 Task: Reply to email with the signature Cody Rivera with the subject Thank you for a testimonial from softage.10@softage.net with the message Could you please share your availability for a meeting next week to discuss the project timelines? with BCC to softage.3@softage.net with an attached document Training_materials.docx
Action: Mouse moved to (780, 290)
Screenshot: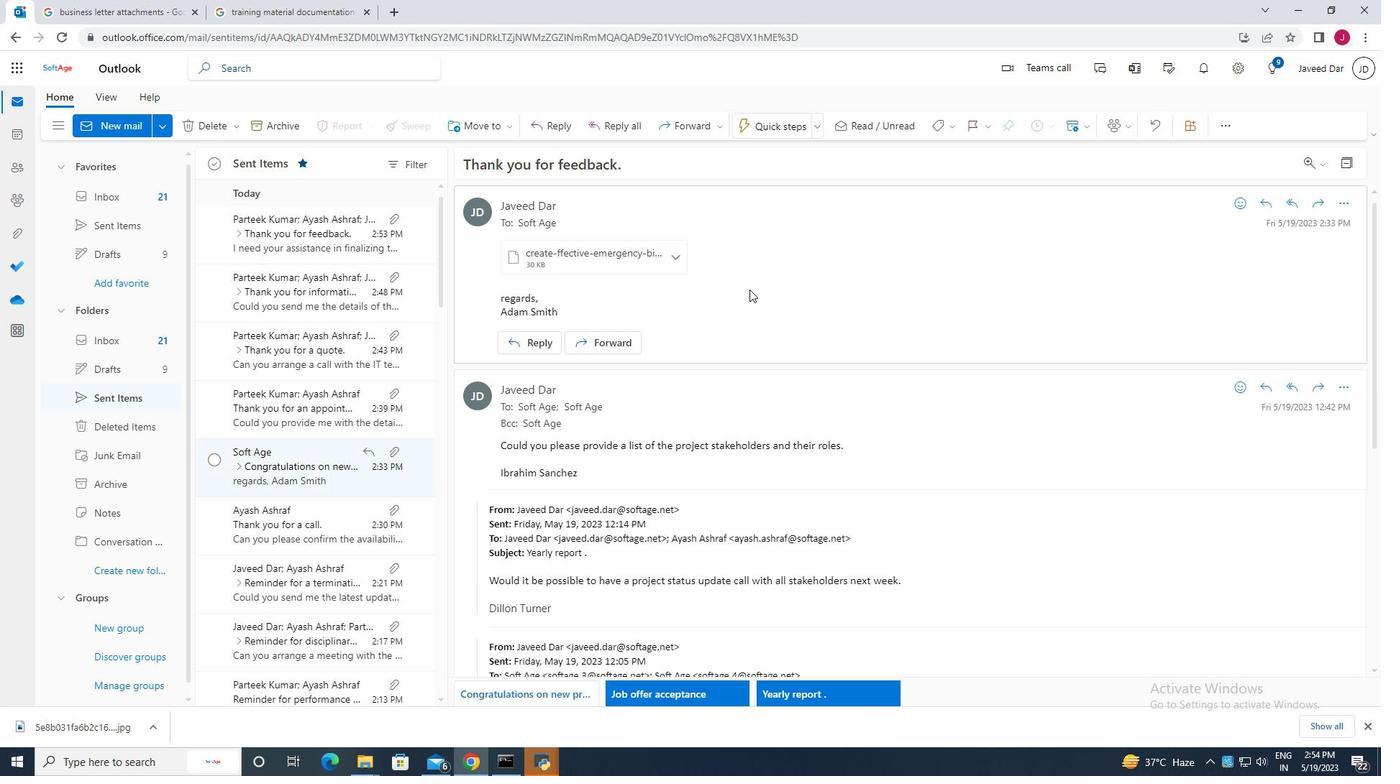 
Action: Mouse scrolled (780, 291) with delta (0, 0)
Screenshot: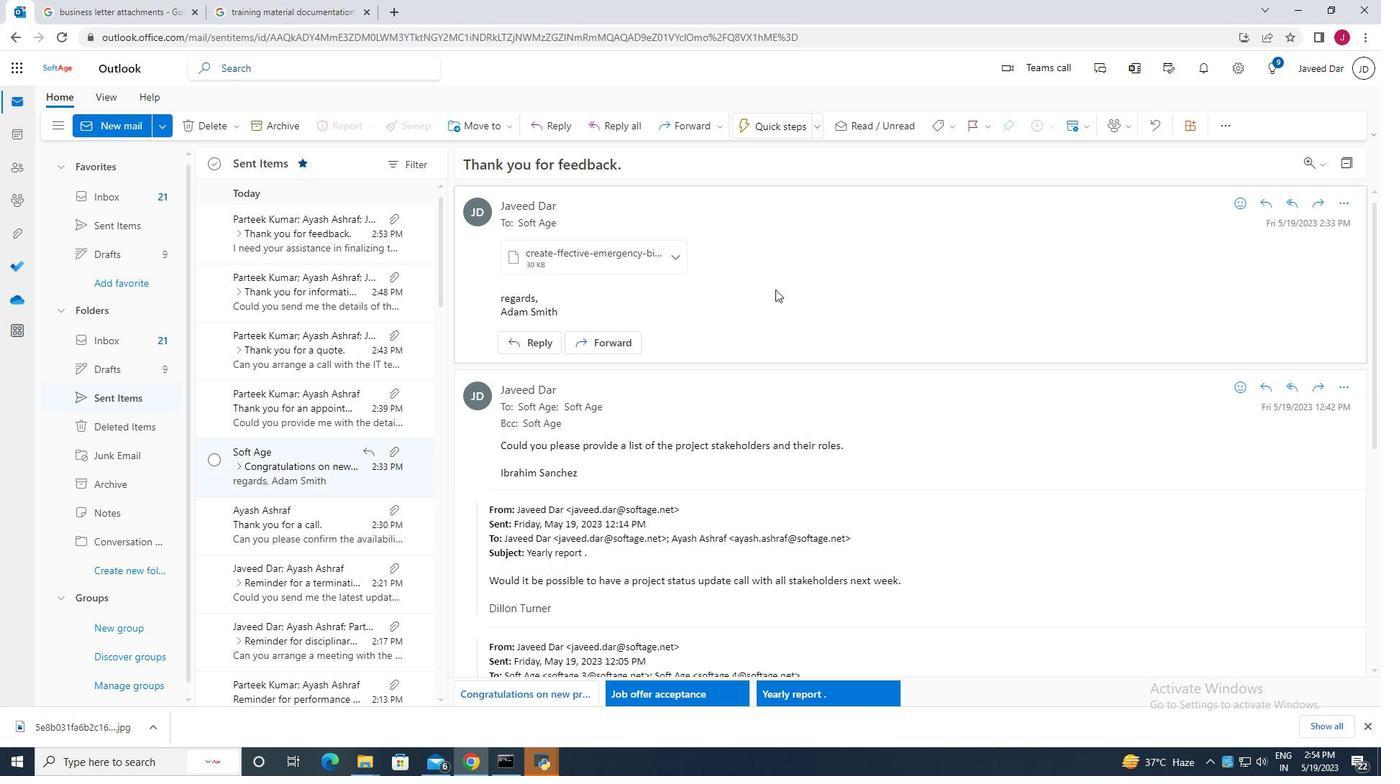 
Action: Mouse moved to (780, 291)
Screenshot: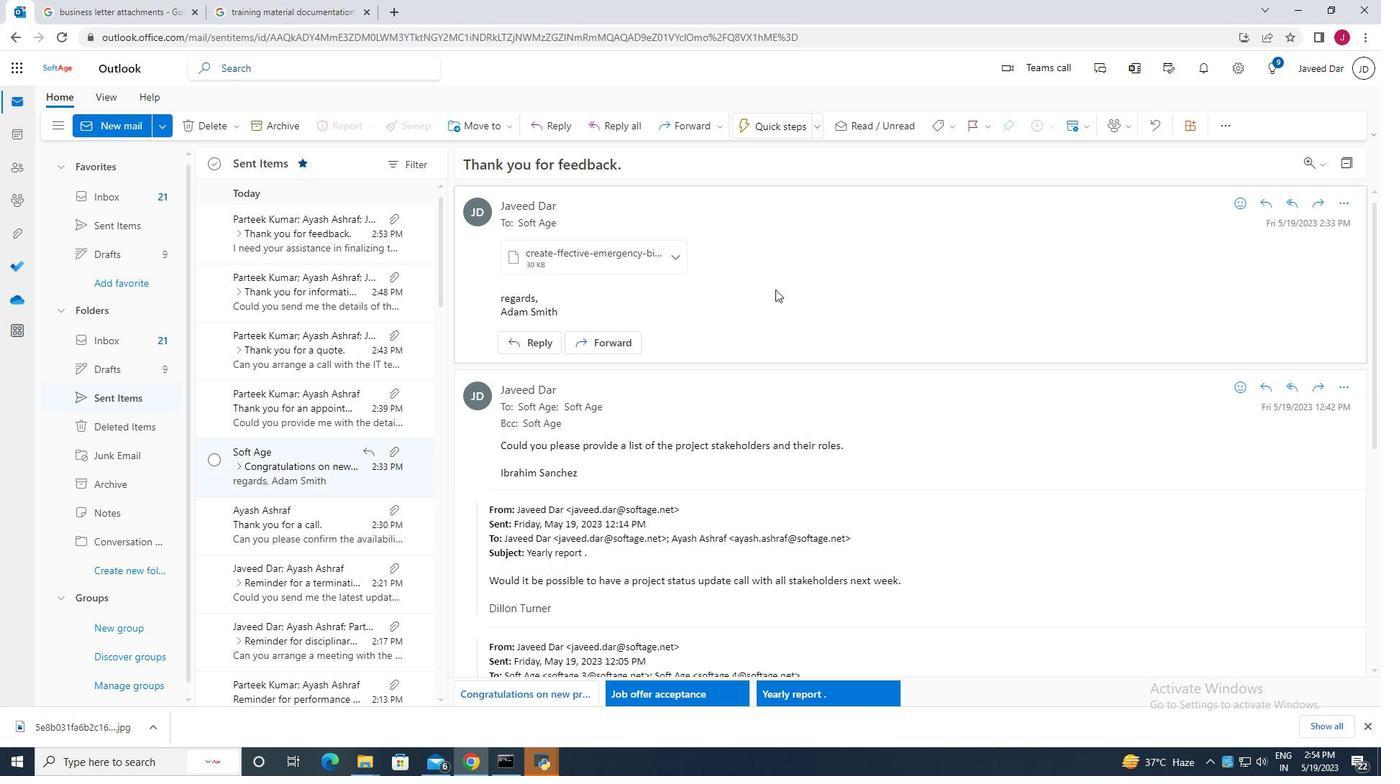 
Action: Mouse scrolled (780, 292) with delta (0, 0)
Screenshot: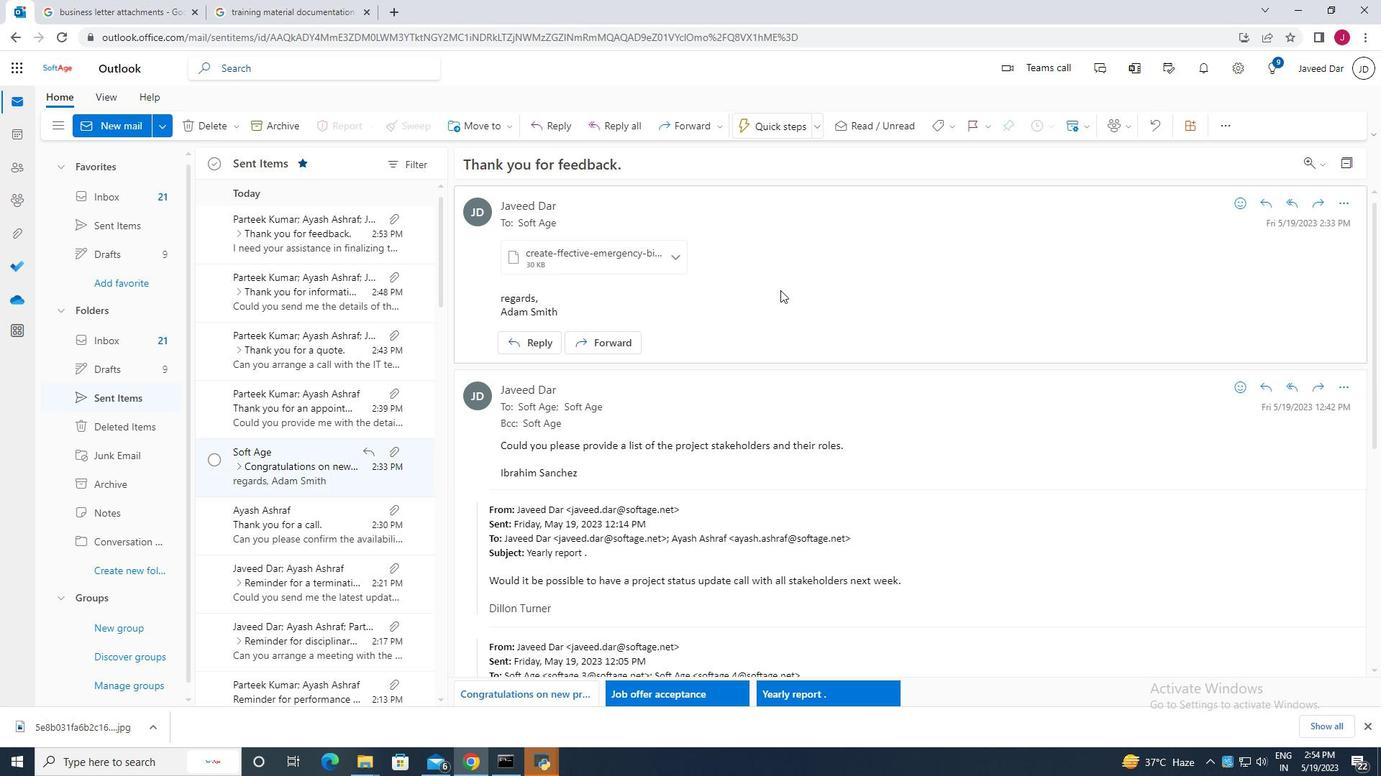 
Action: Mouse scrolled (780, 292) with delta (0, 0)
Screenshot: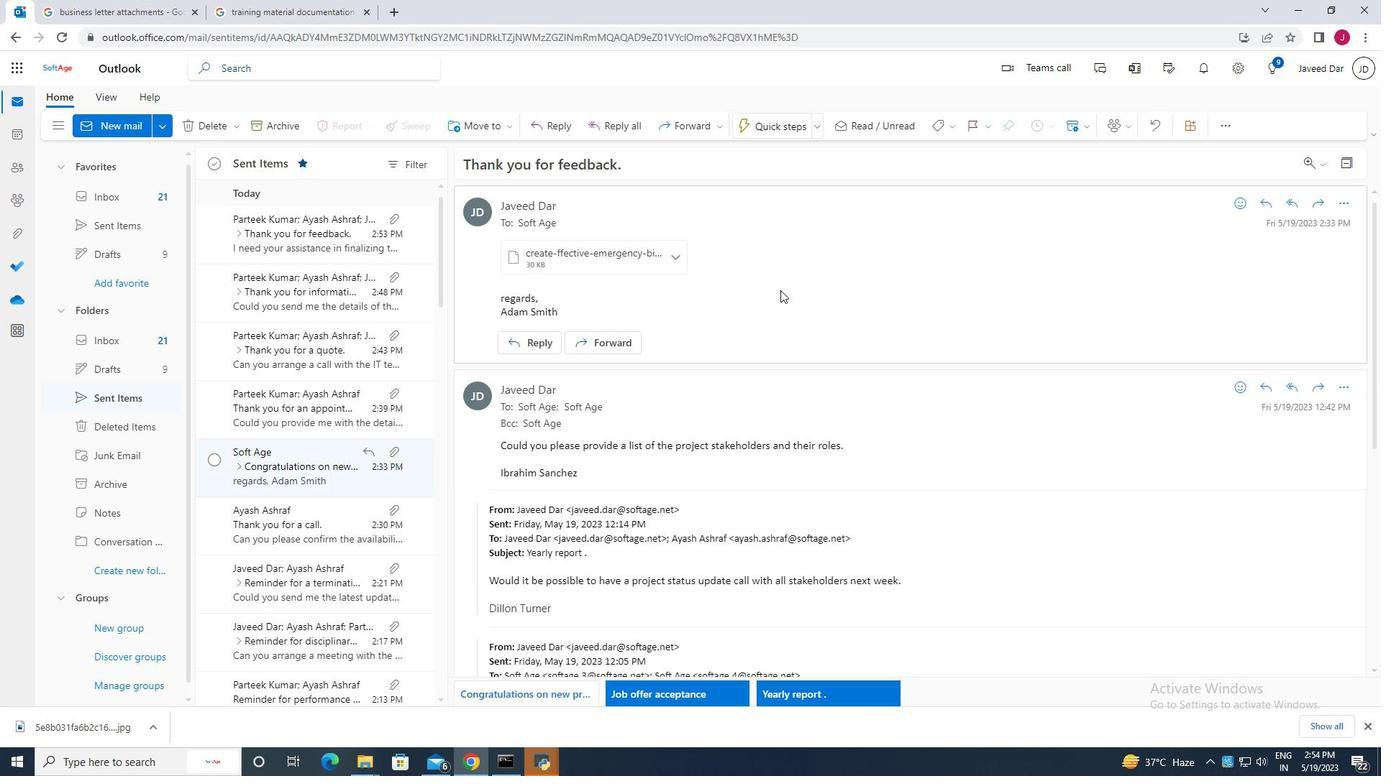 
Action: Mouse moved to (1272, 207)
Screenshot: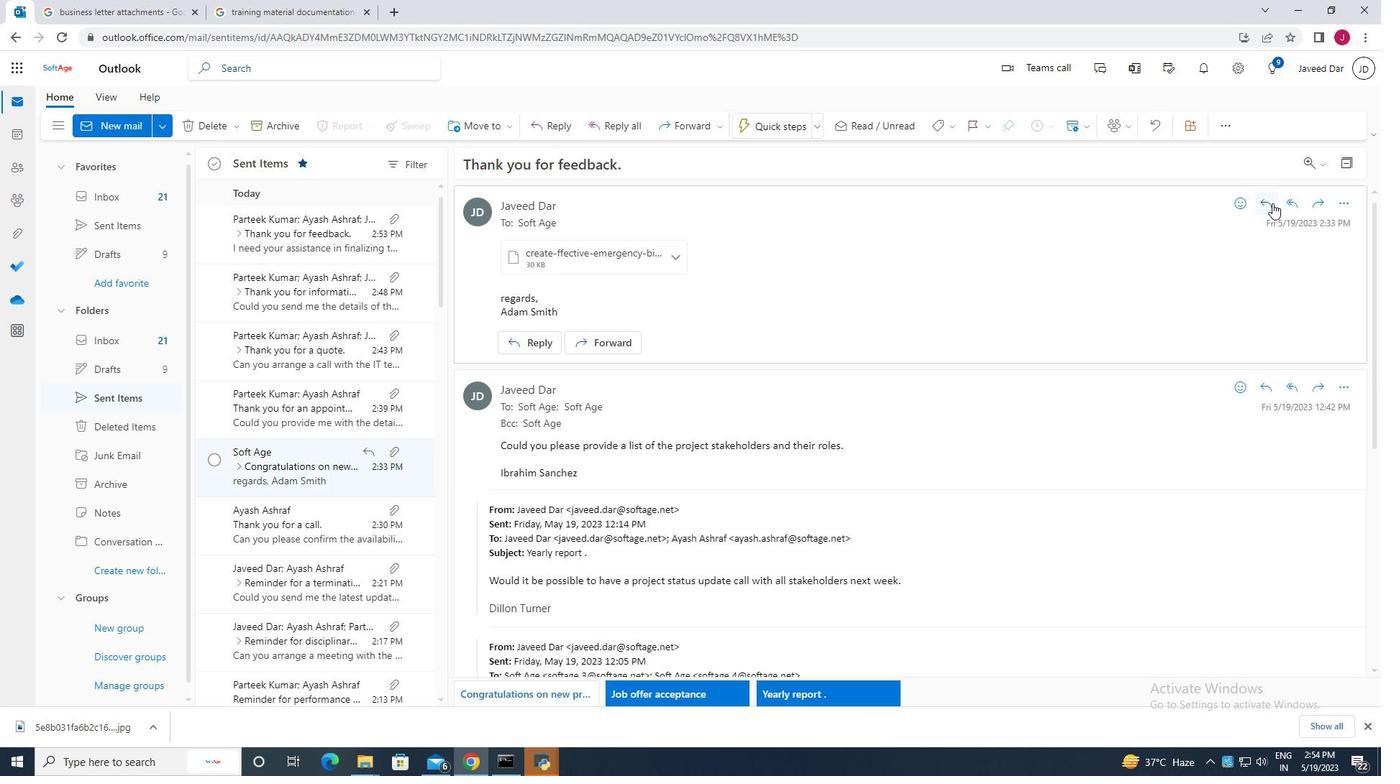 
Action: Mouse pressed left at (1272, 207)
Screenshot: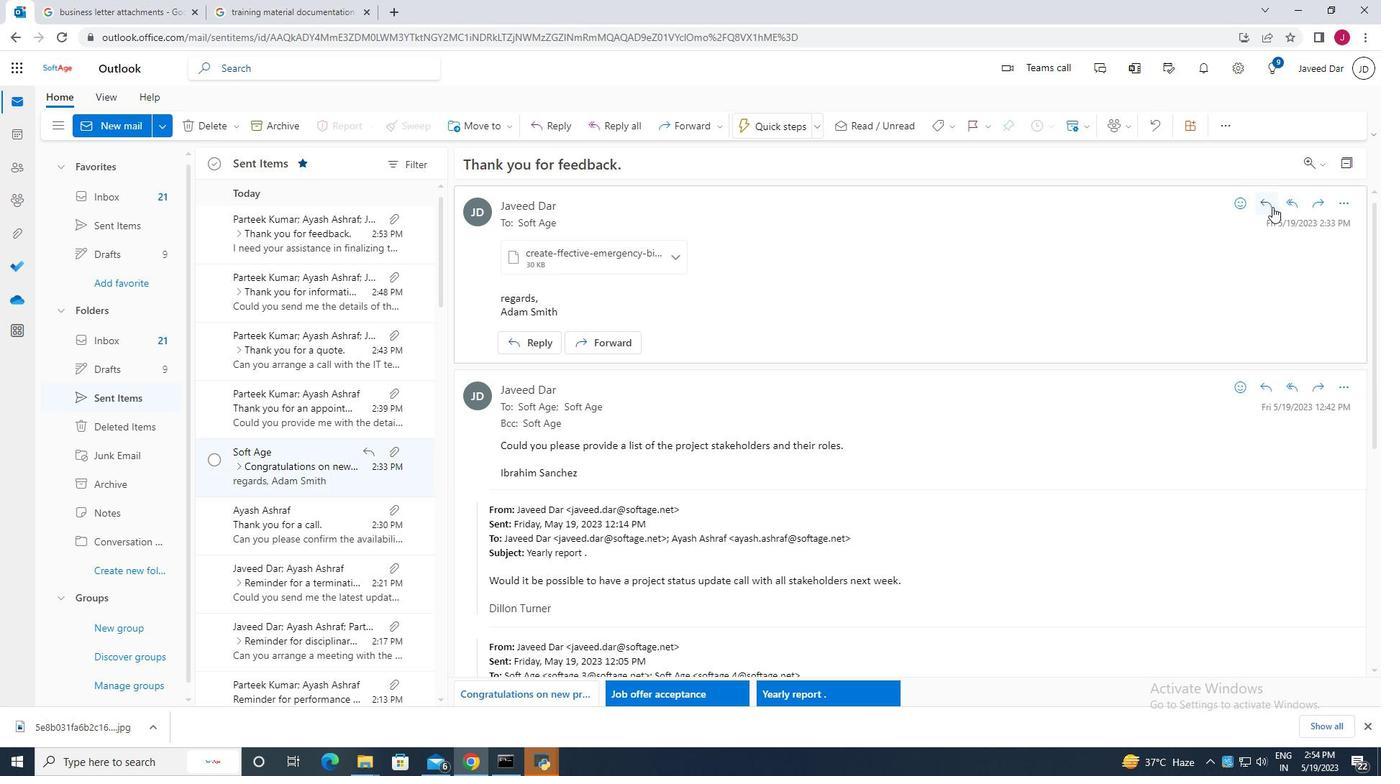 
Action: Mouse moved to (643, 207)
Screenshot: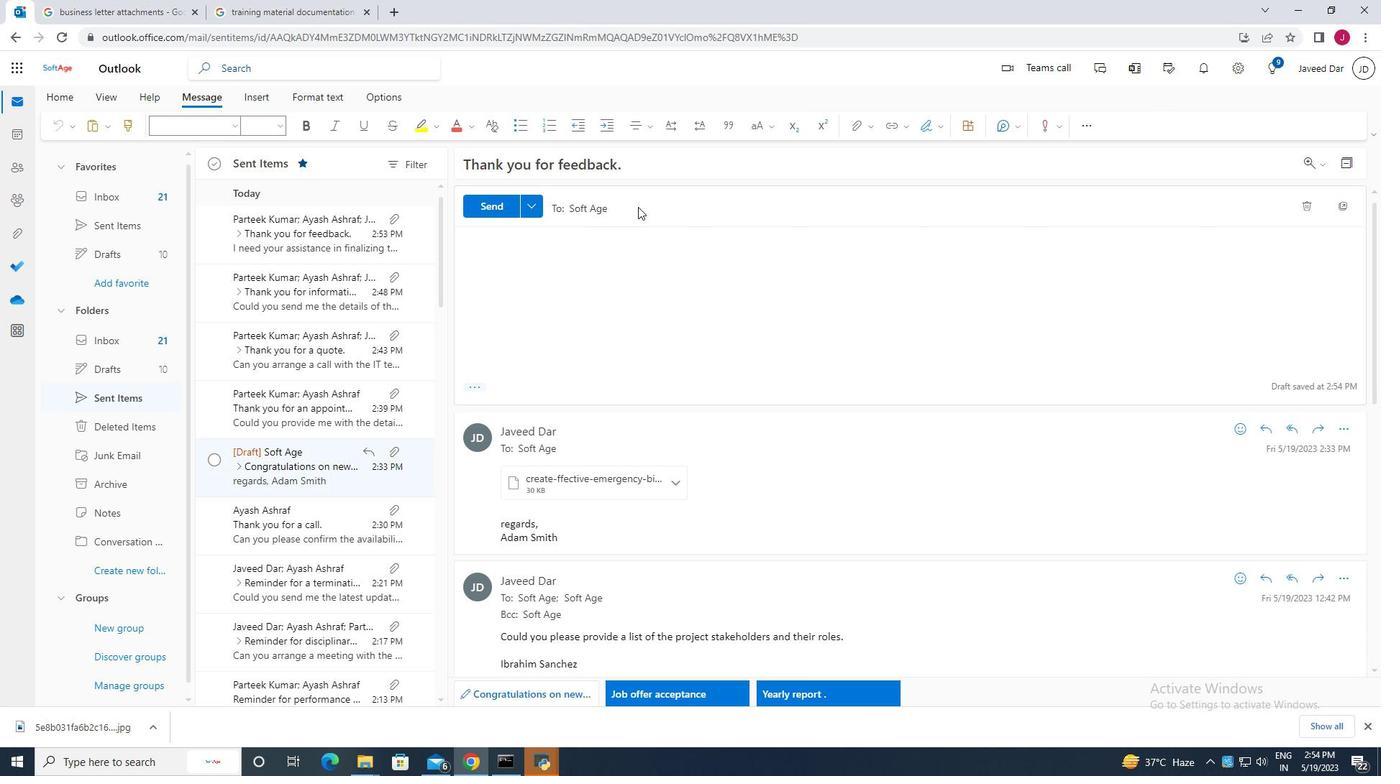 
Action: Mouse pressed left at (643, 207)
Screenshot: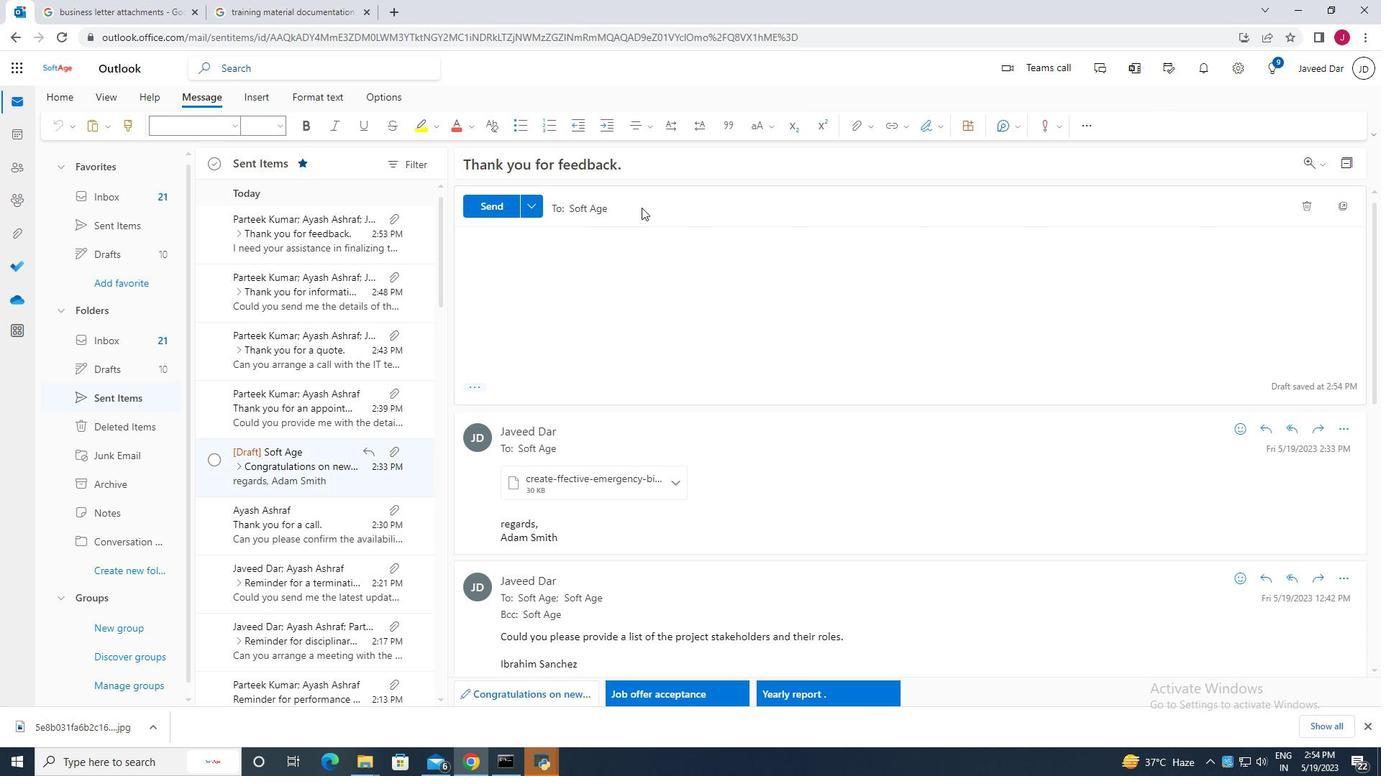 
Action: Mouse moved to (564, 243)
Screenshot: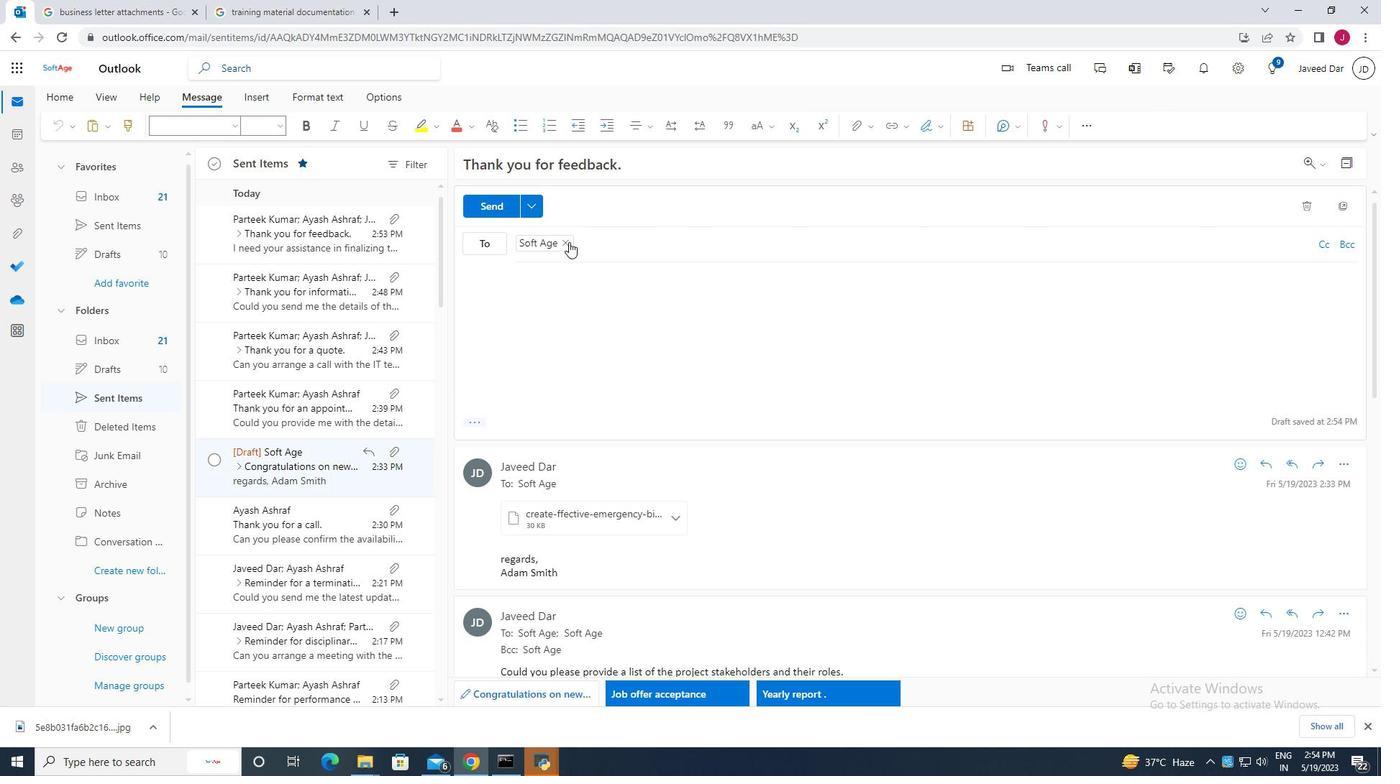 
Action: Mouse pressed left at (564, 243)
Screenshot: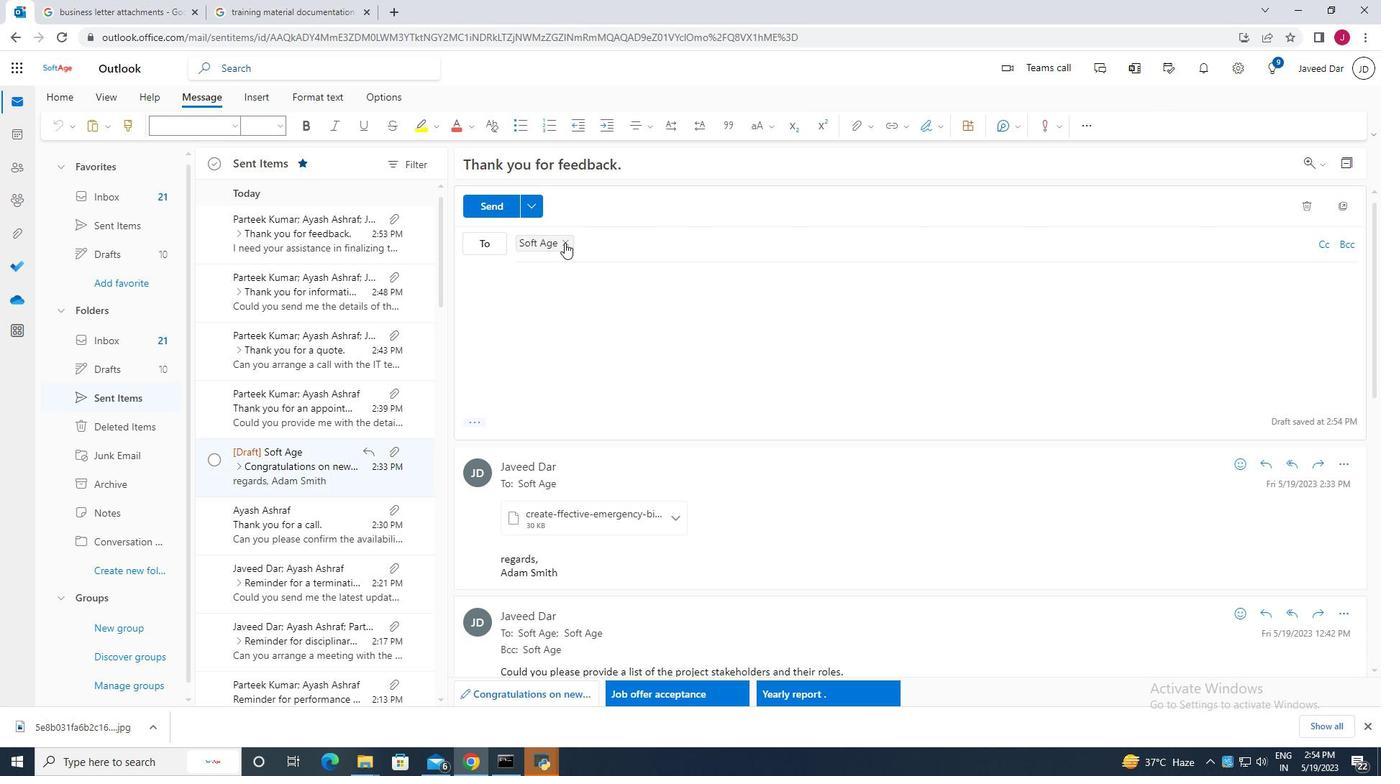 
Action: Mouse moved to (1342, 248)
Screenshot: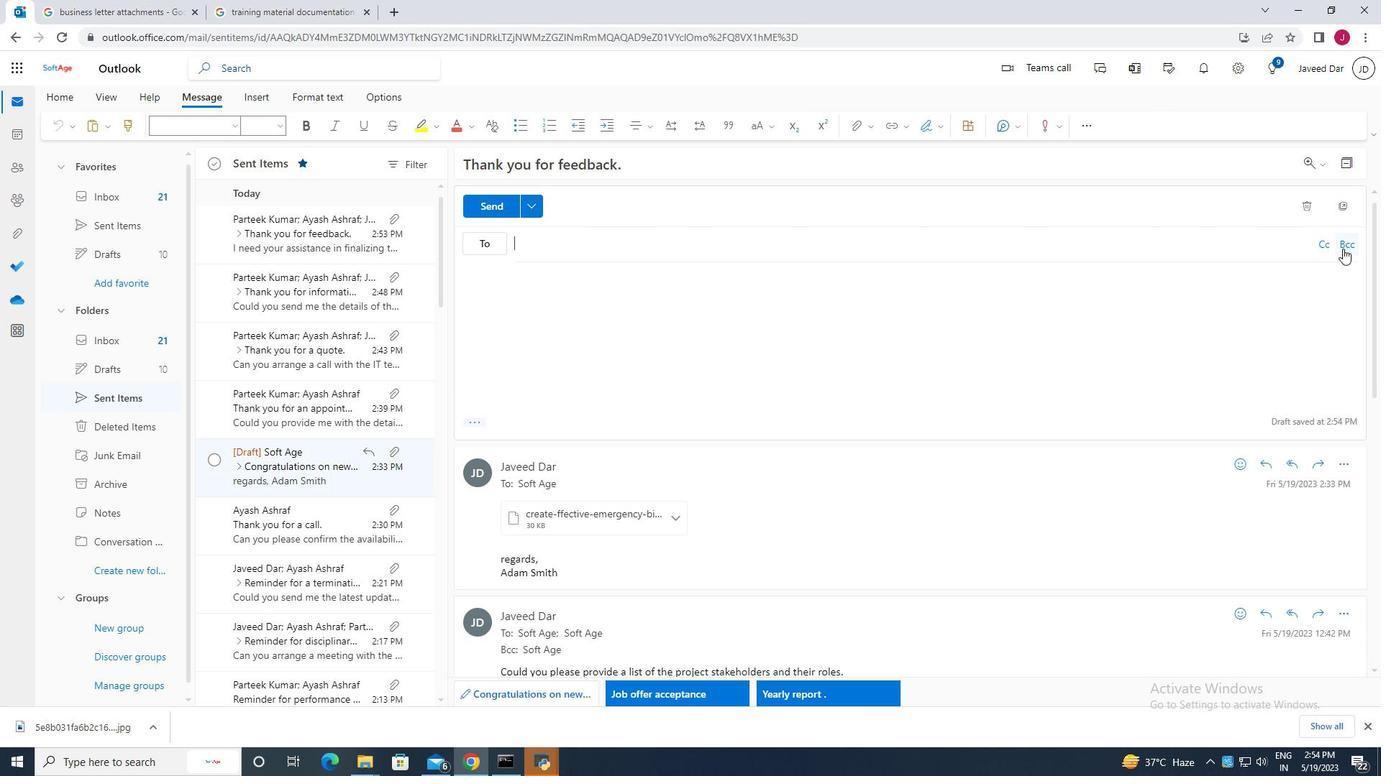 
Action: Mouse pressed left at (1342, 248)
Screenshot: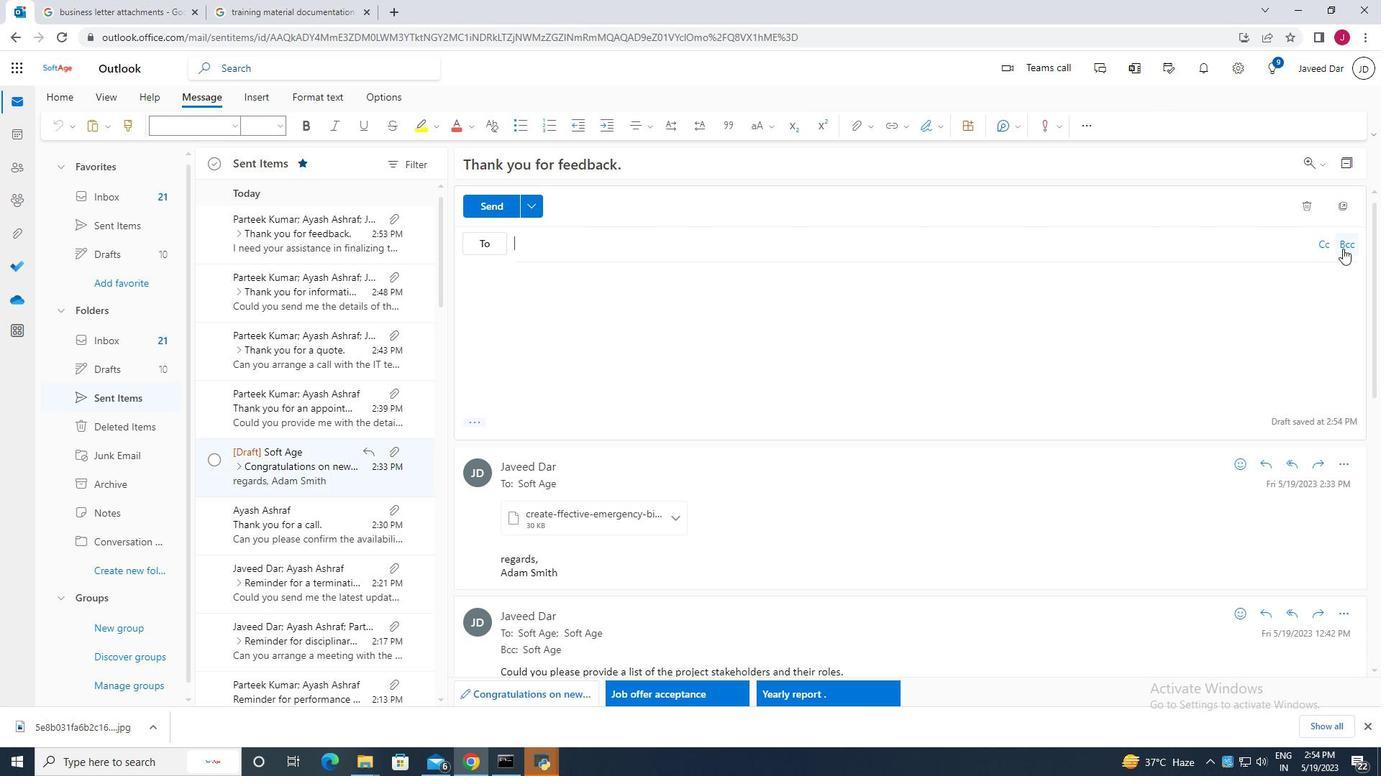 
Action: Mouse moved to (471, 423)
Screenshot: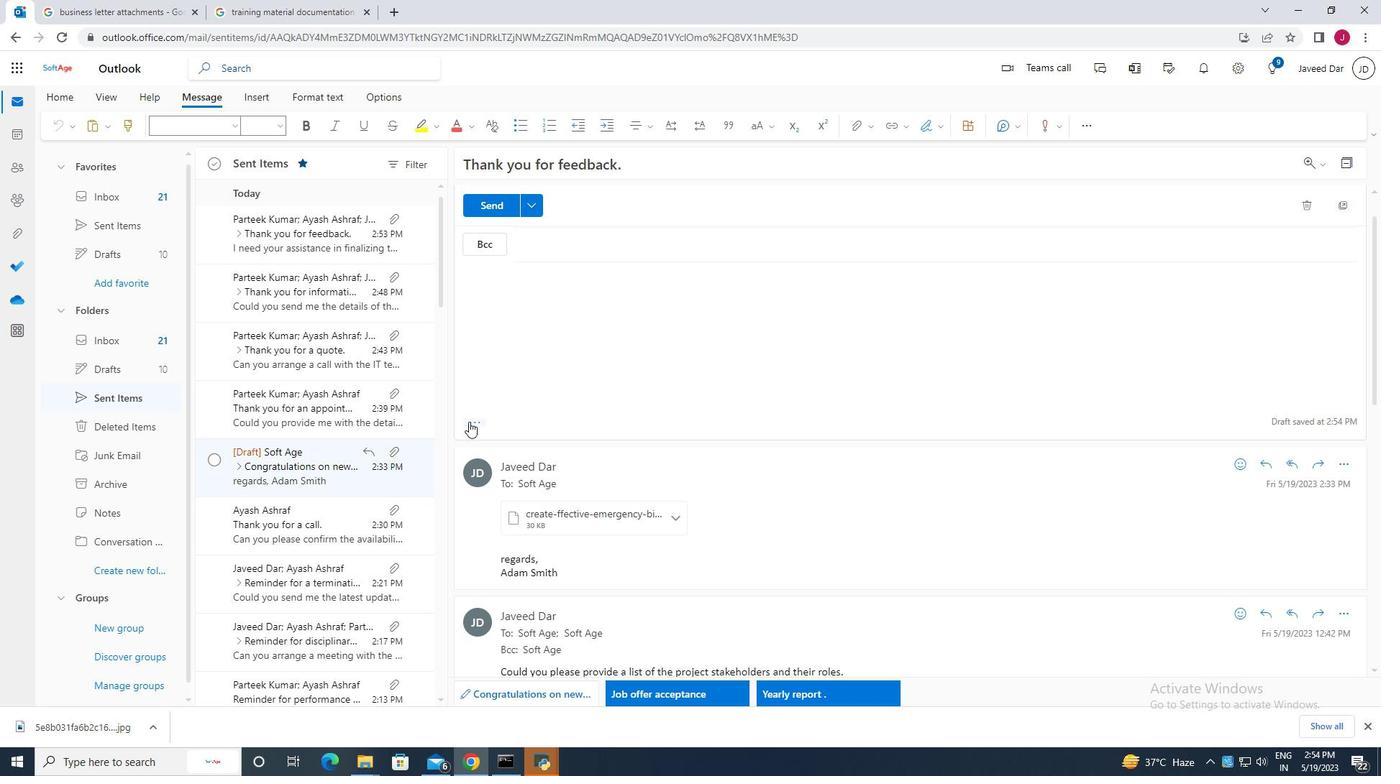 
Action: Mouse pressed left at (471, 423)
Screenshot: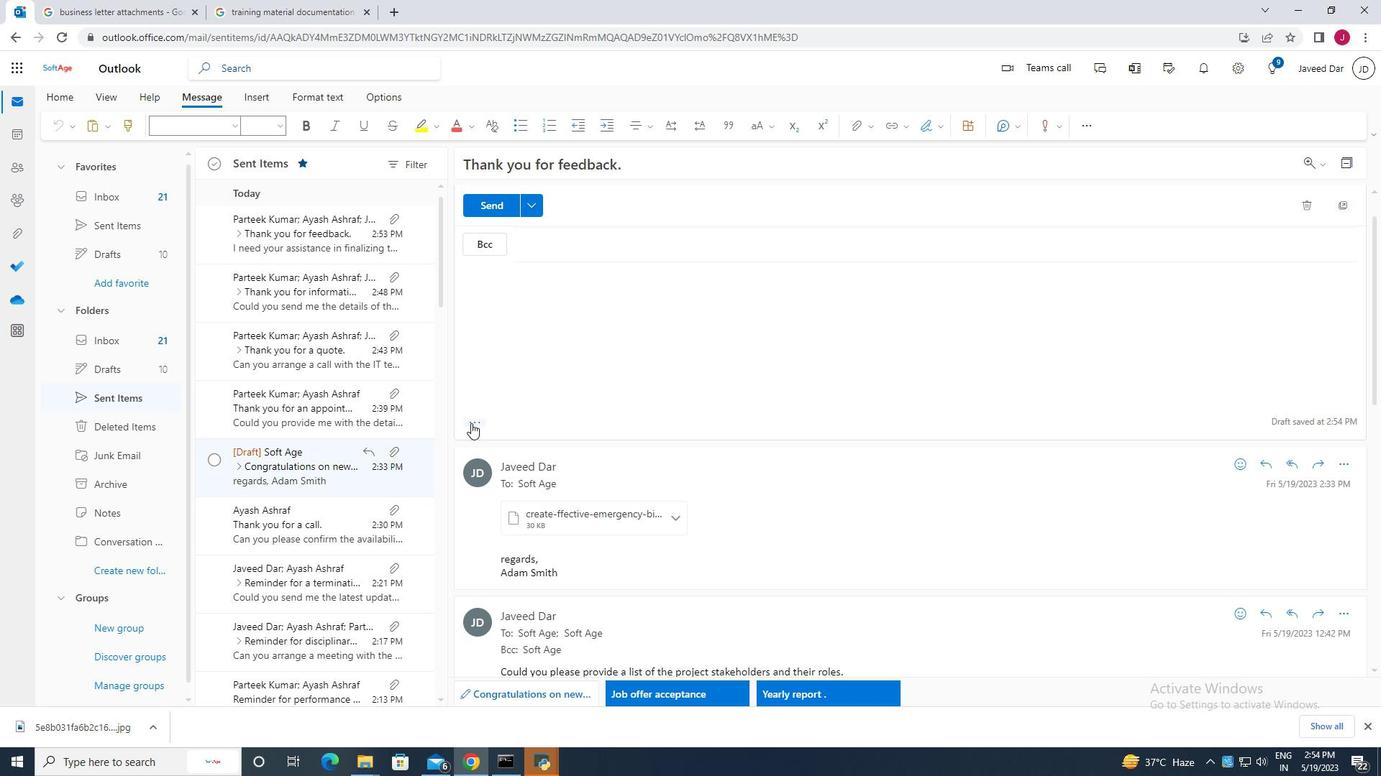 
Action: Mouse moved to (676, 316)
Screenshot: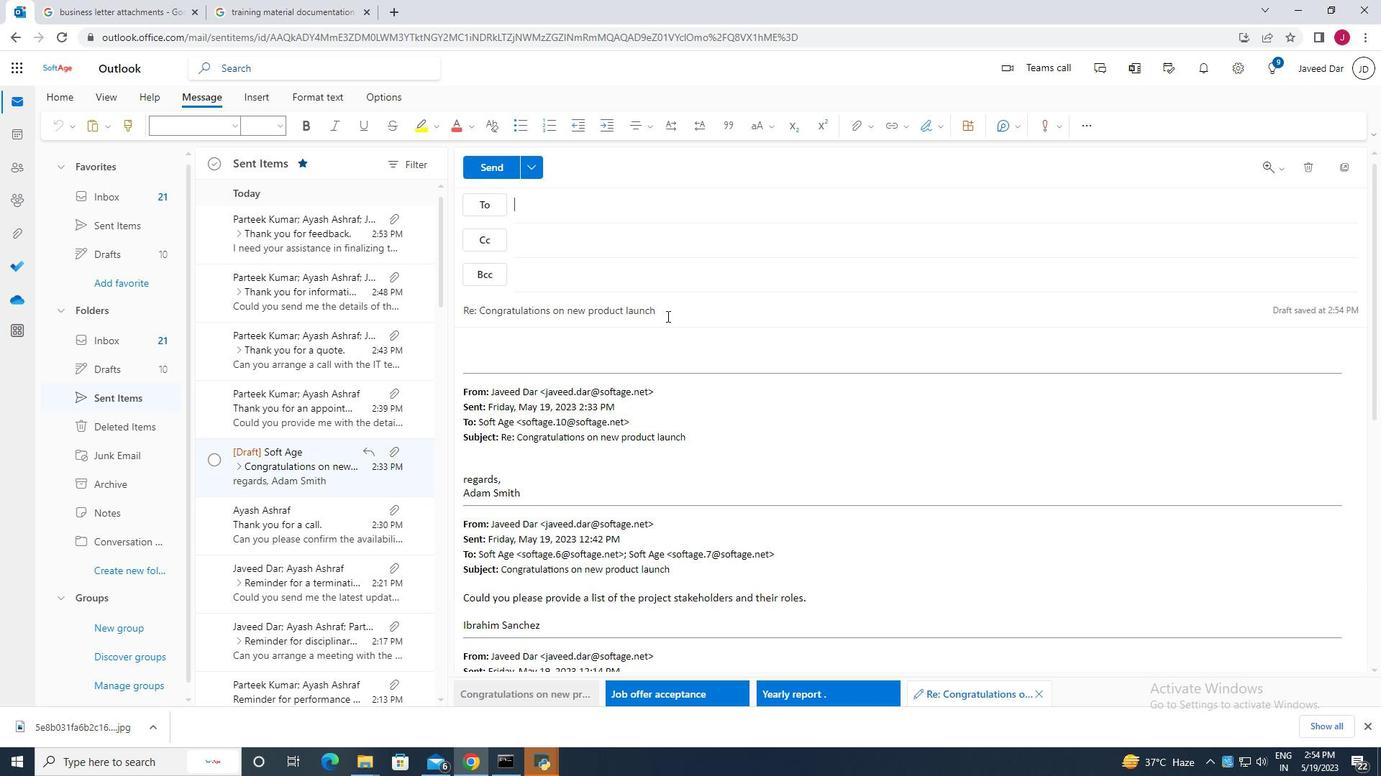 
Action: Mouse pressed left at (676, 316)
Screenshot: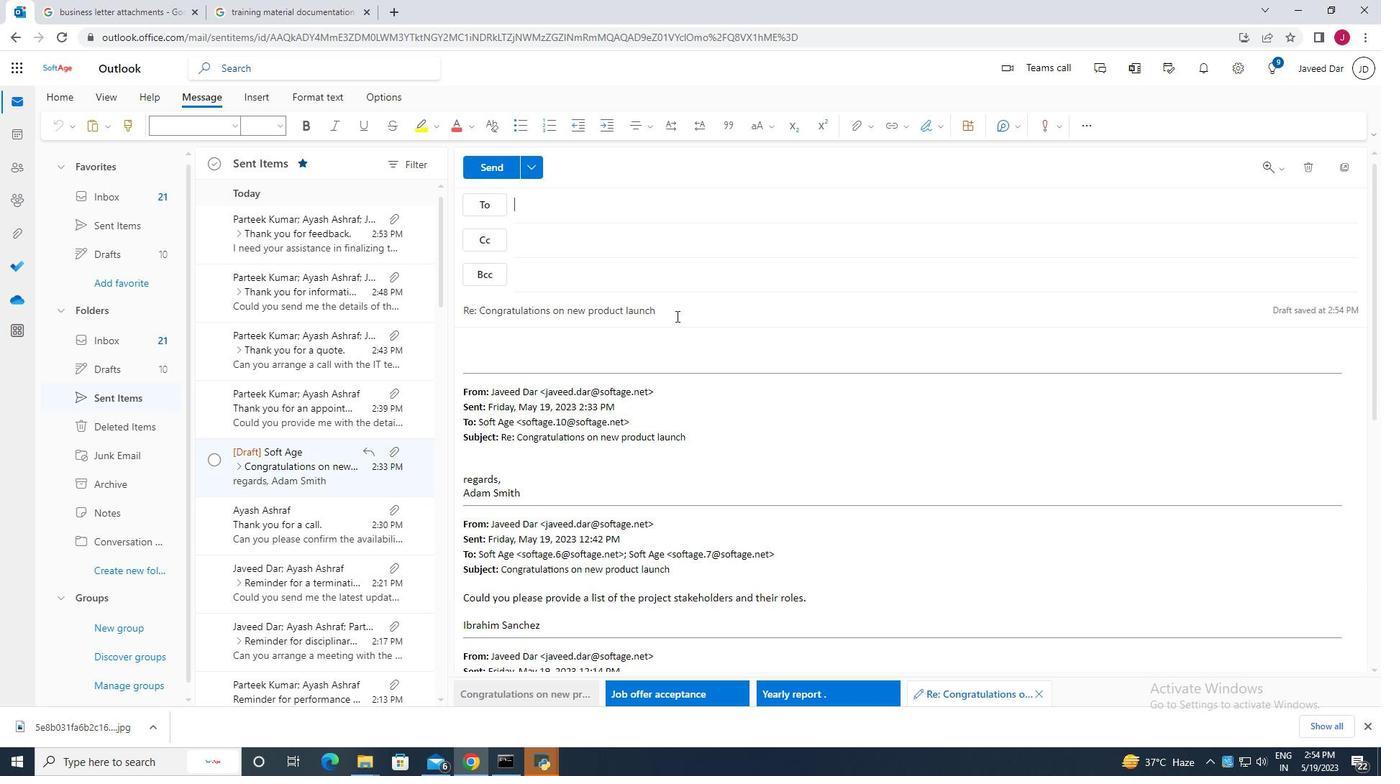 
Action: Mouse moved to (679, 312)
Screenshot: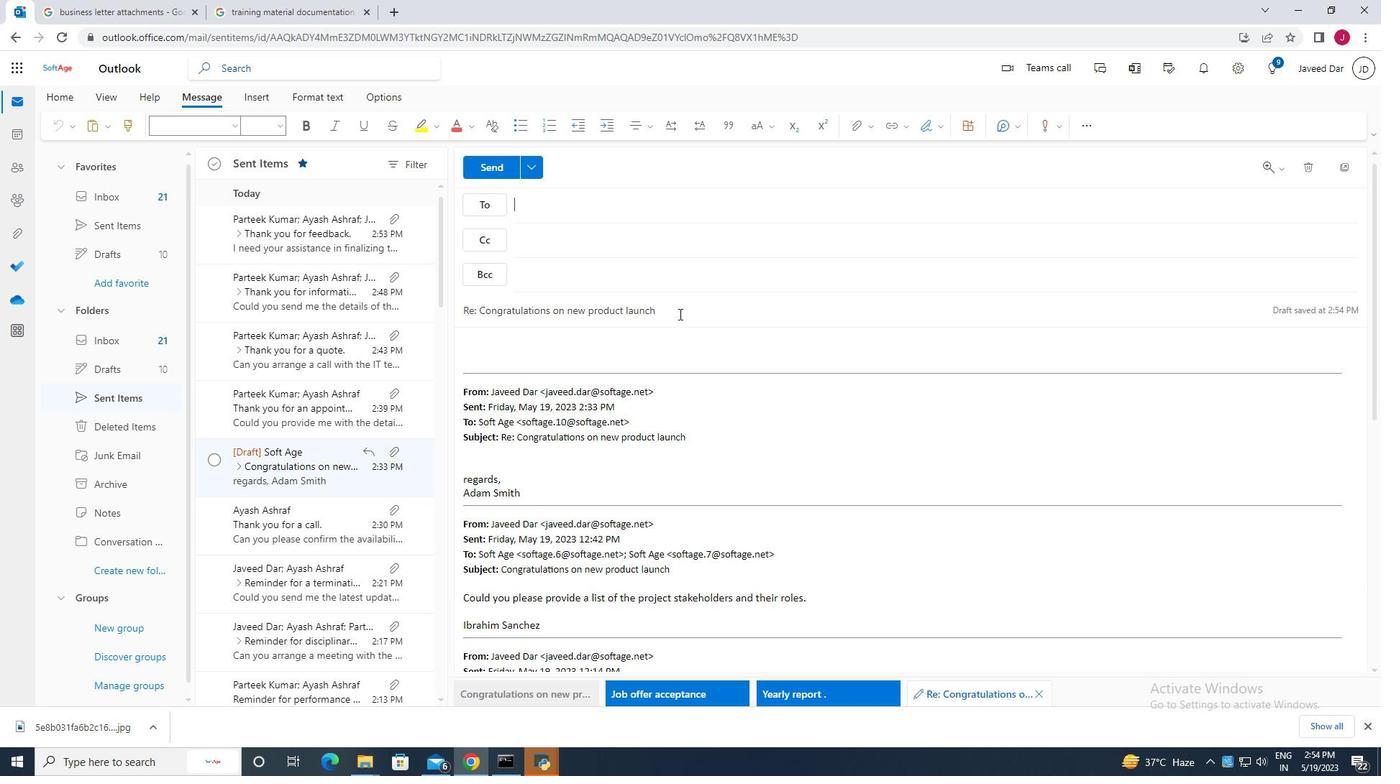 
Action: Key pressed <Key.backspace><Key.backspace><Key.backspace><Key.backspace><Key.backspace><Key.backspace><Key.backspace><Key.backspace><Key.backspace><Key.backspace><Key.backspace><Key.backspace><Key.backspace><Key.backspace><Key.backspace><Key.backspace><Key.backspace><Key.backspace><Key.backspace><Key.backspace><Key.backspace><Key.backspace><Key.backspace><Key.backspace><Key.backspace><Key.backspace><Key.backspace><Key.backspace><Key.backspace><Key.backspace><Key.backspace><Key.backspace><Key.backspace><Key.backspace><Key.backspace><Key.backspace><Key.backspace><Key.backspace><Key.backspace><Key.backspace><Key.backspace><Key.backspace><Key.backspace><Key.backspace><Key.backspace><Key.backspace><Key.caps_lock>T<Key.caps_lock>hank<Key.space>you<Key.space>a<Key.space>testimonial<Key.space>f<Key.backspace>.
Screenshot: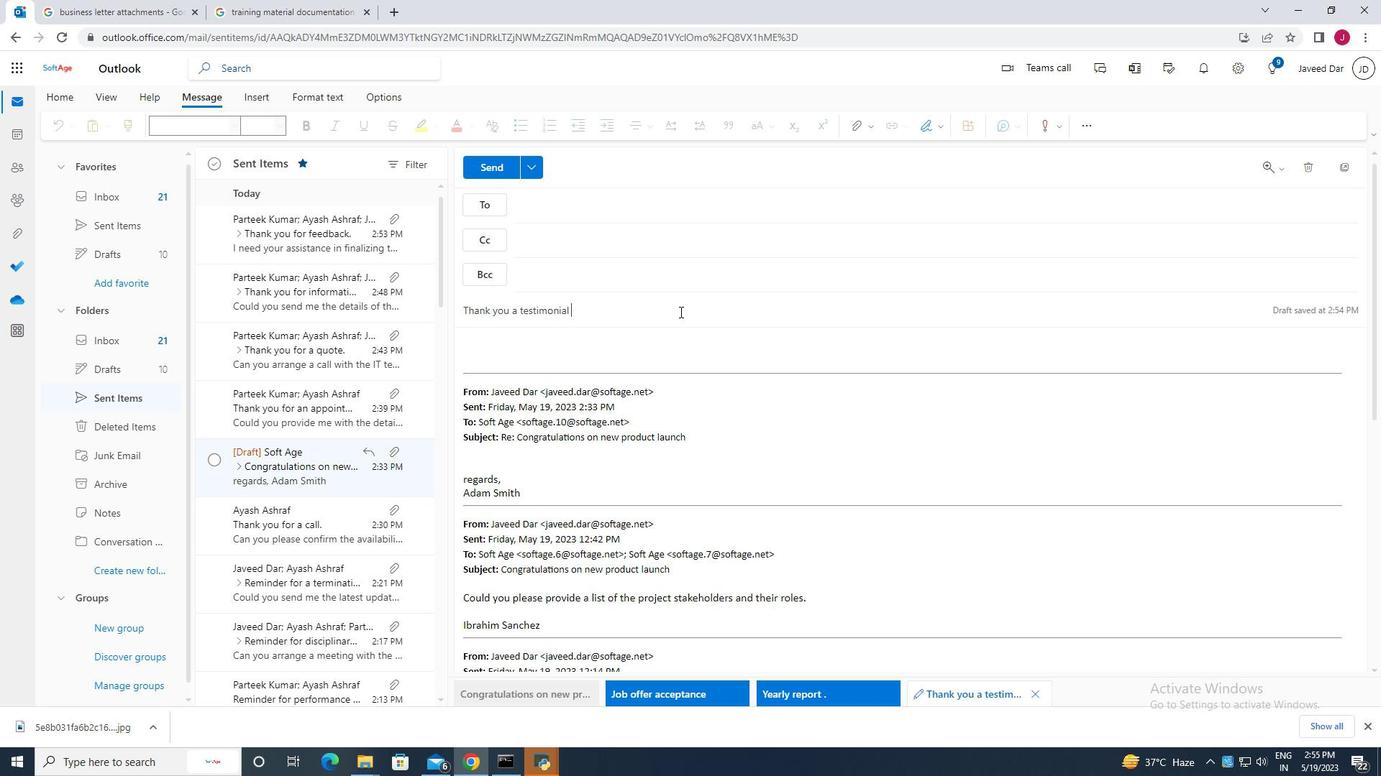 
Action: Mouse moved to (569, 343)
Screenshot: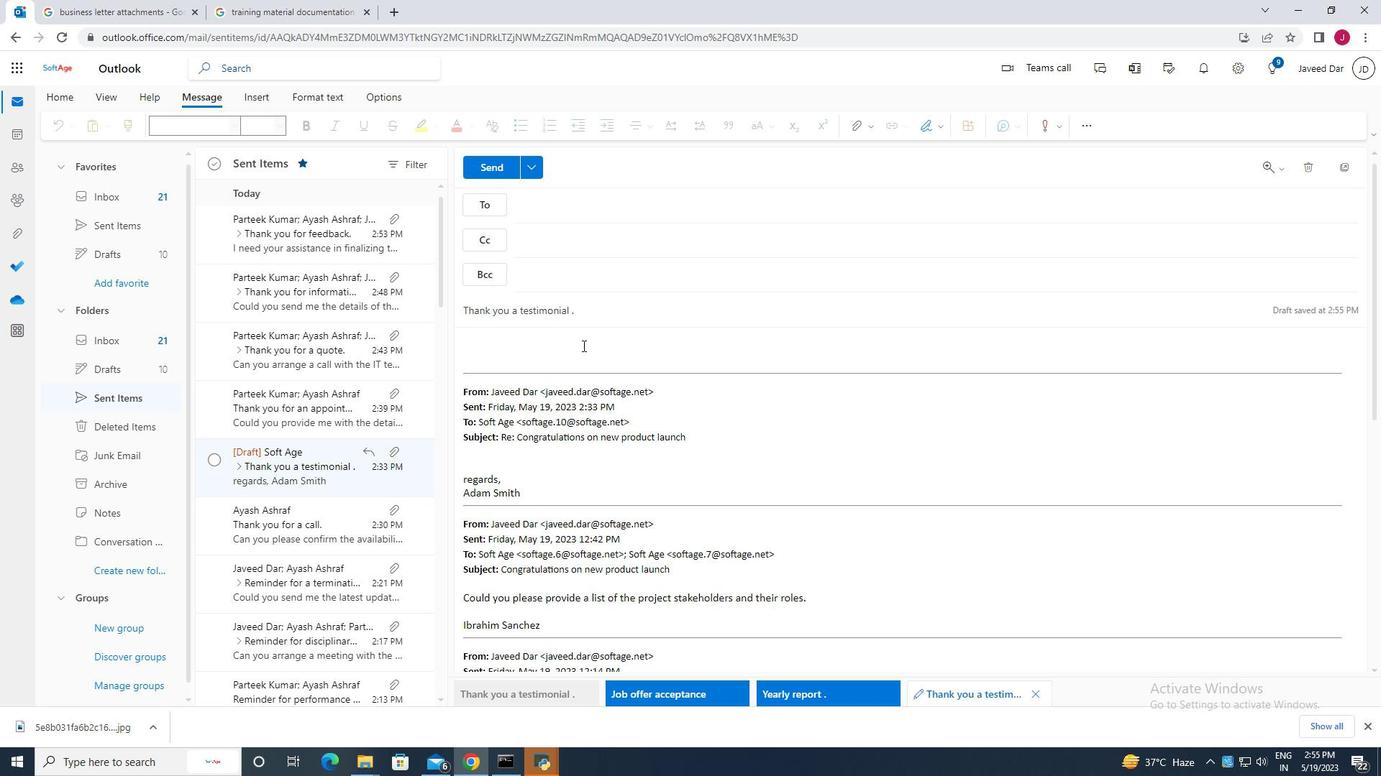 
Action: Mouse pressed left at (569, 343)
Screenshot: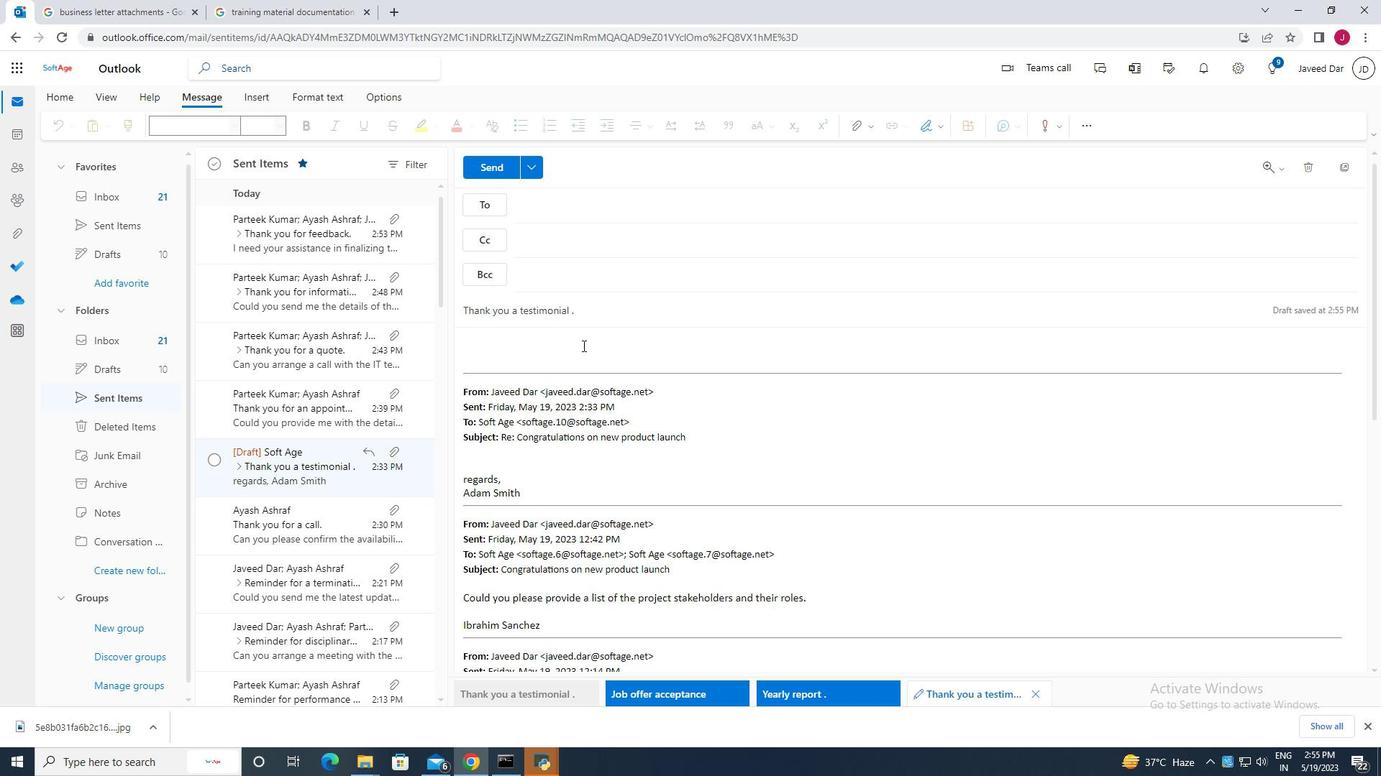 
Action: Key pressed <Key.caps_lock>C<Key.caps_lock>ould<Key.space>you<Key.space>please<Key.space>share<Key.space>your<Key.space>availability<Key.space>for<Key.space>a<Key.space>meeting<Key.space>next<Key.space>week<Key.space>to<Key.space>discuss<Key.space>the<Key.space>project<Key.space>timelines.
Screenshot: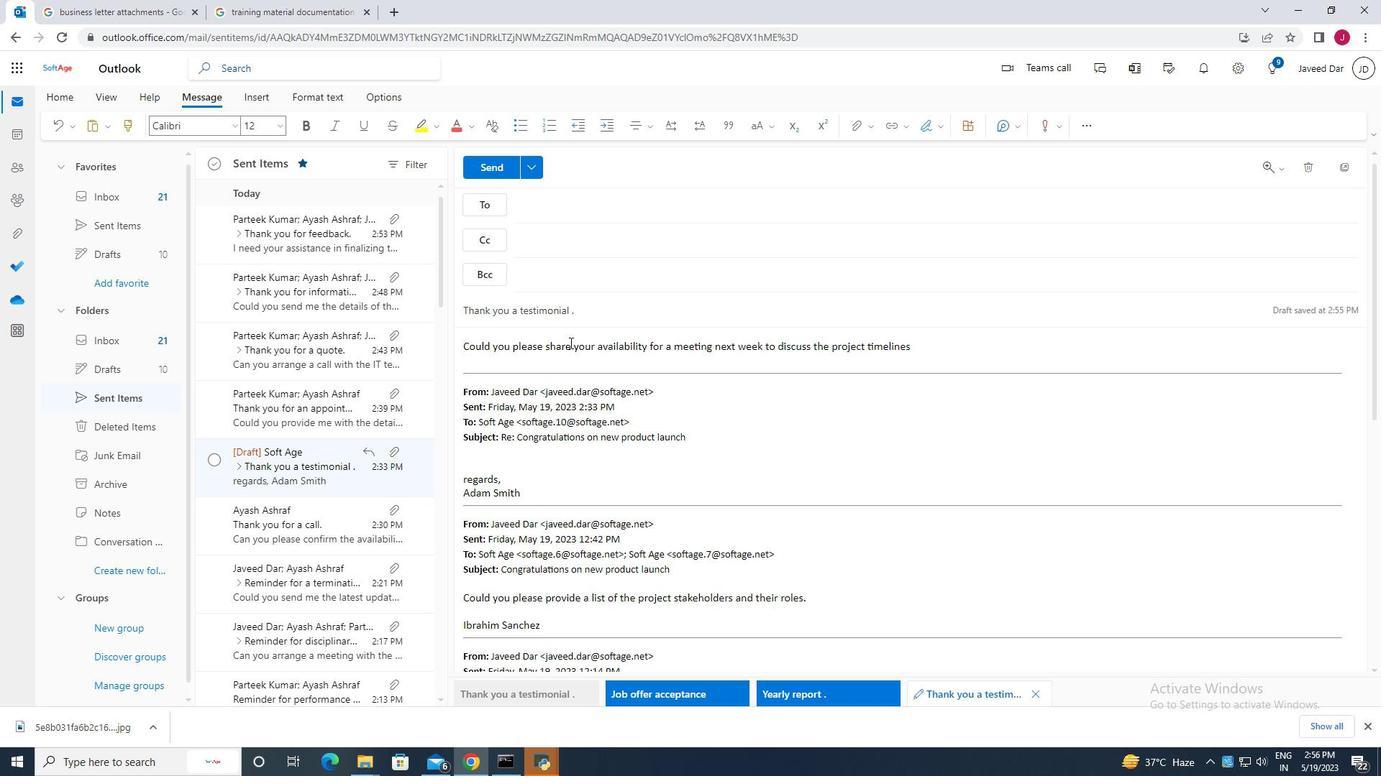 
Action: Mouse moved to (929, 125)
Screenshot: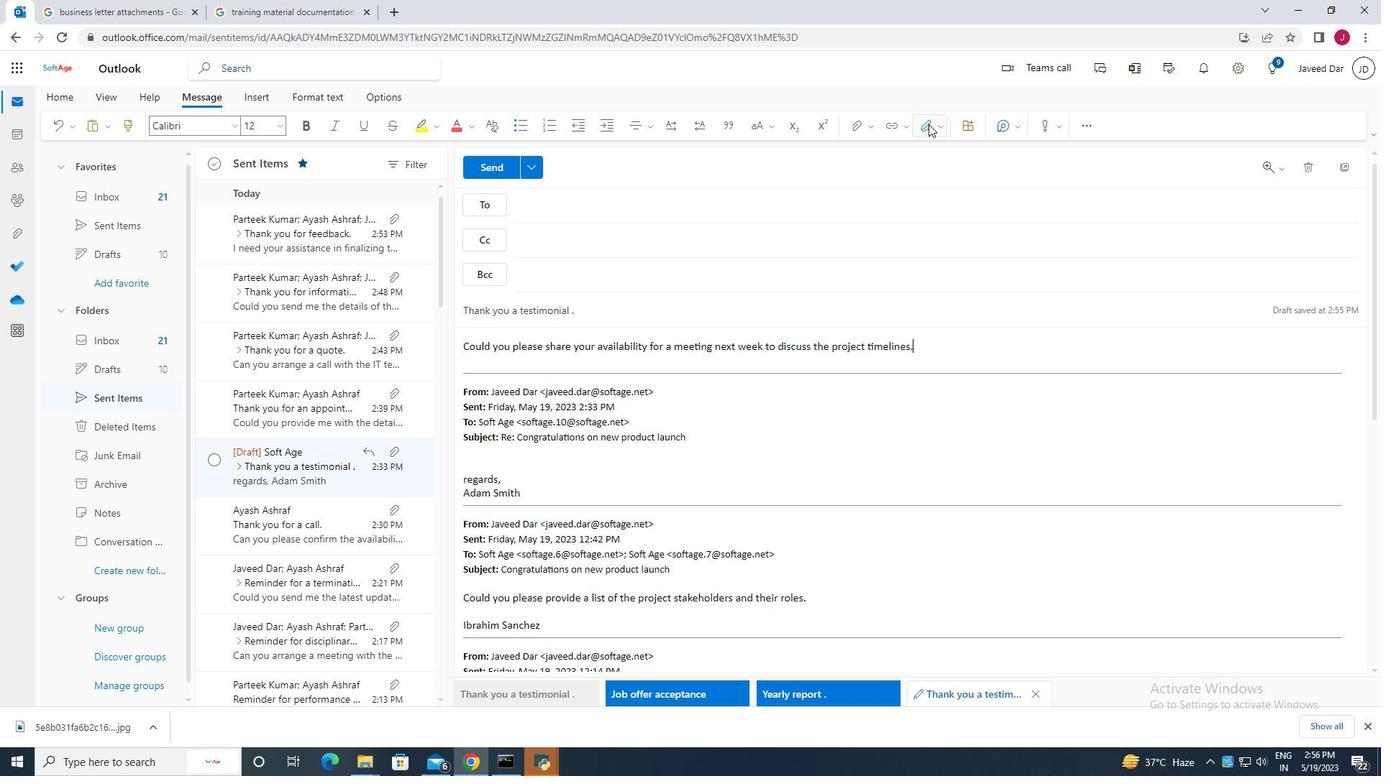 
Action: Mouse pressed left at (929, 125)
Screenshot: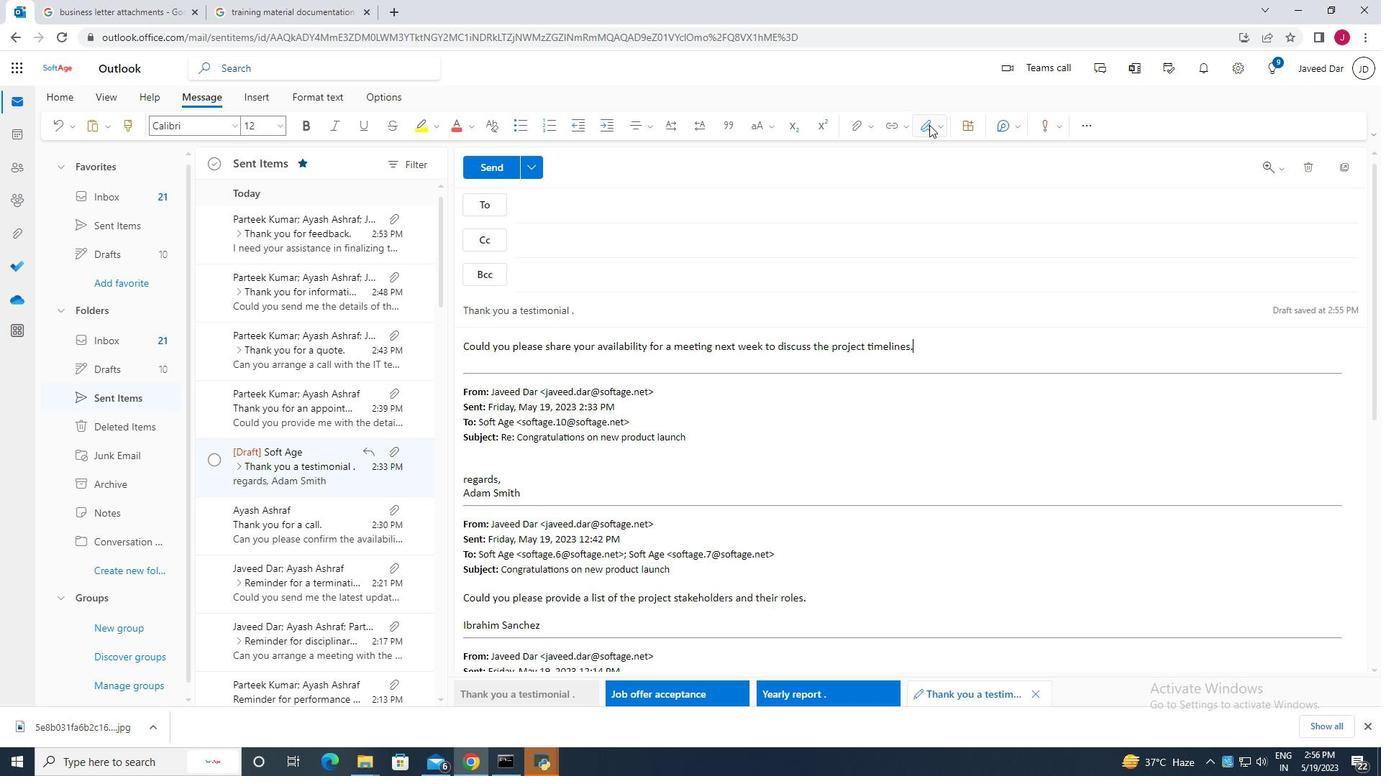 
Action: Mouse moved to (909, 181)
Screenshot: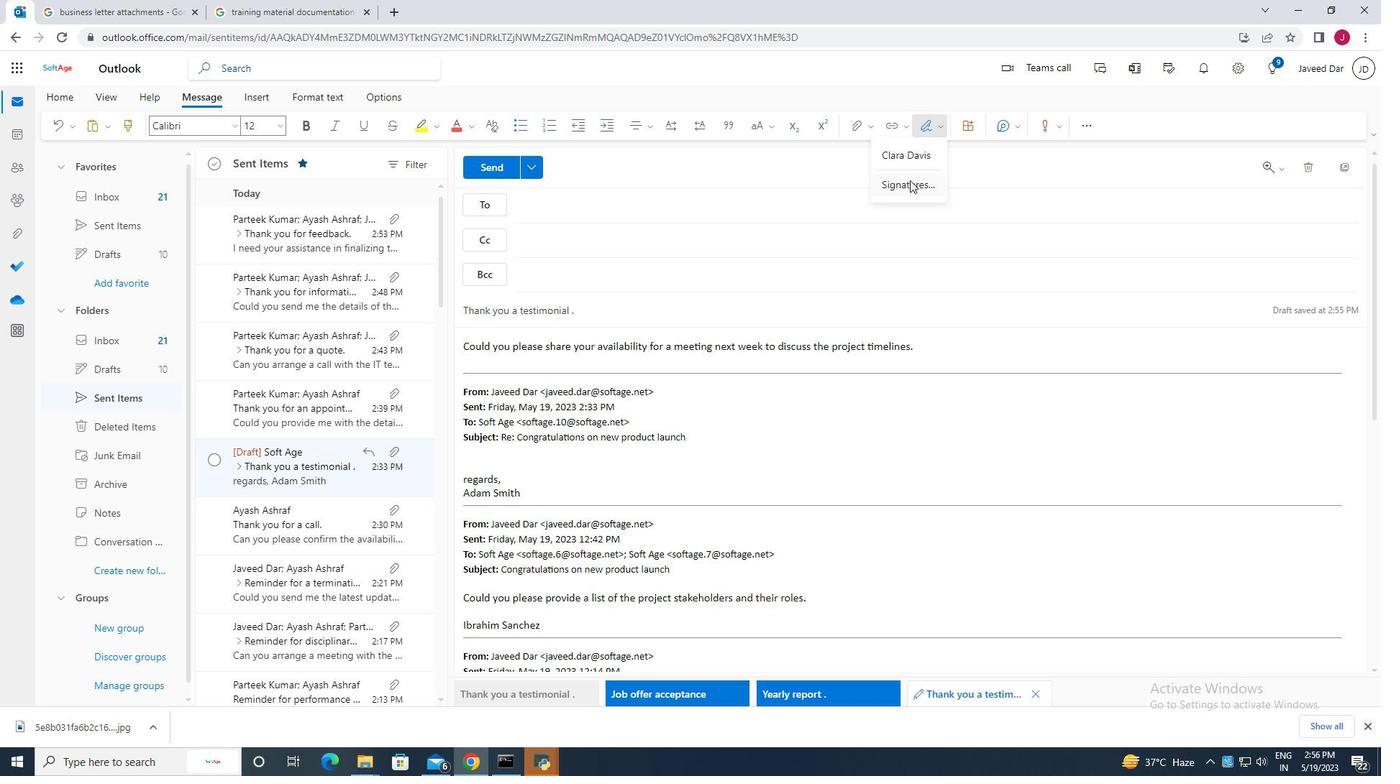 
Action: Mouse pressed left at (909, 181)
Screenshot: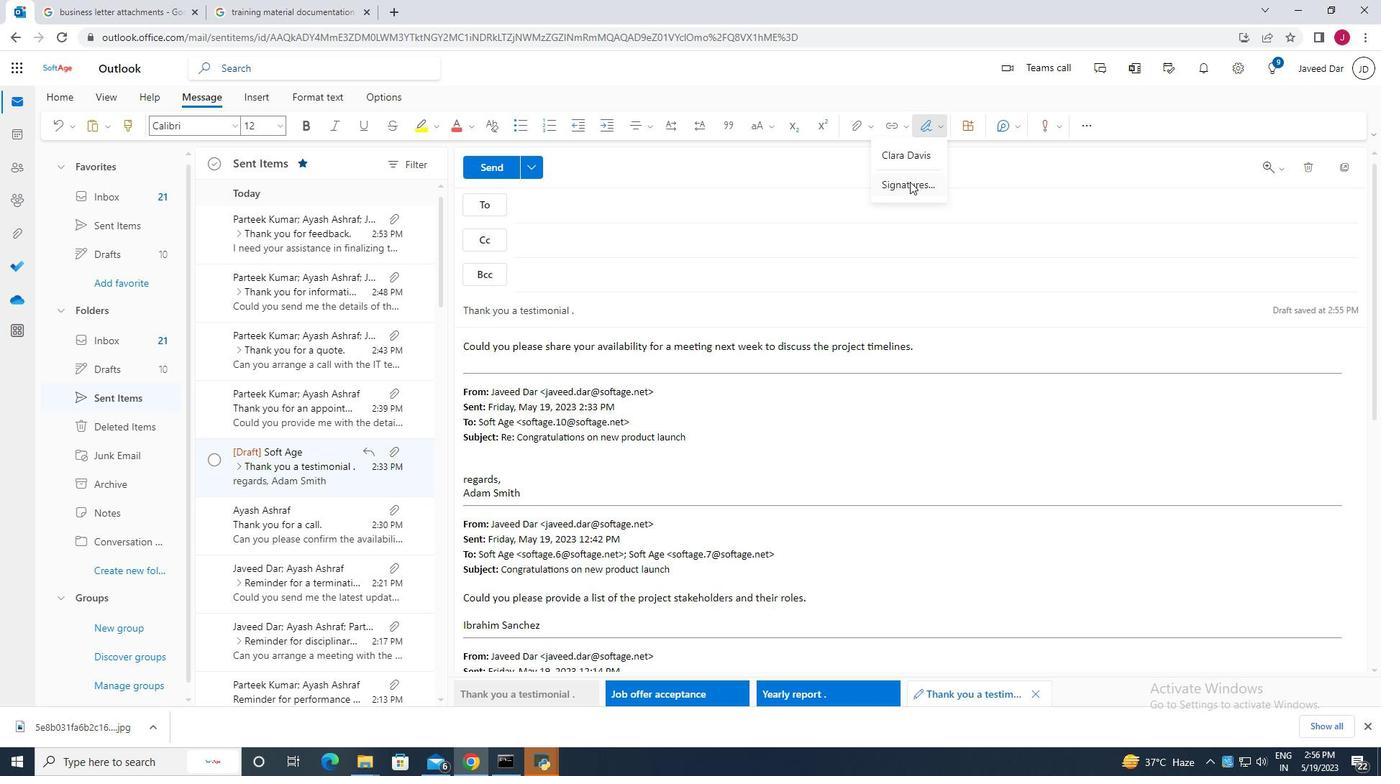 
Action: Mouse moved to (978, 238)
Screenshot: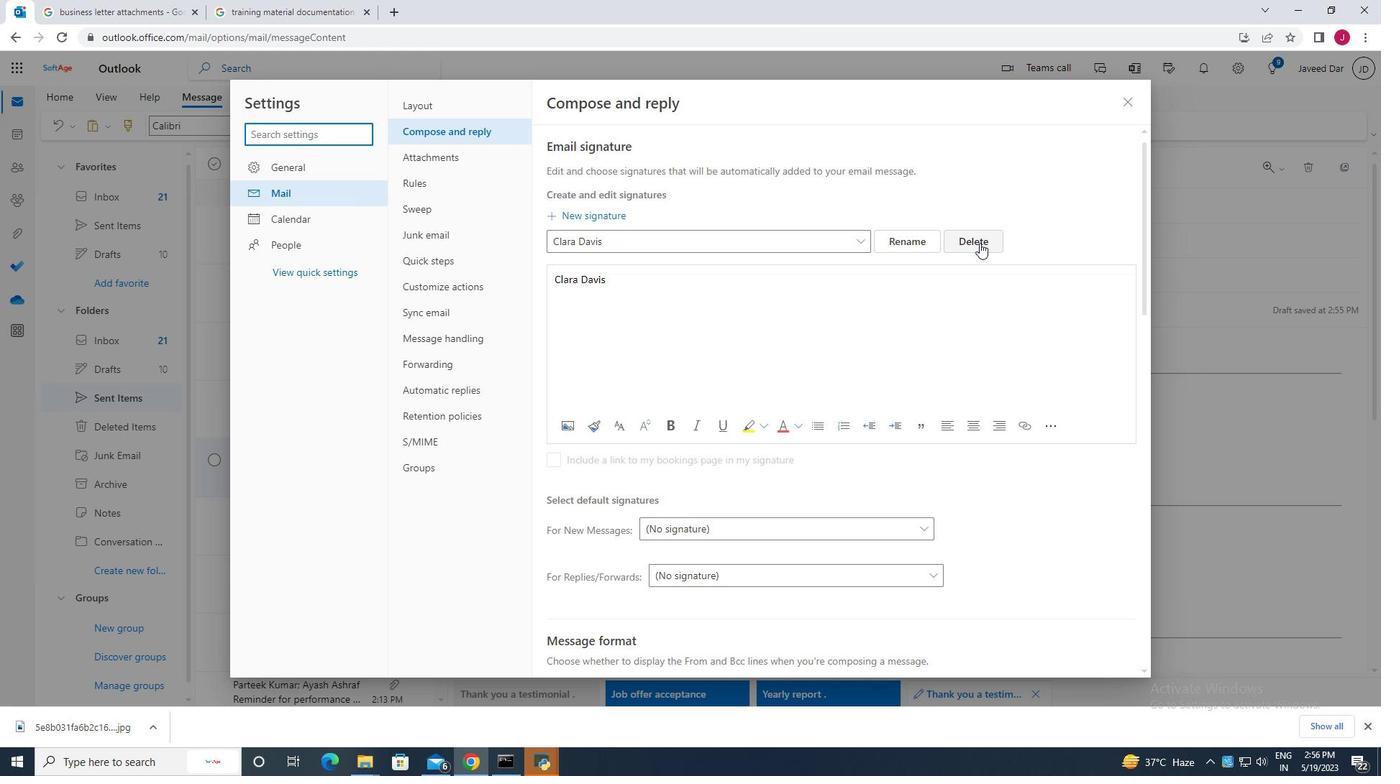 
Action: Mouse pressed left at (978, 238)
Screenshot: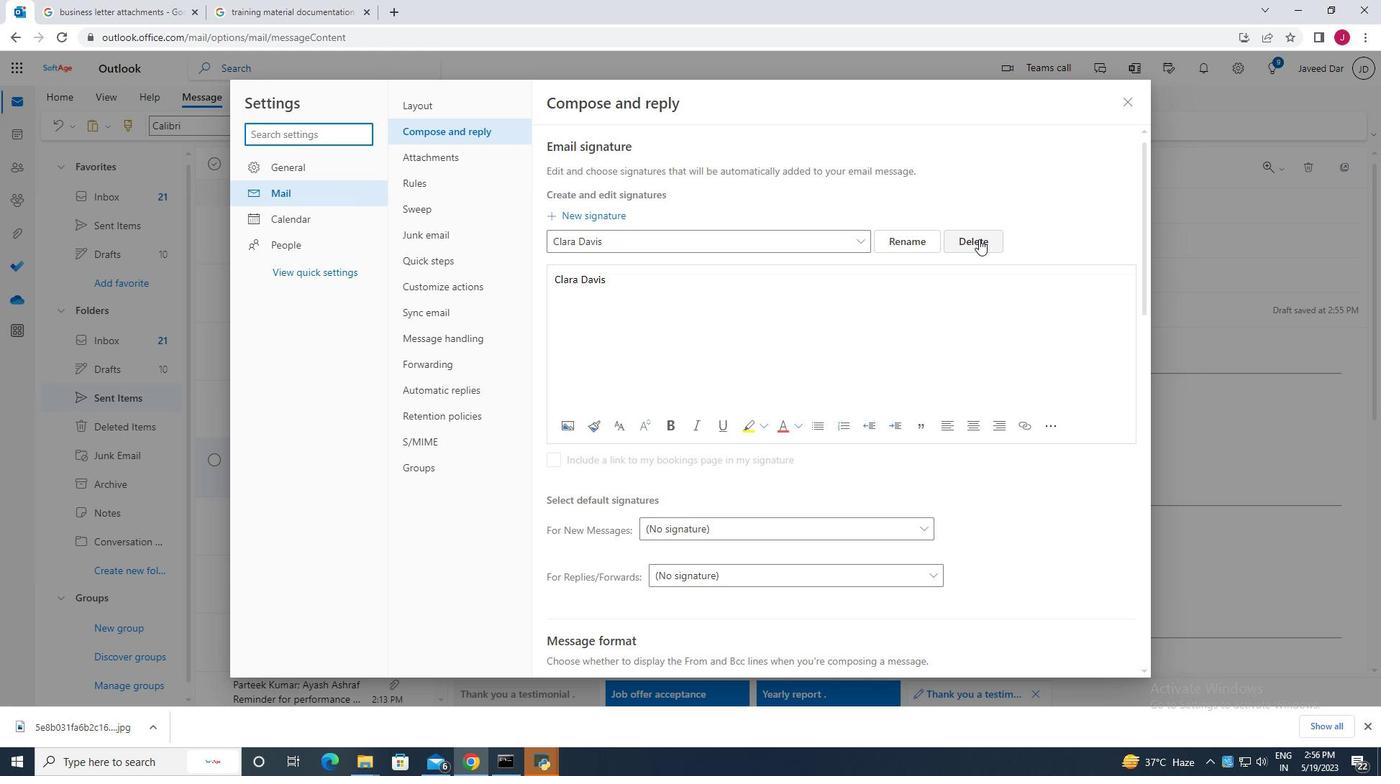 
Action: Mouse moved to (658, 240)
Screenshot: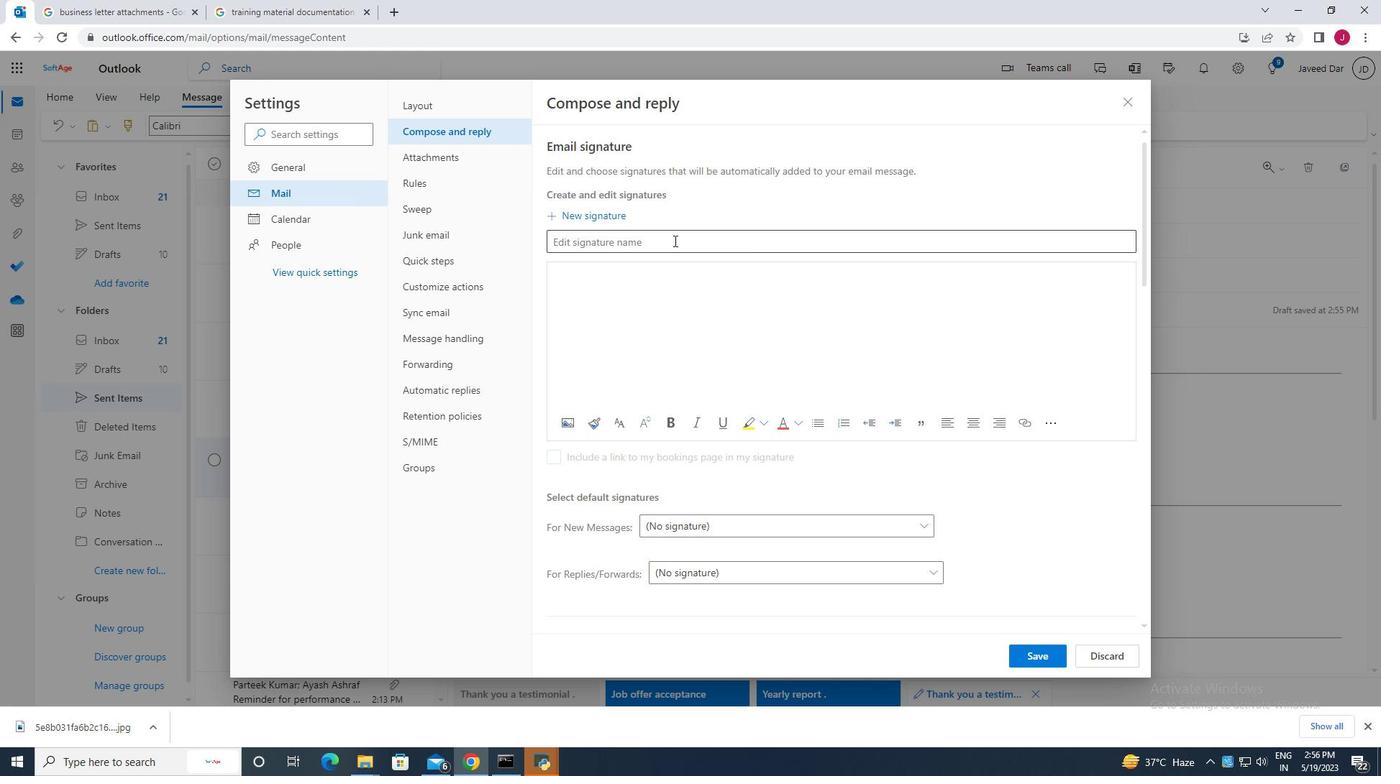 
Action: Mouse pressed left at (658, 240)
Screenshot: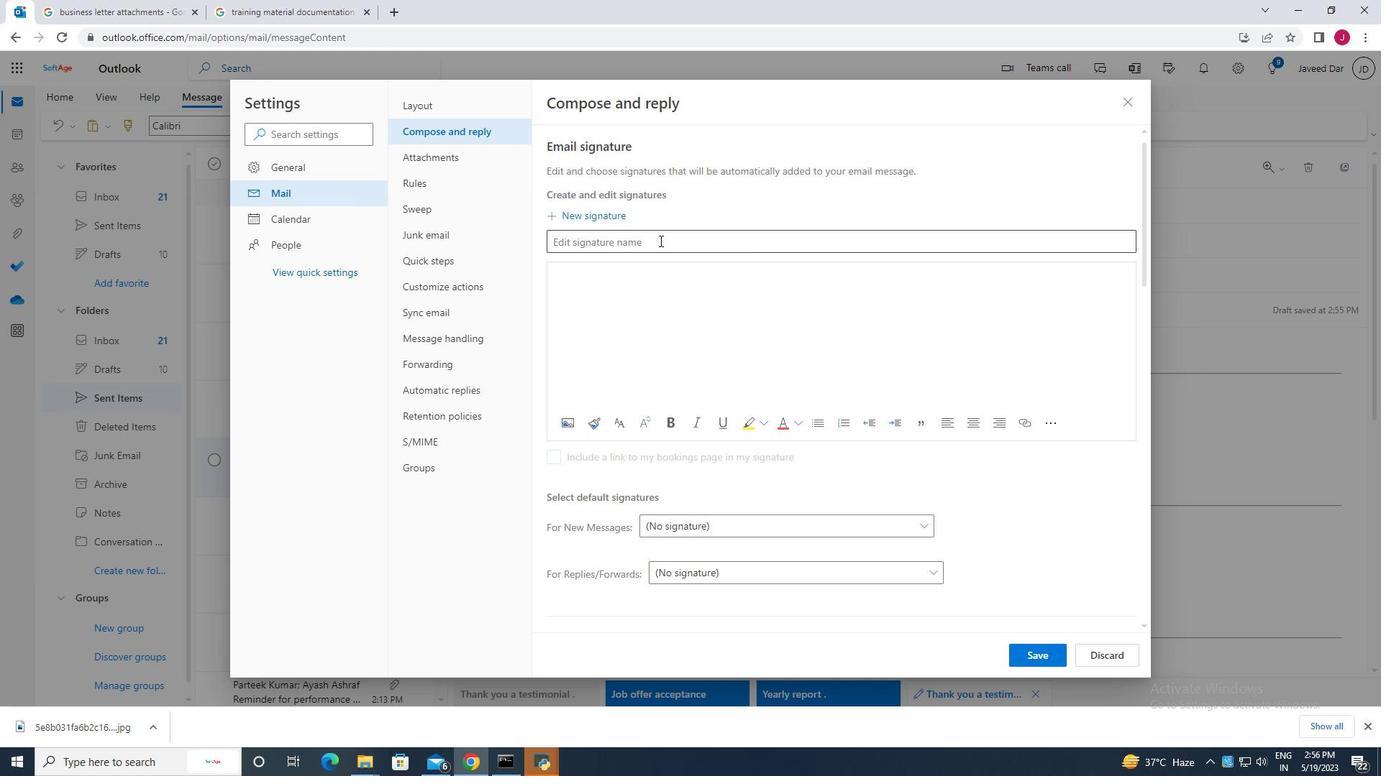 
Action: Mouse moved to (657, 240)
Screenshot: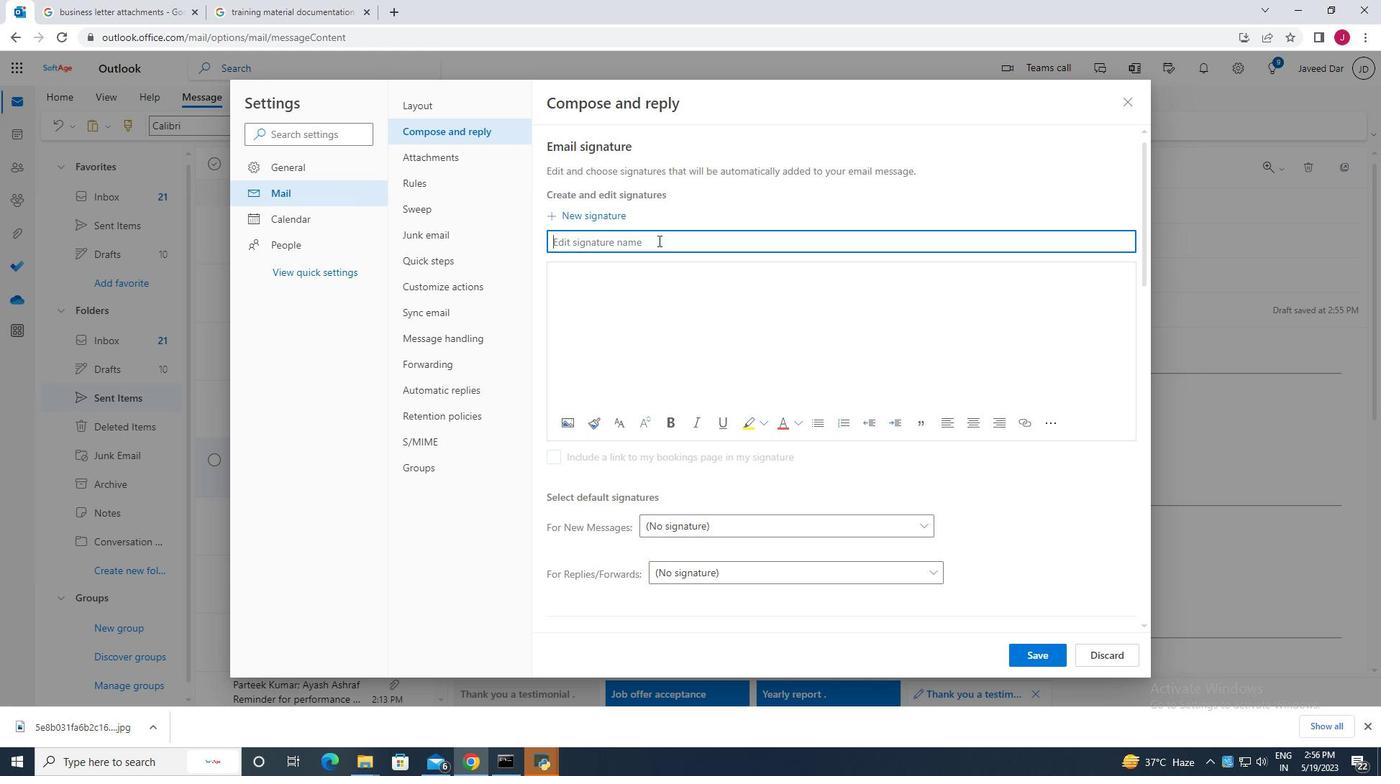 
Action: Key pressed <Key.caps_lock>C<Key.caps_lock>ody<Key.space><Key.caps_lock>R<Key.caps_lock>ivera
Screenshot: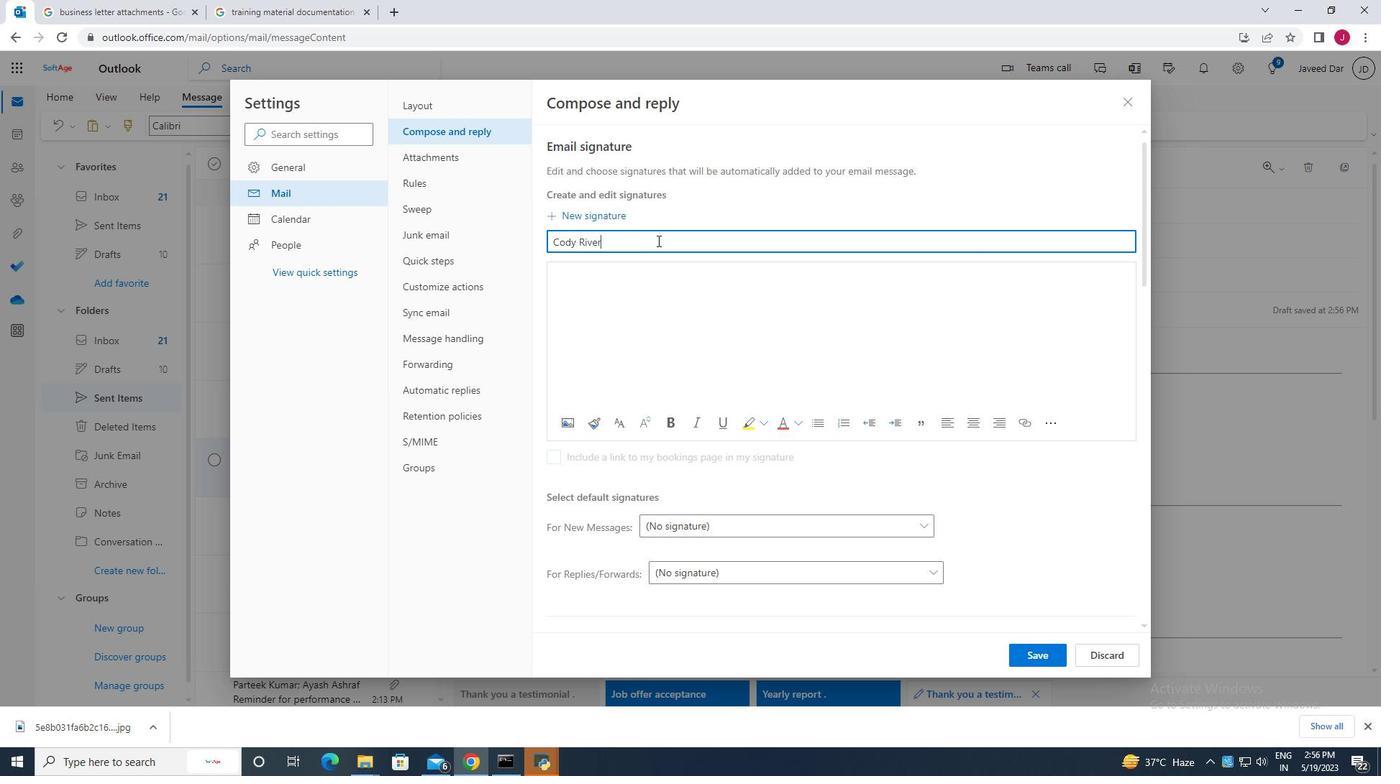 
Action: Mouse moved to (589, 269)
Screenshot: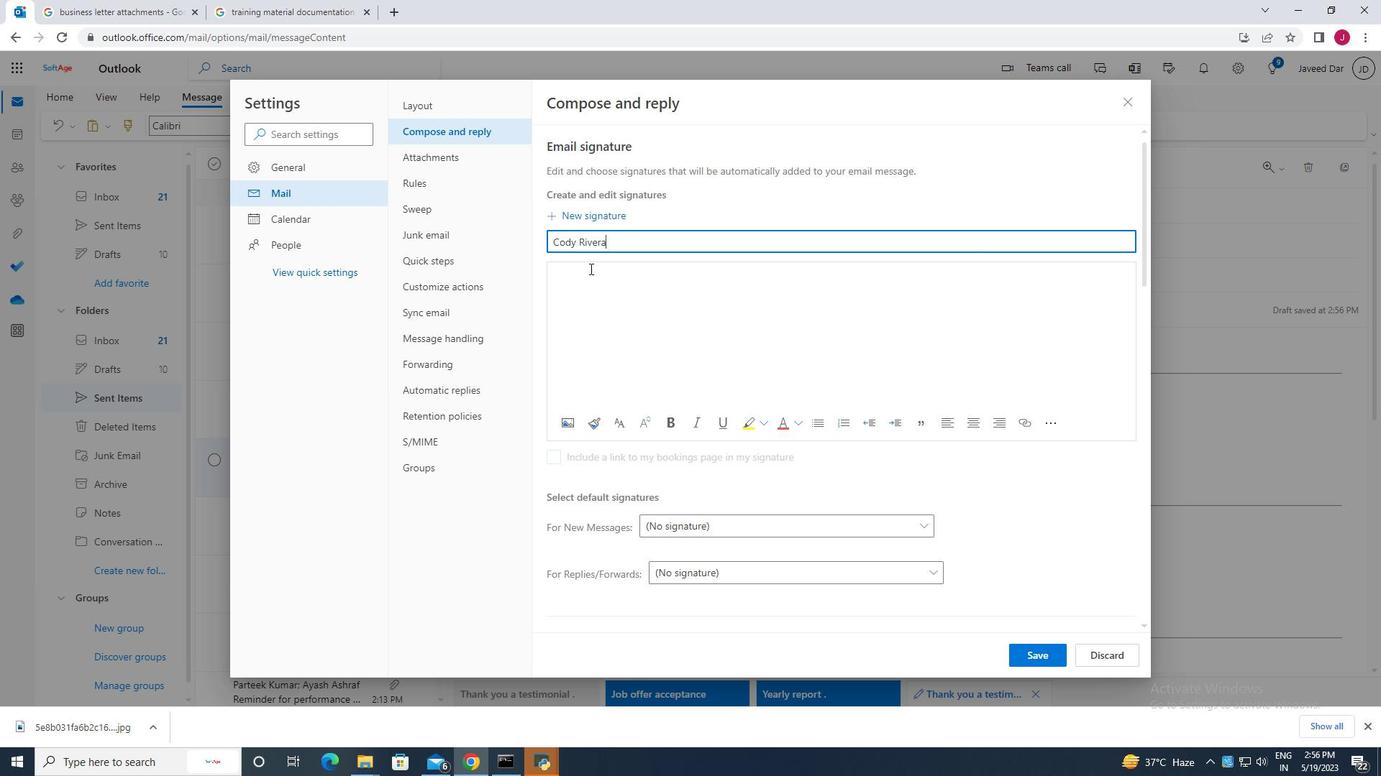 
Action: Mouse pressed left at (589, 269)
Screenshot: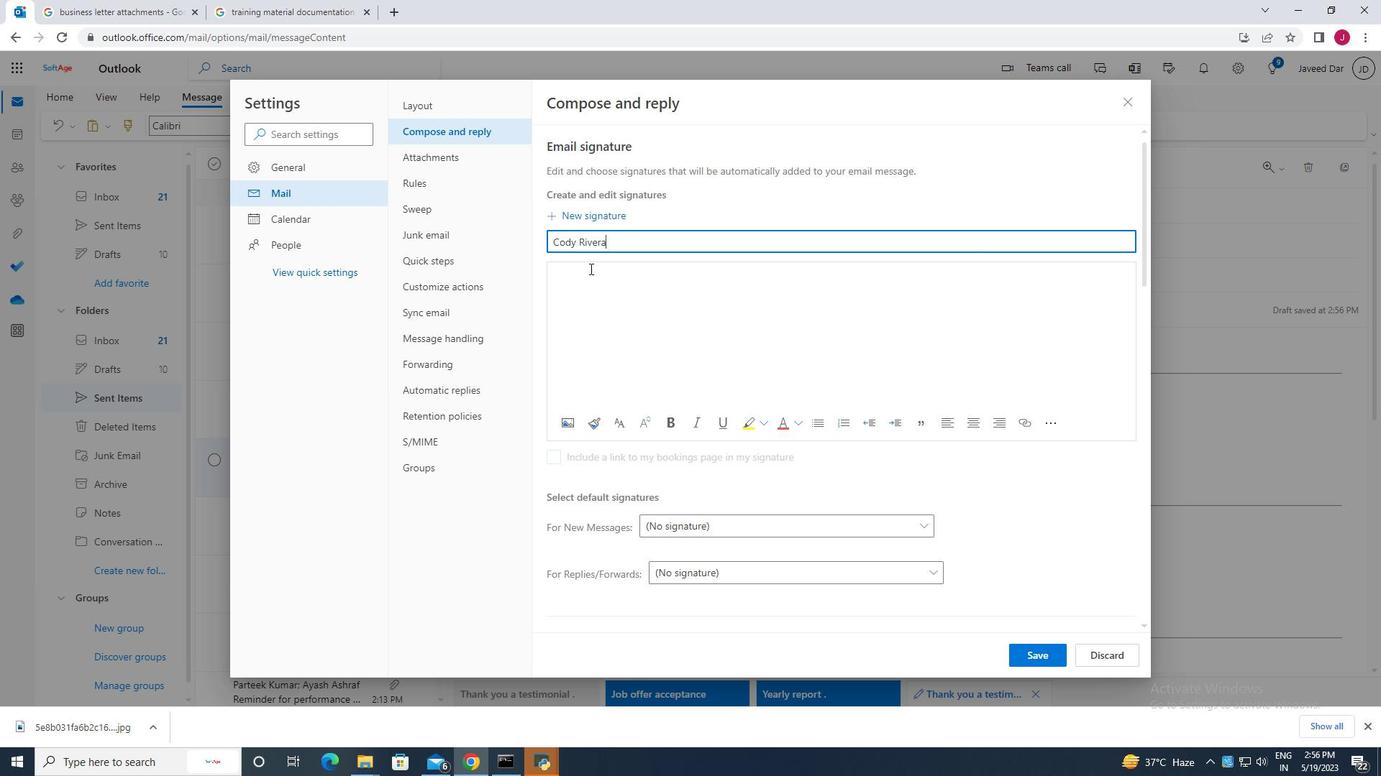 
Action: Mouse moved to (591, 271)
Screenshot: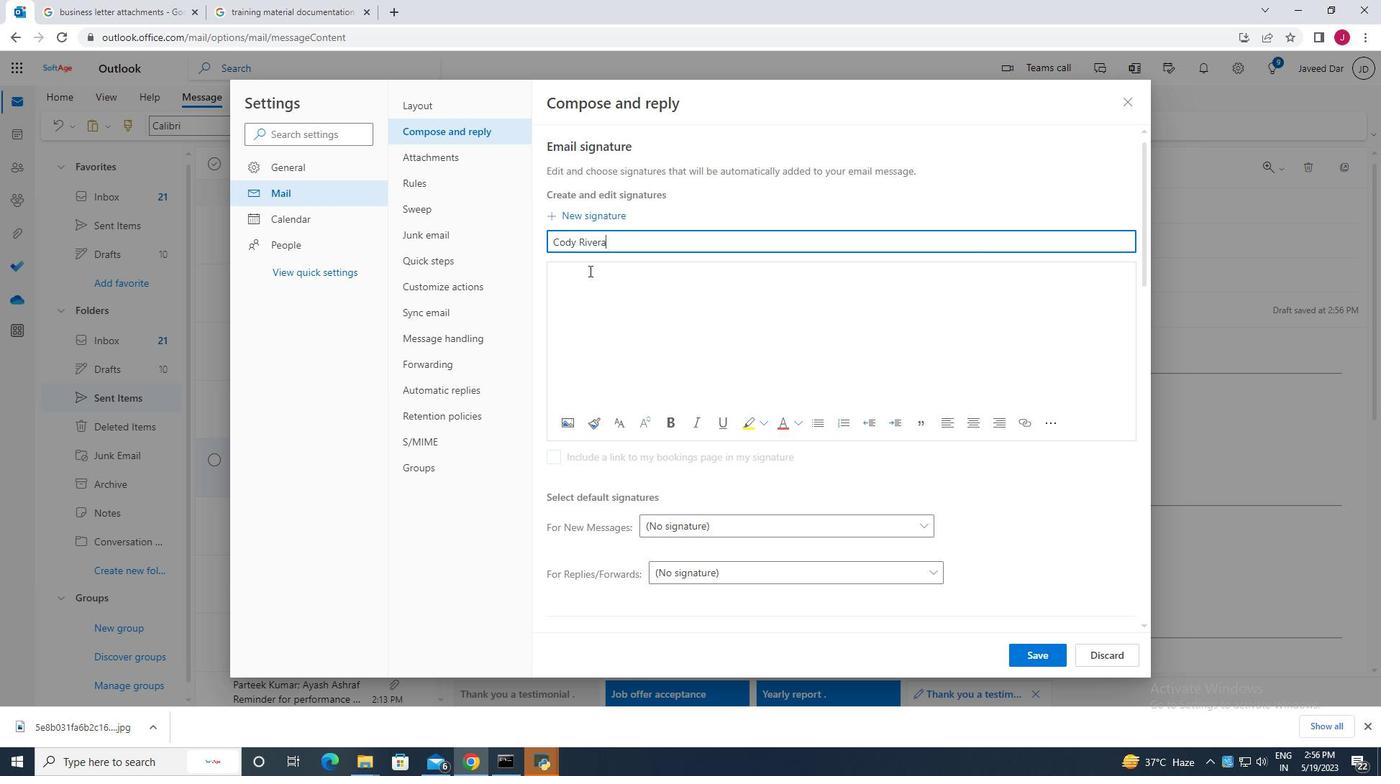 
Action: Key pressed <Key.caps_lock>C<Key.caps_lock>ody<Key.space><Key.caps_lock>R<Key.caps_lock>ivera
Screenshot: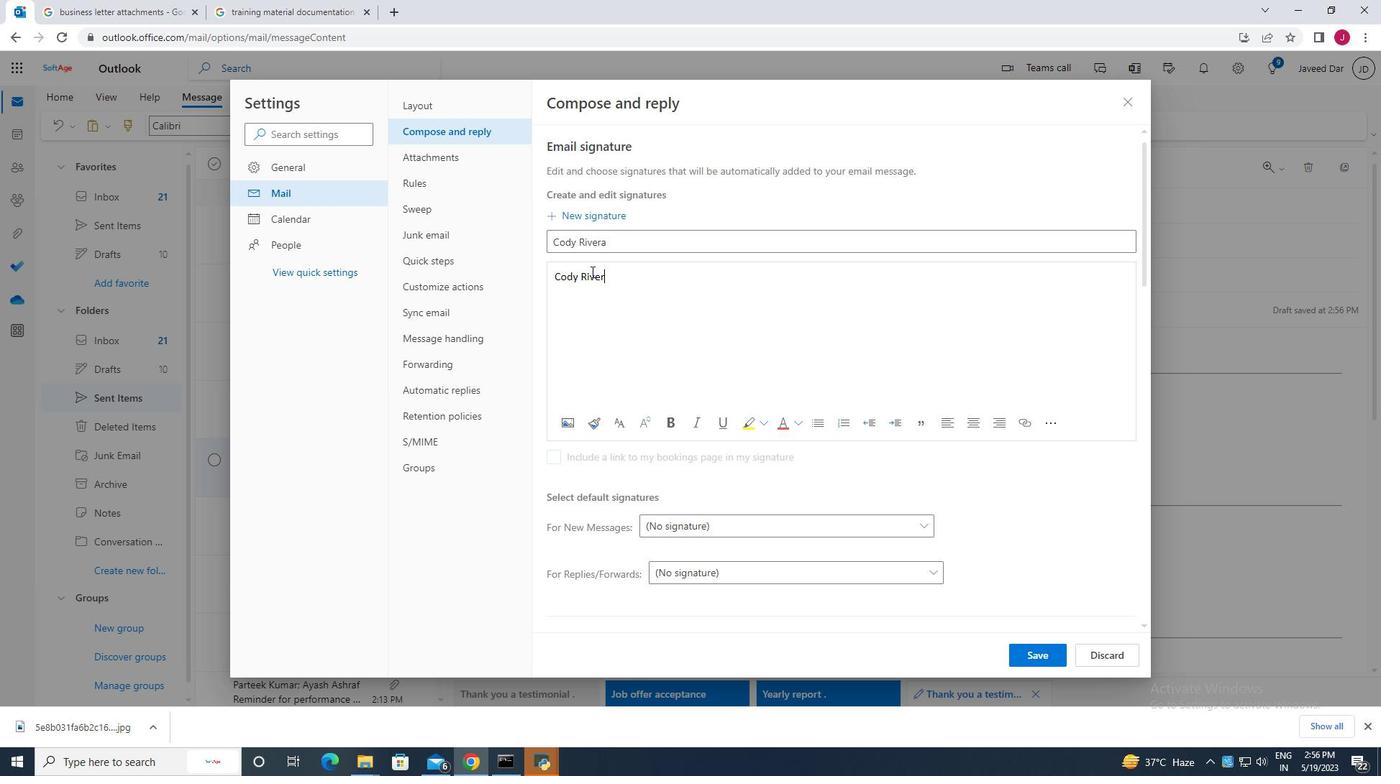 
Action: Mouse moved to (1022, 658)
Screenshot: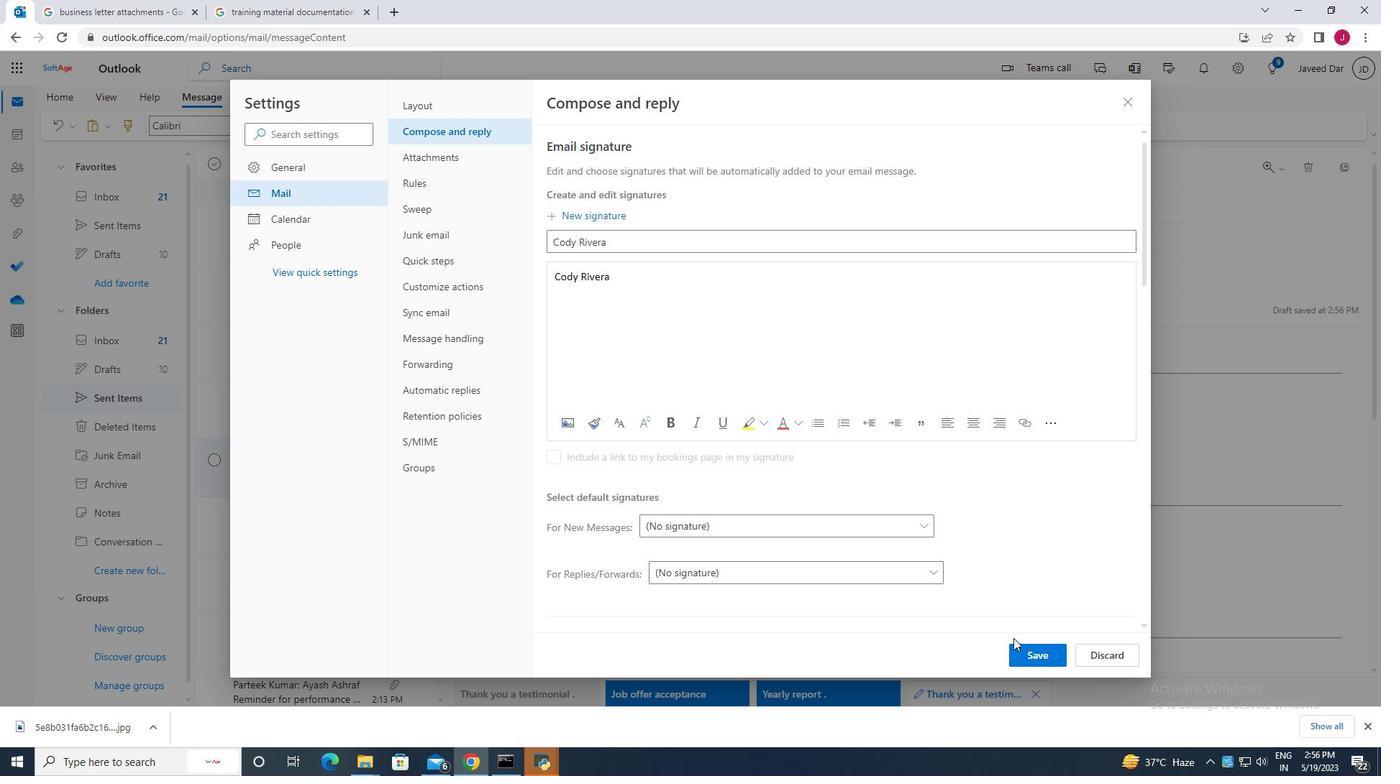 
Action: Mouse pressed left at (1022, 658)
Screenshot: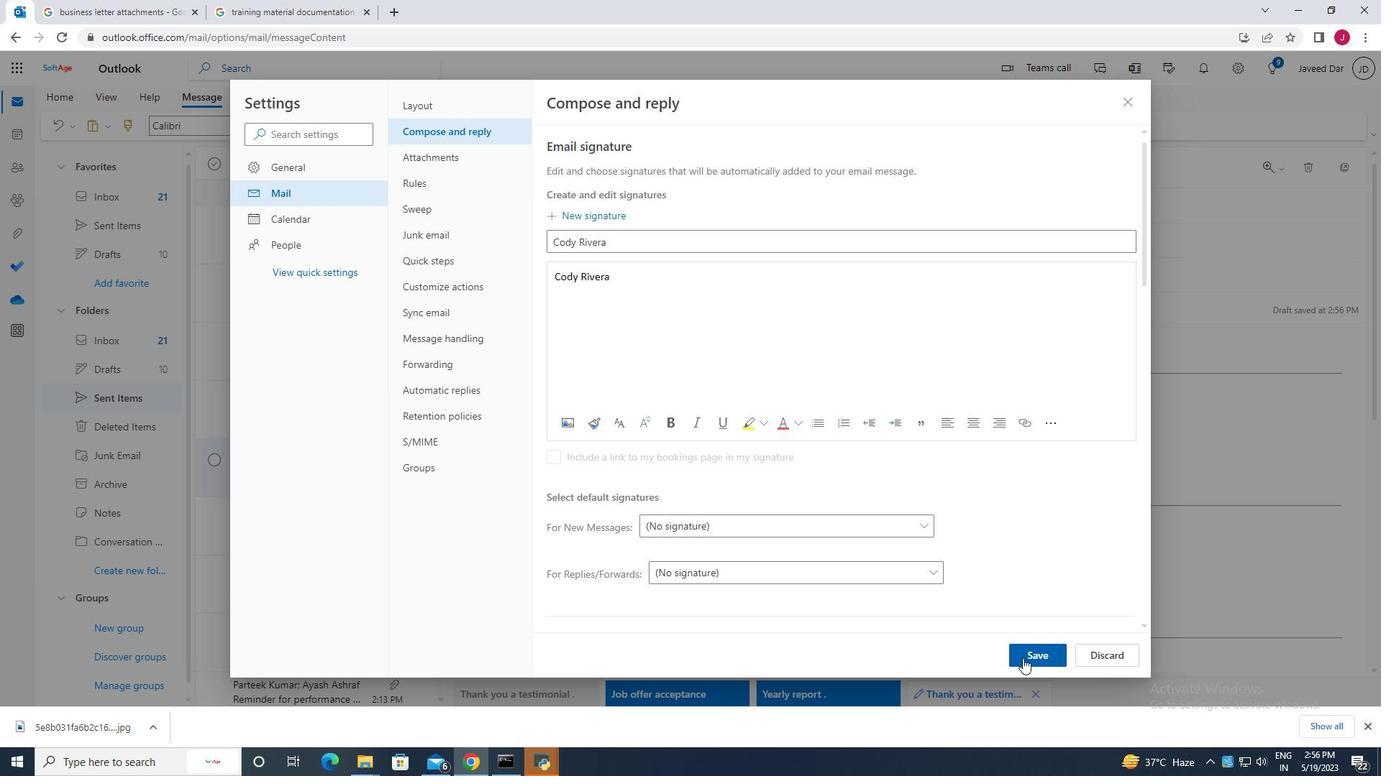 
Action: Mouse moved to (1133, 103)
Screenshot: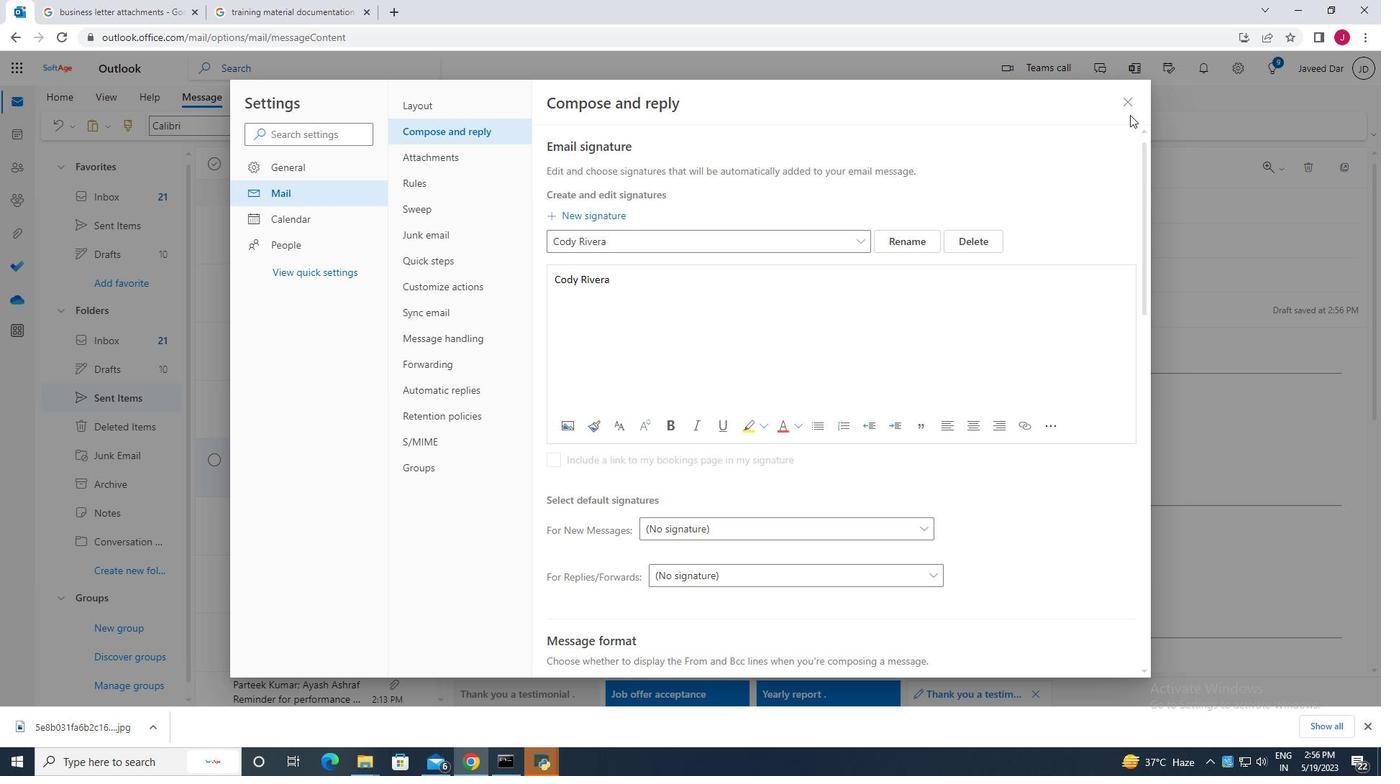 
Action: Mouse pressed left at (1133, 103)
Screenshot: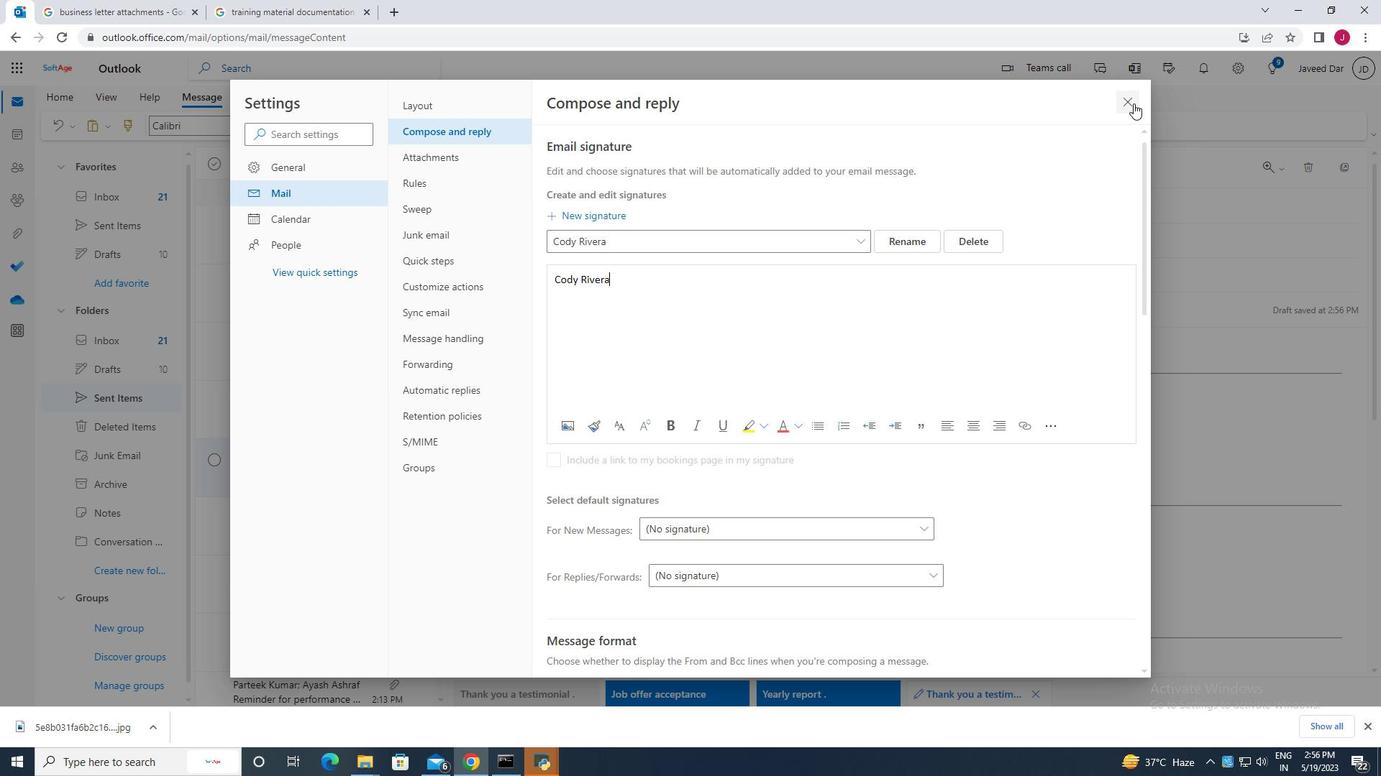 
Action: Mouse moved to (930, 128)
Screenshot: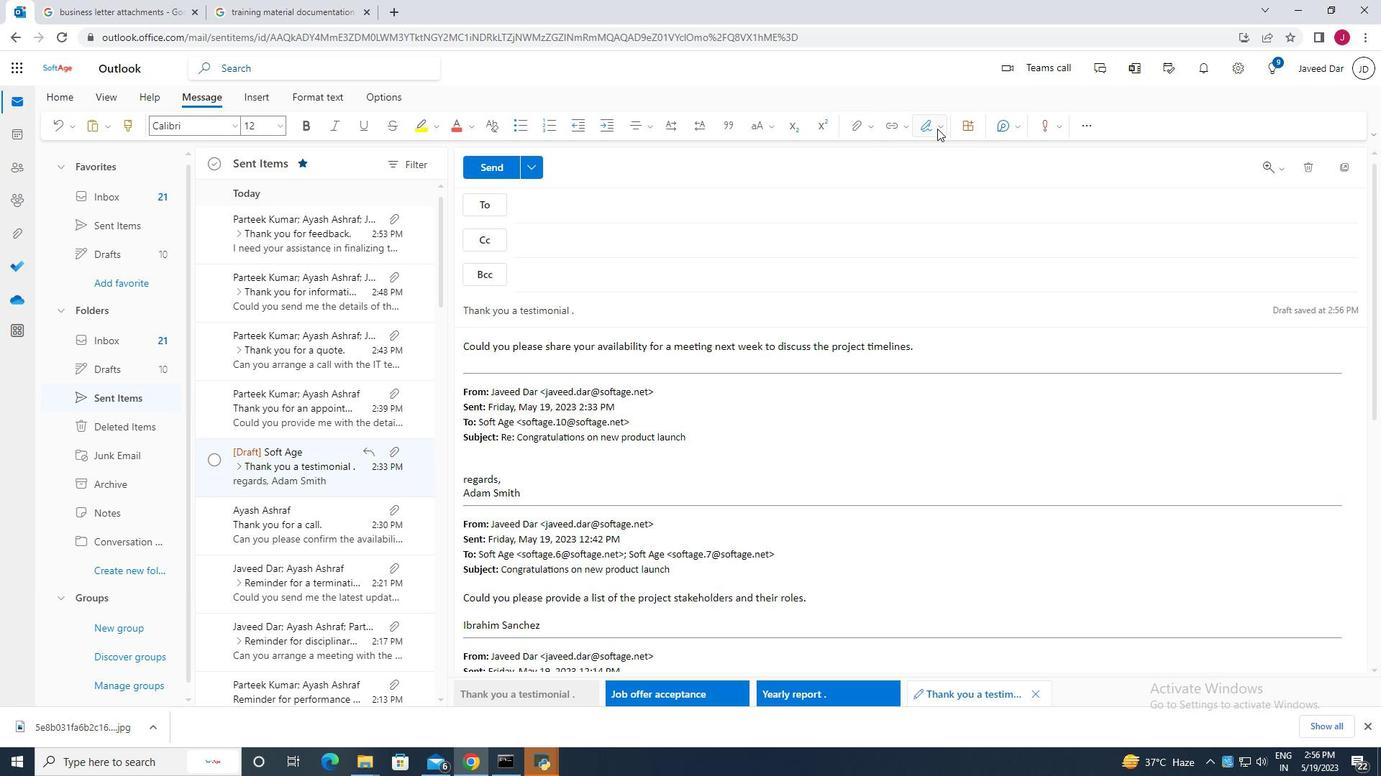 
Action: Mouse pressed left at (930, 128)
Screenshot: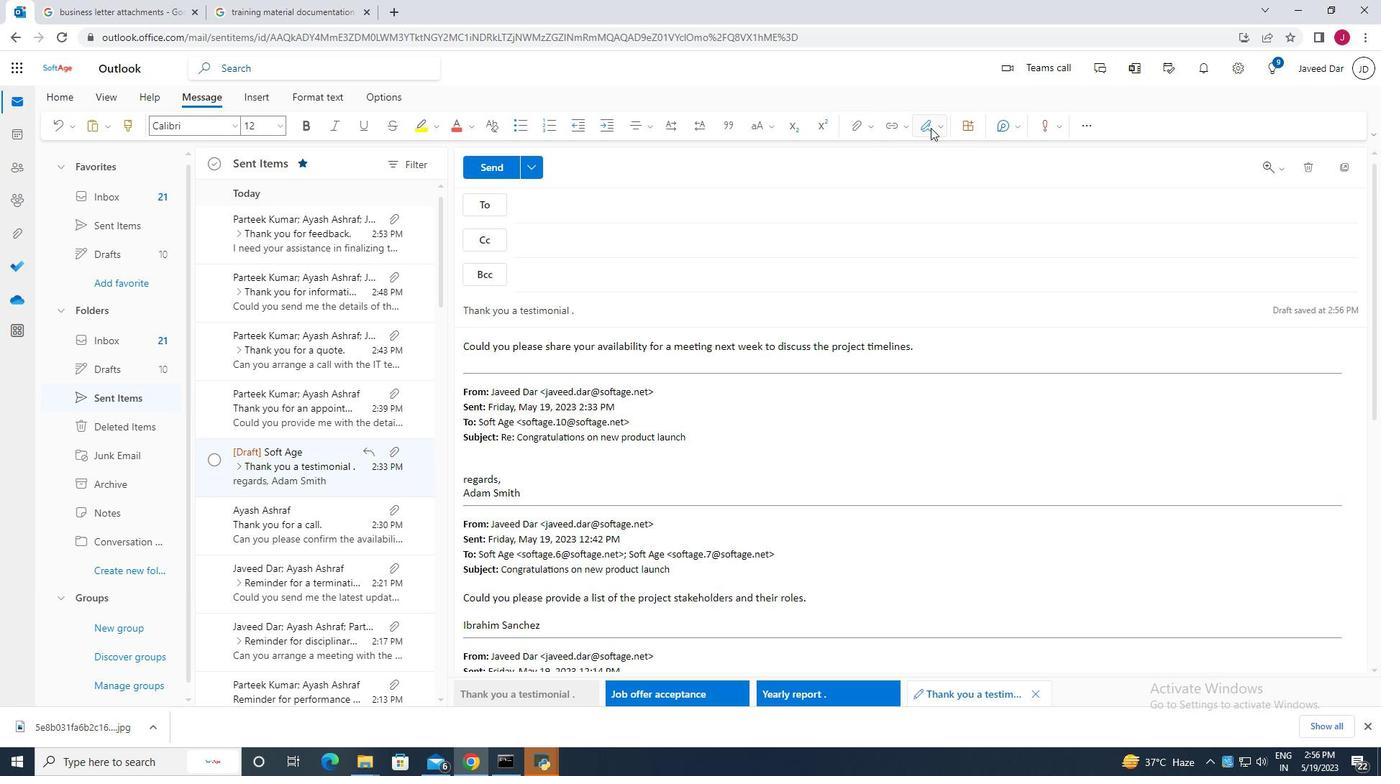 
Action: Mouse moved to (903, 154)
Screenshot: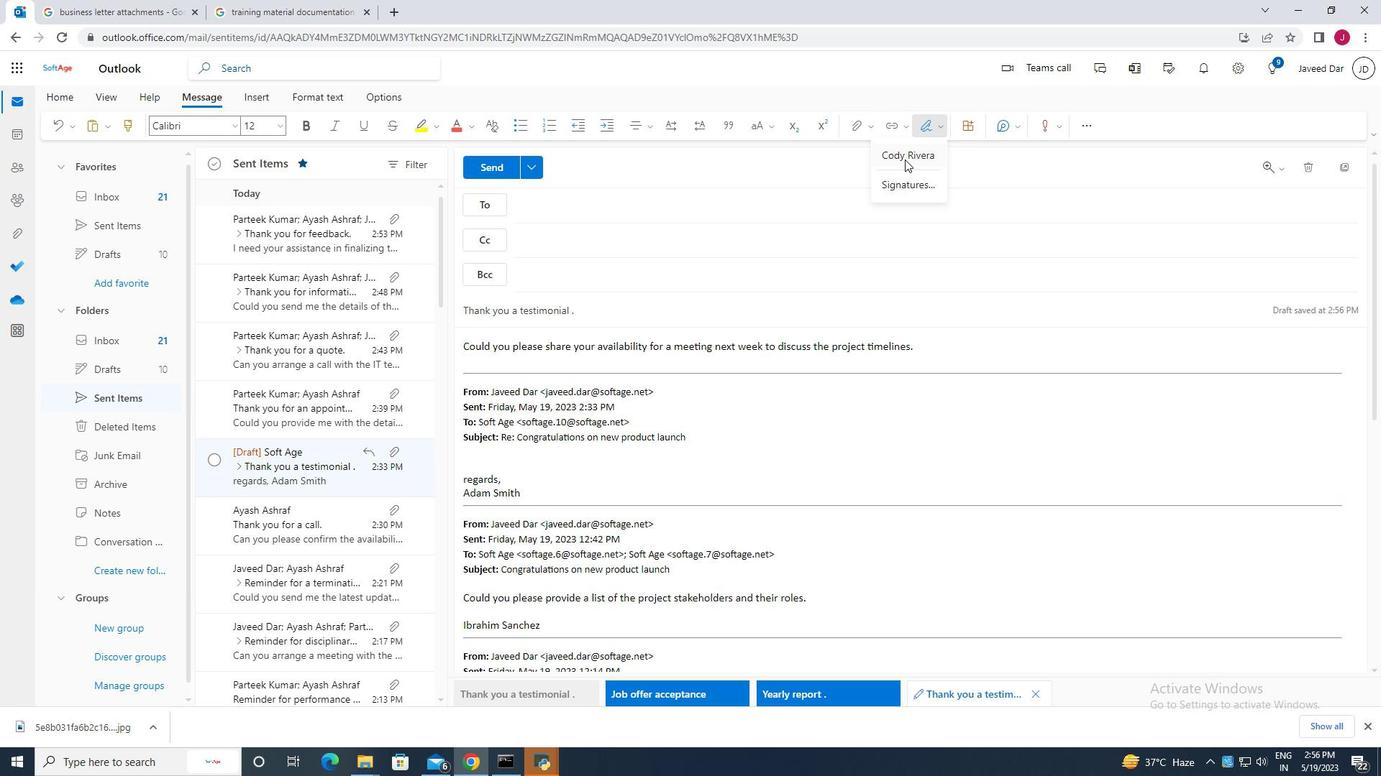 
Action: Mouse pressed left at (903, 154)
Screenshot: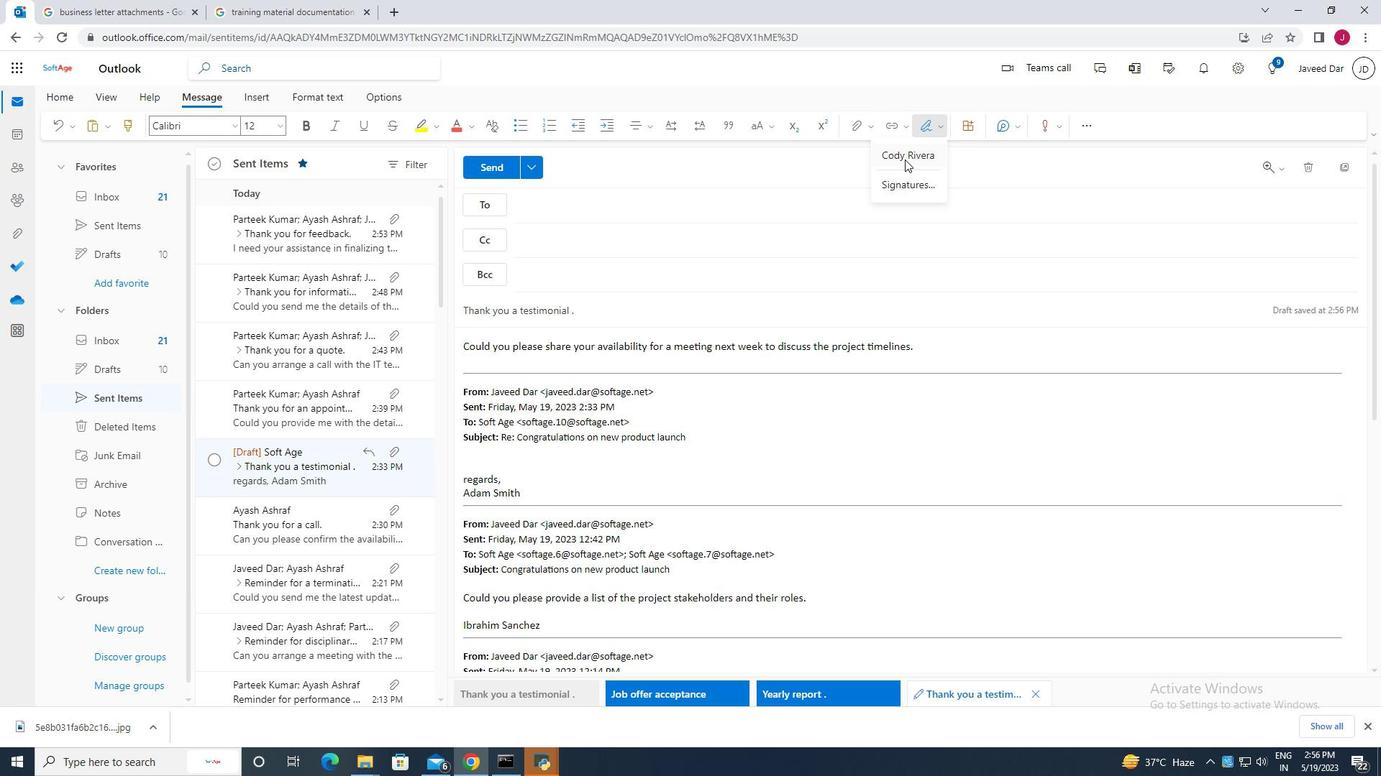 
Action: Mouse moved to (596, 273)
Screenshot: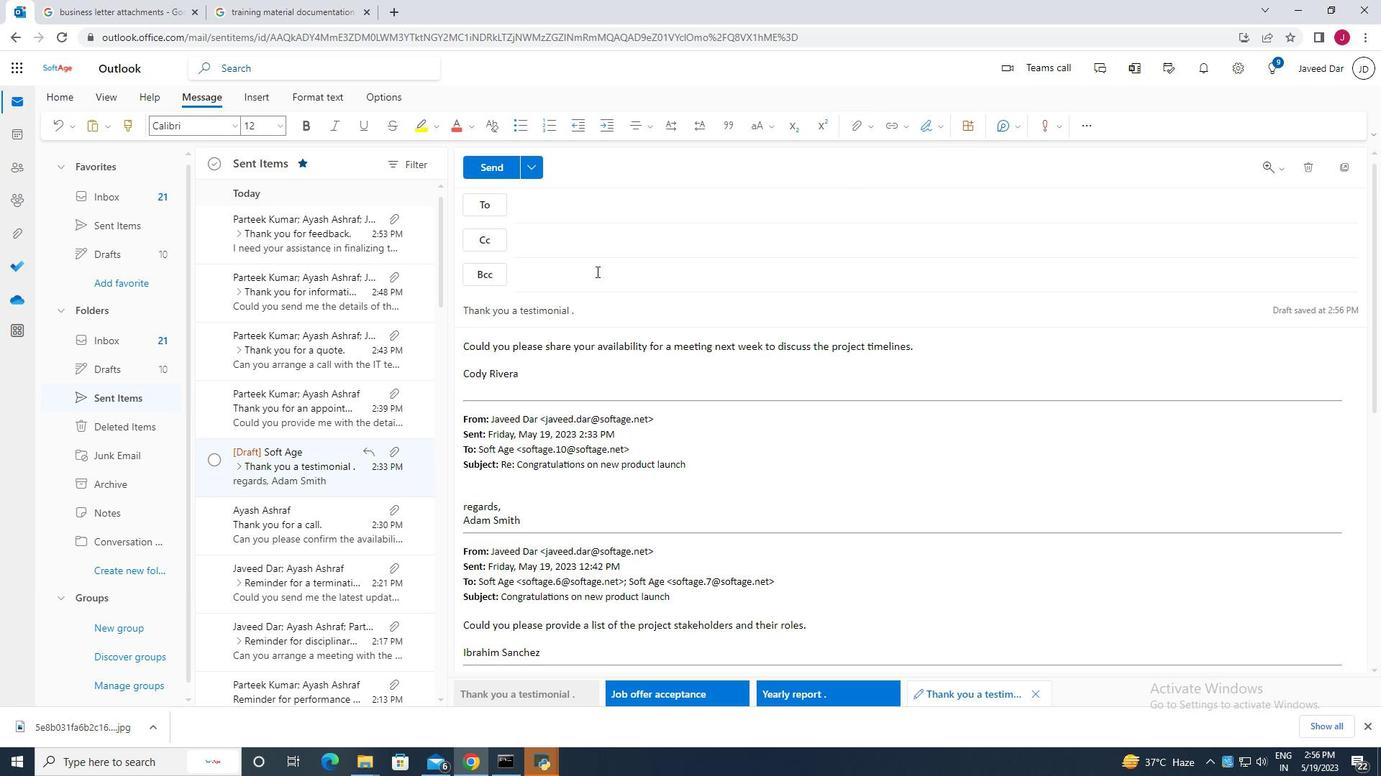 
Action: Mouse pressed left at (596, 273)
Screenshot: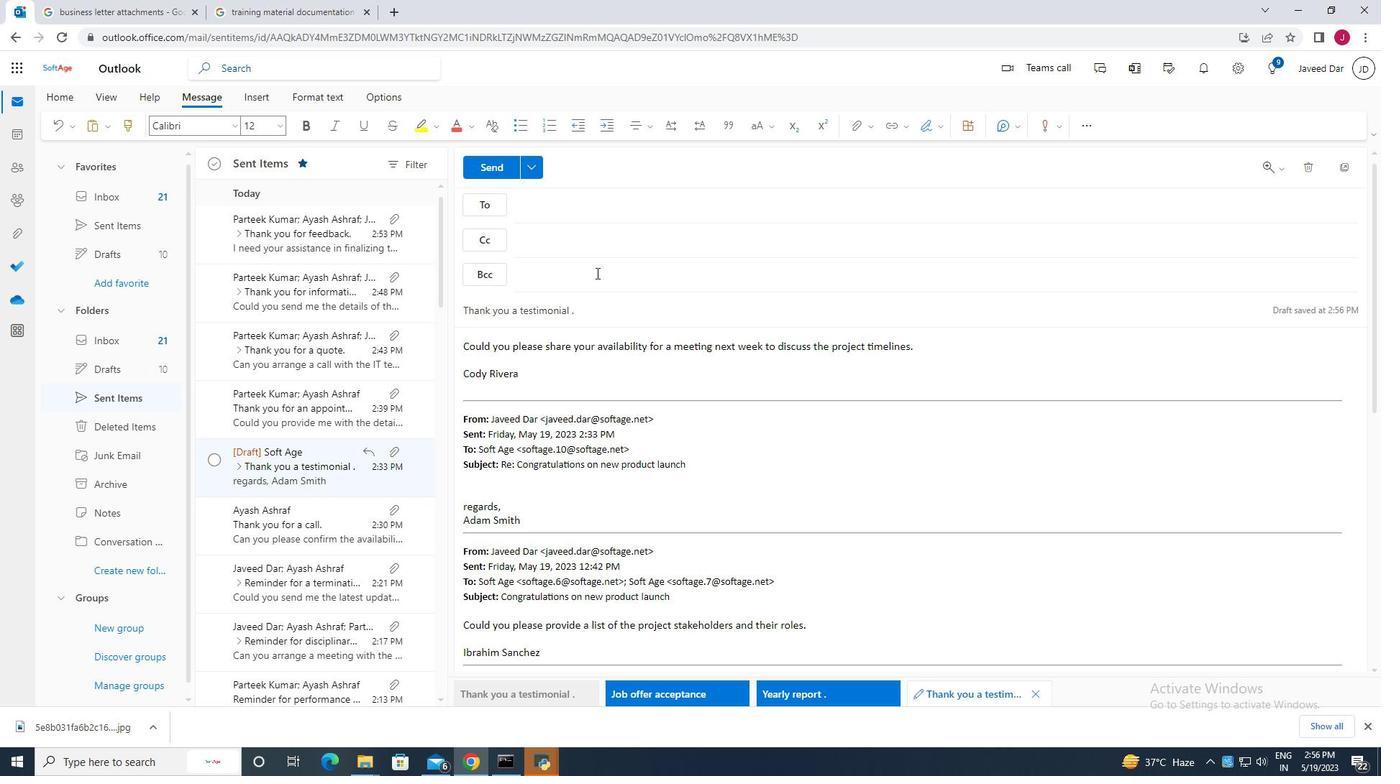 
Action: Key pressed softage.3
Screenshot: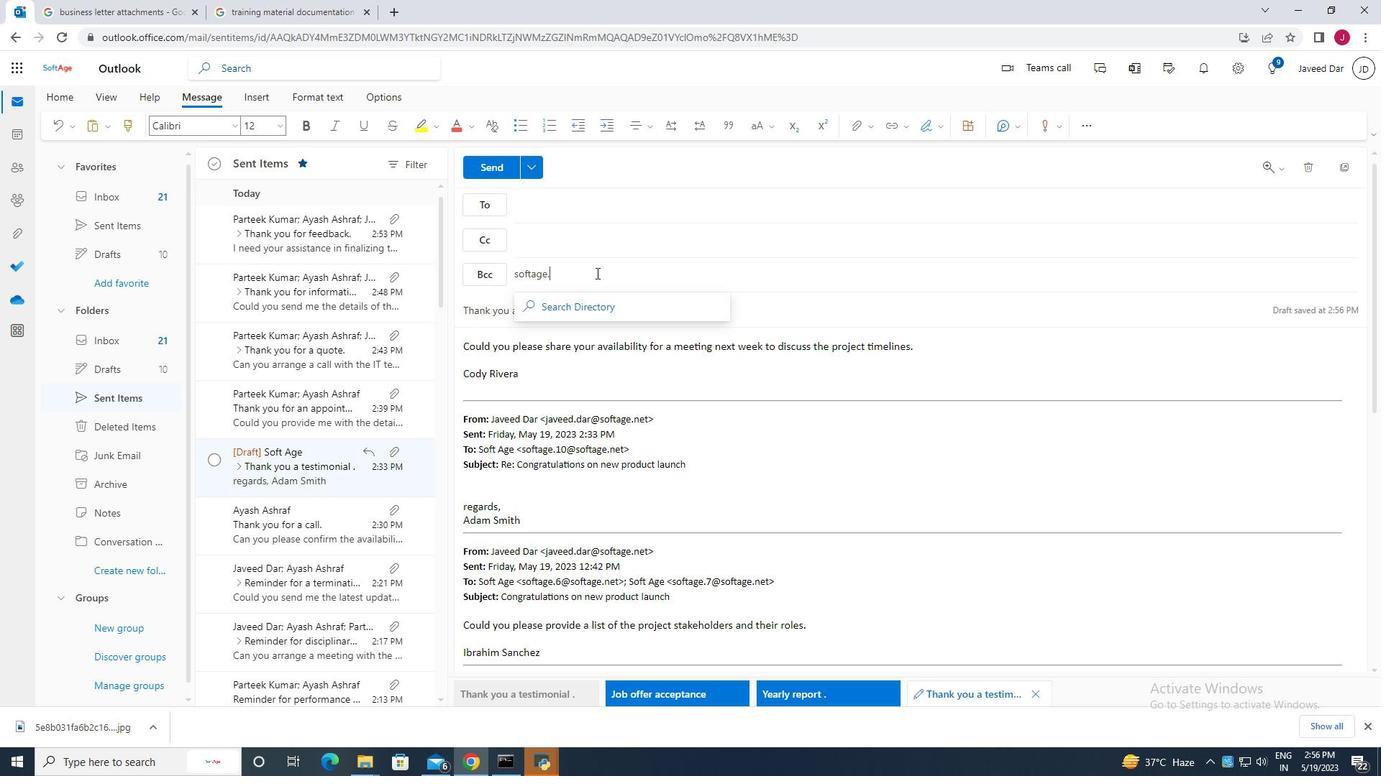 
Action: Mouse moved to (616, 344)
Screenshot: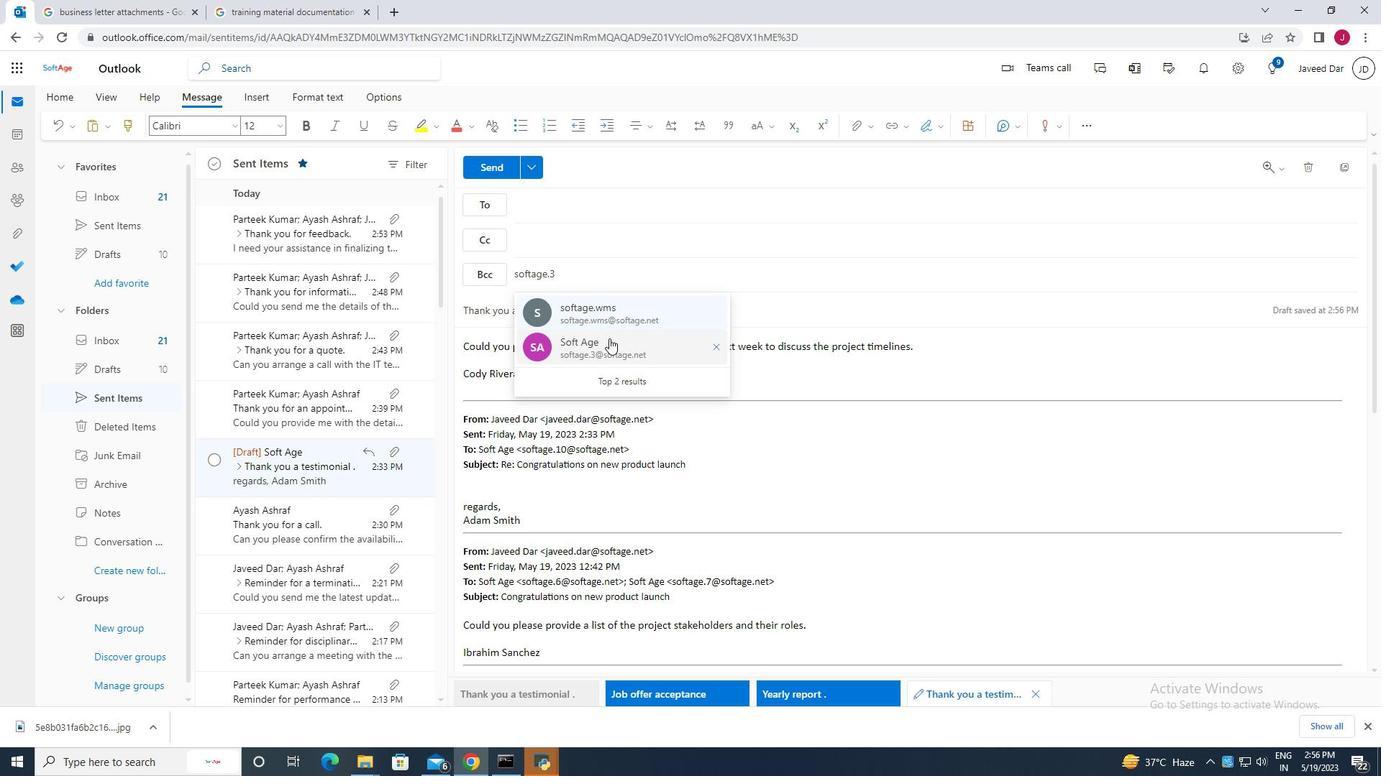 
Action: Mouse pressed left at (616, 344)
Screenshot: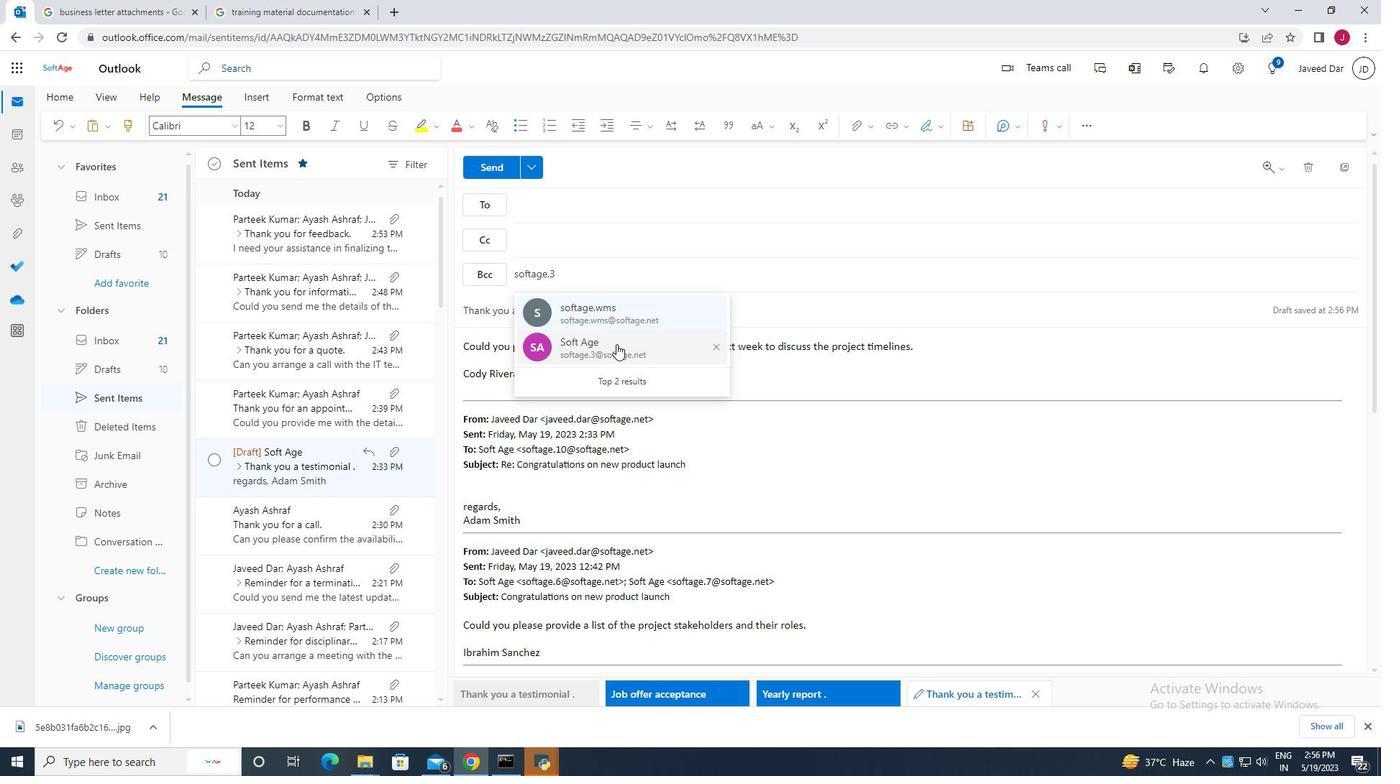 
Action: Mouse moved to (543, 207)
Screenshot: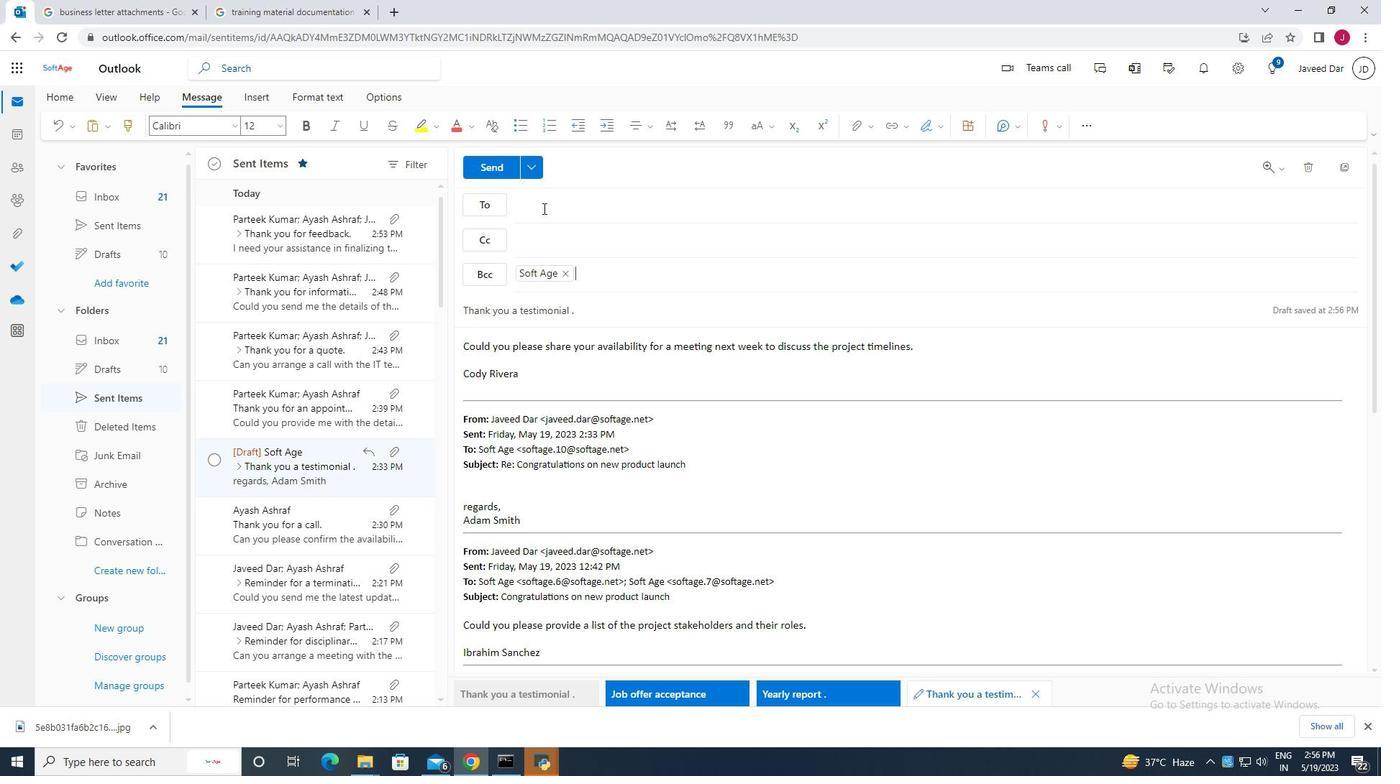 
Action: Mouse pressed left at (543, 207)
Screenshot: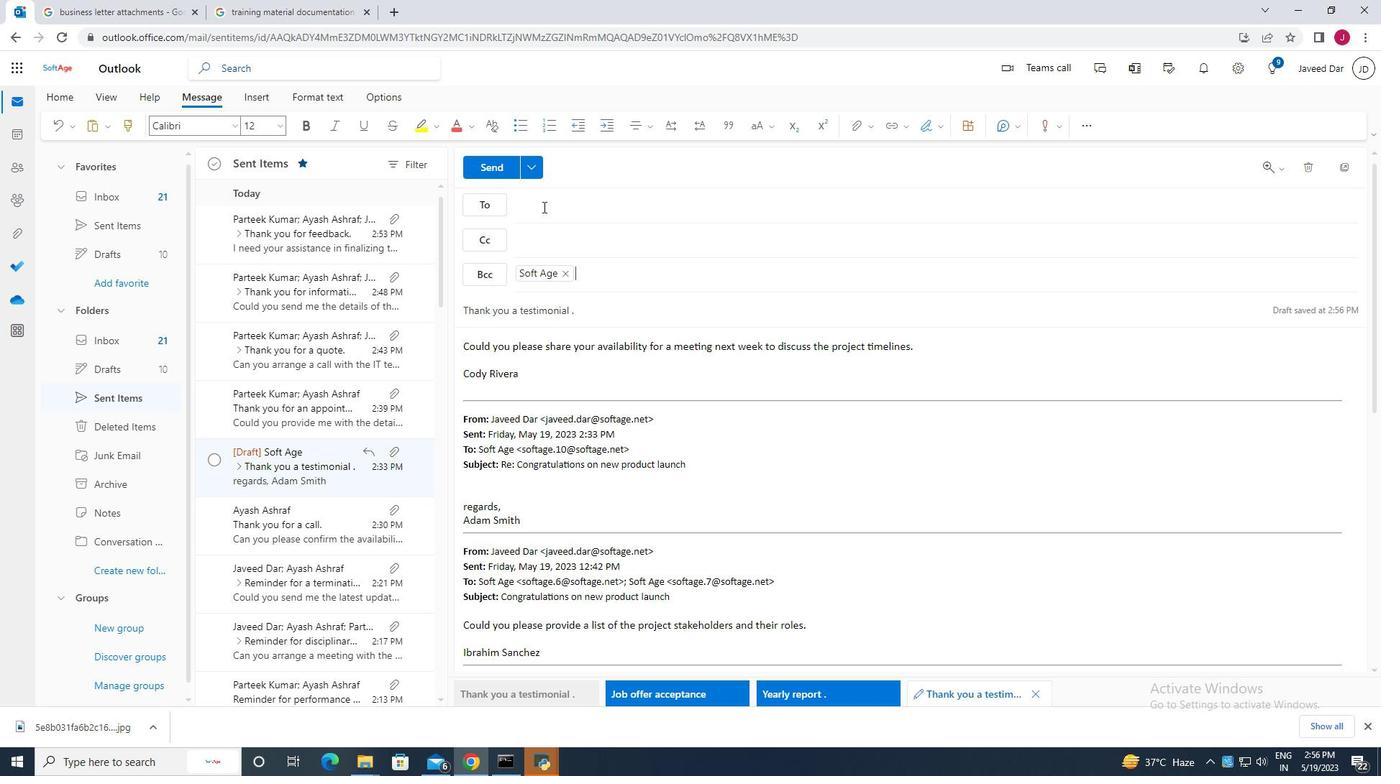 
Action: Mouse moved to (653, 404)
Screenshot: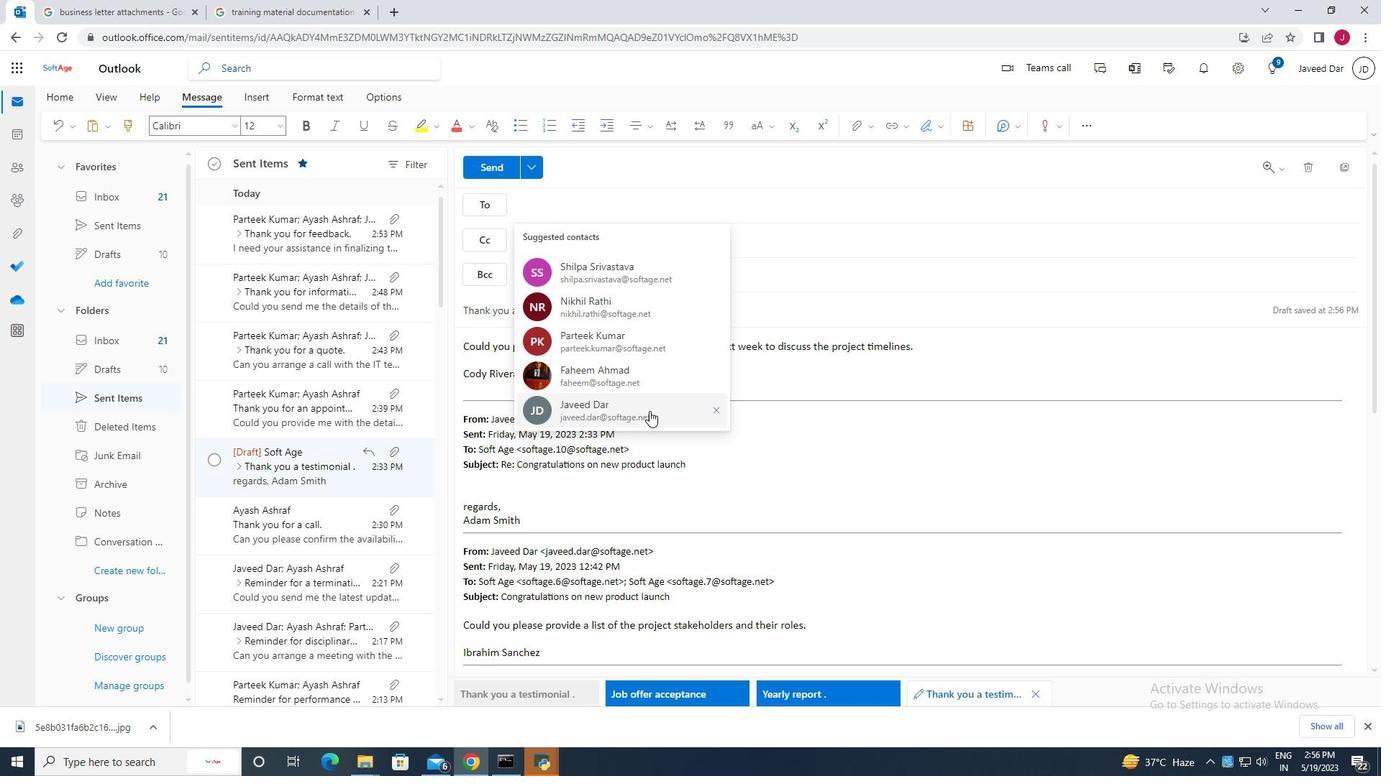 
Action: Mouse pressed left at (653, 404)
Screenshot: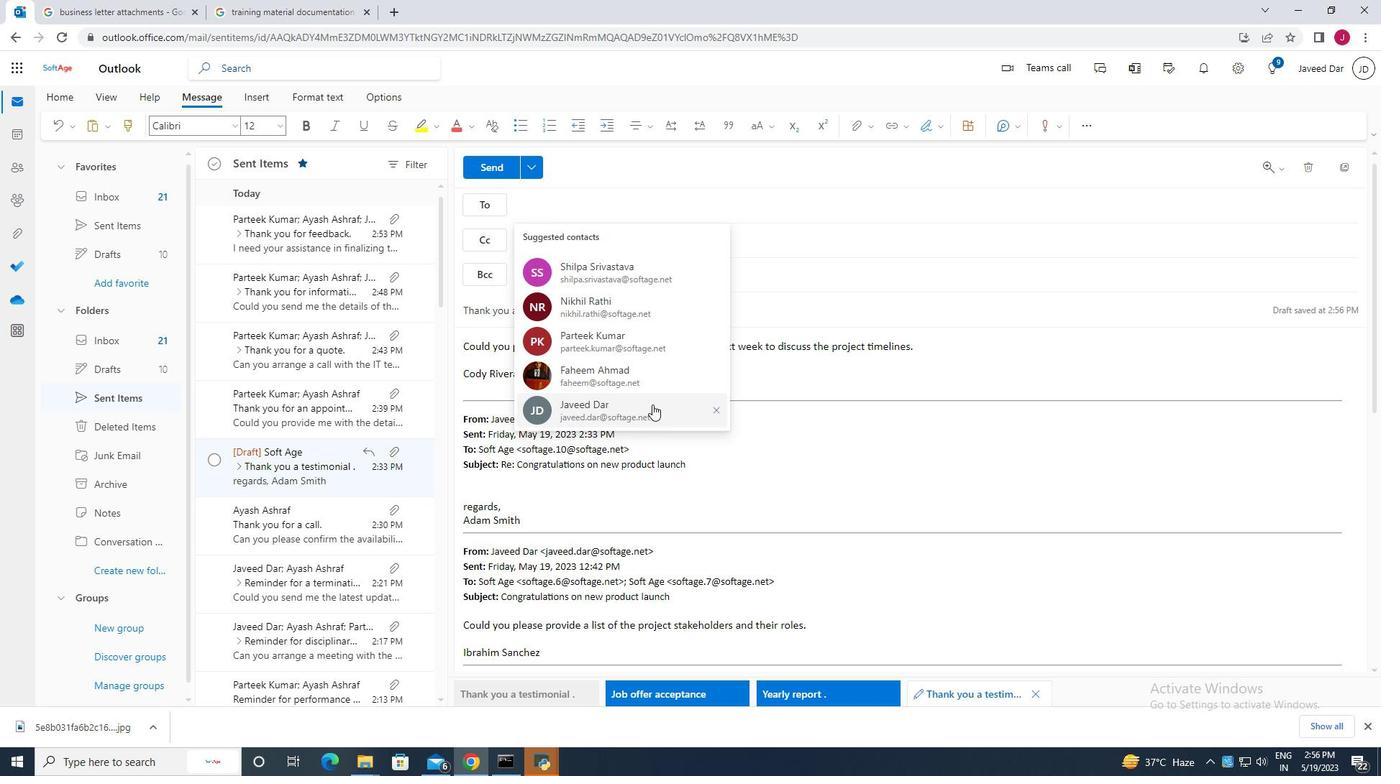 
Action: Mouse moved to (618, 212)
Screenshot: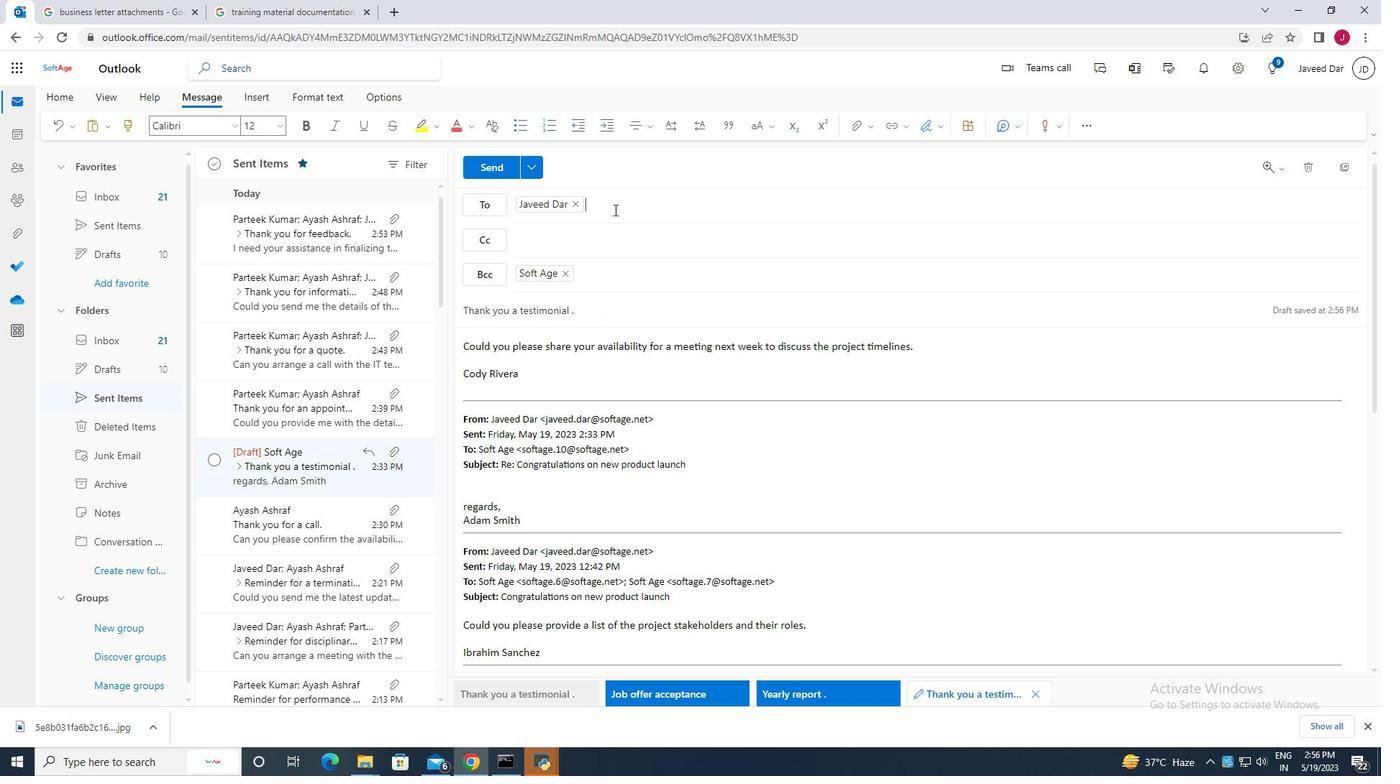 
Action: Mouse pressed left at (618, 212)
Screenshot: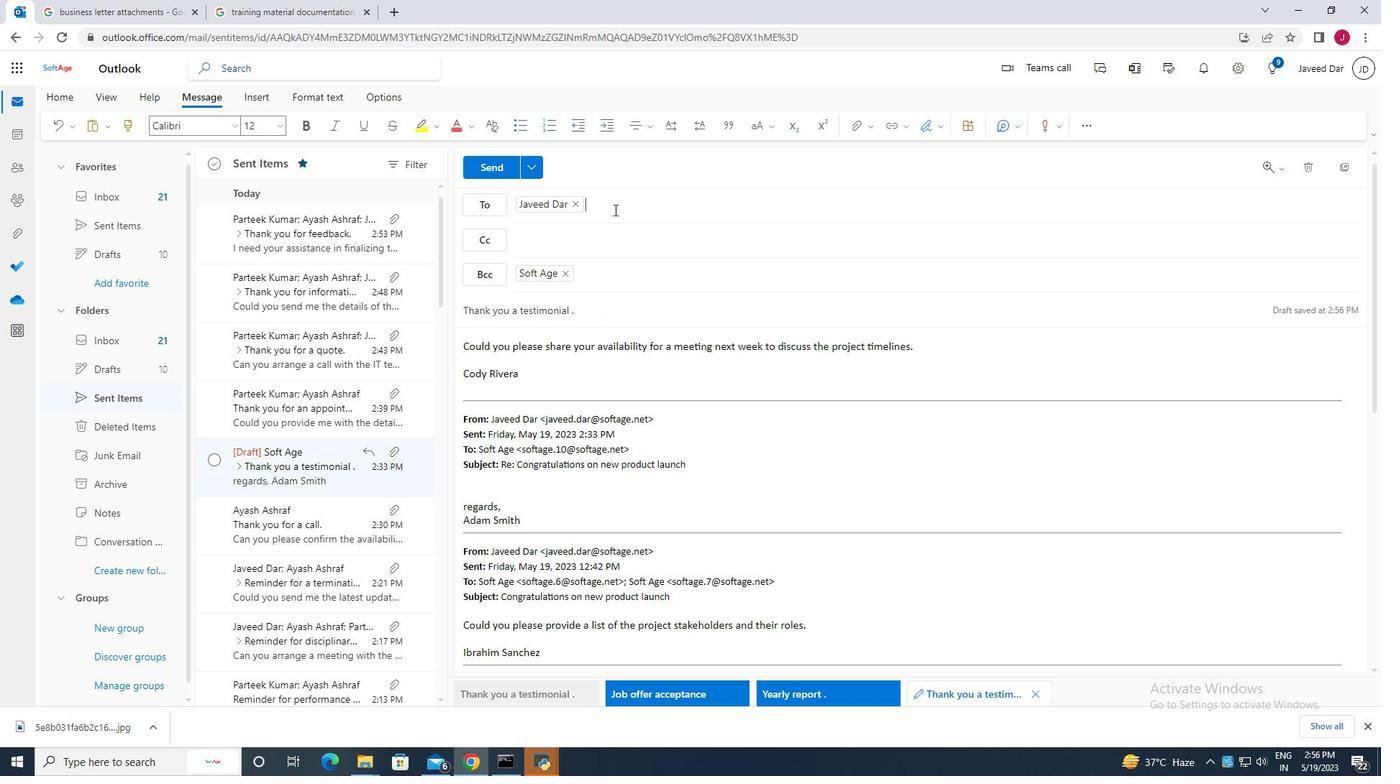 
Action: Mouse moved to (618, 217)
Screenshot: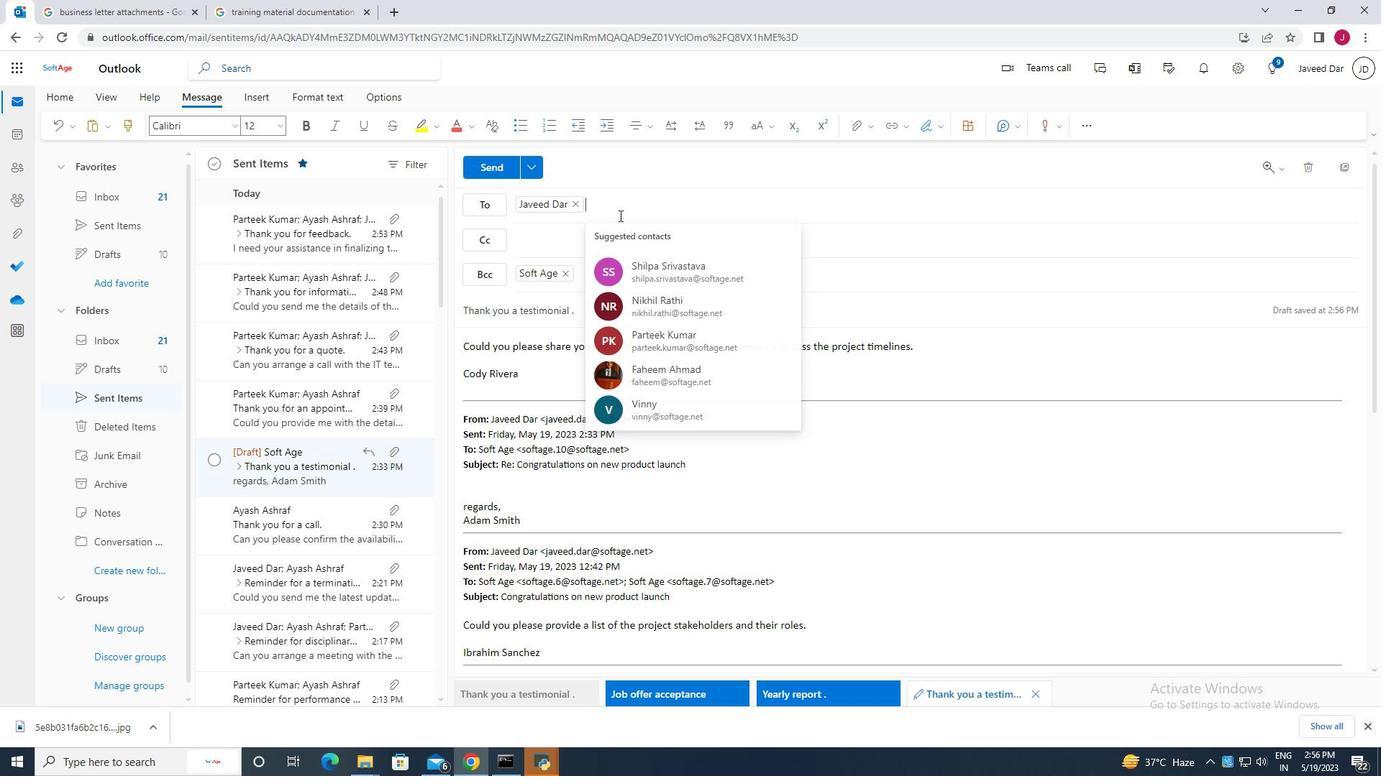 
Action: Key pressed ay
Screenshot: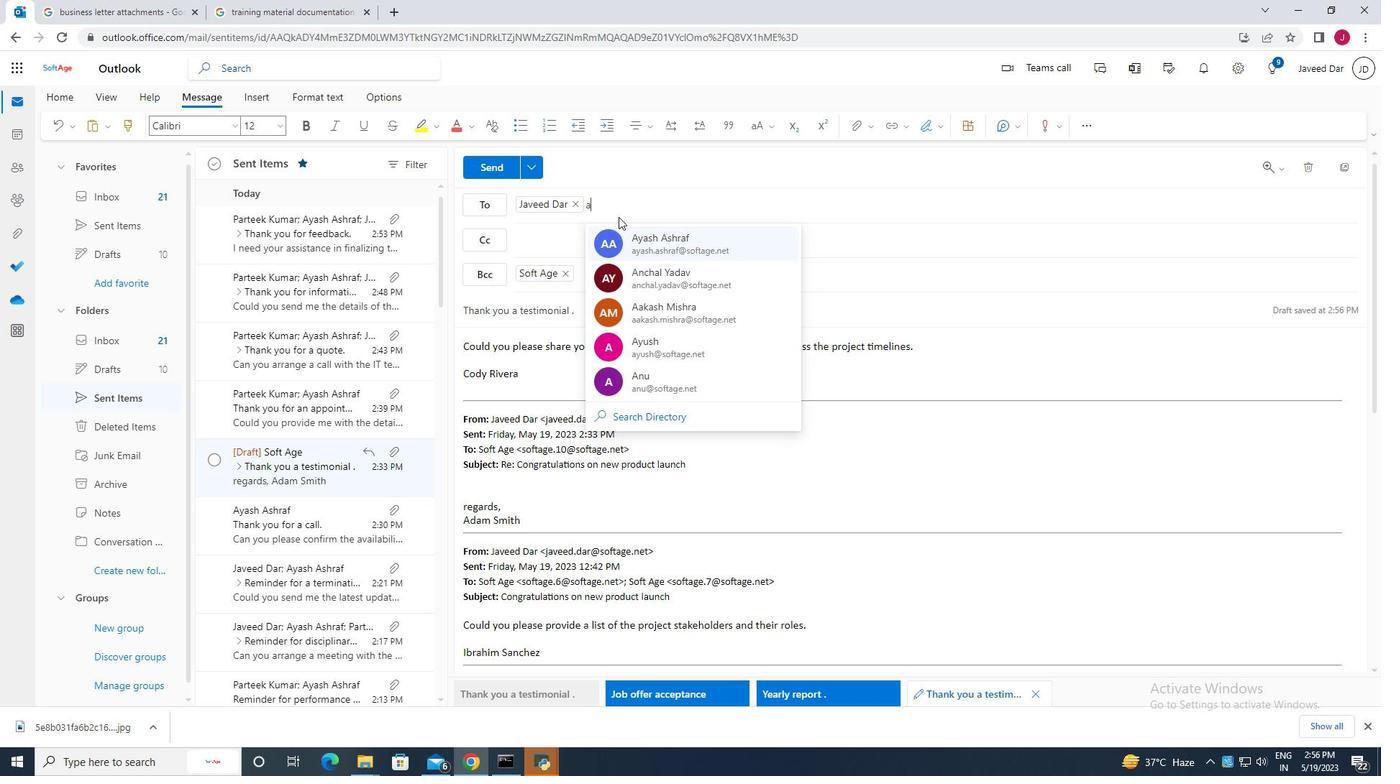 
Action: Mouse moved to (618, 217)
Screenshot: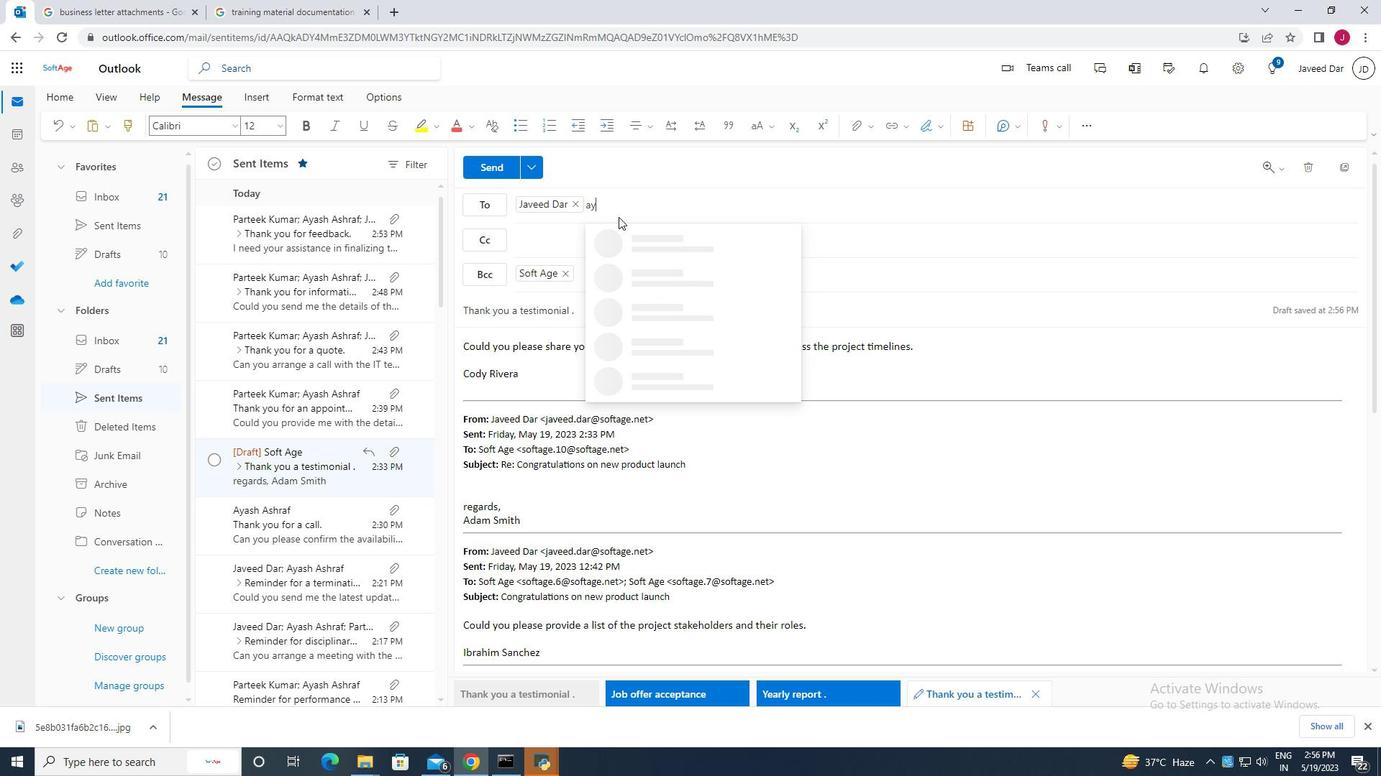 
Action: Key pressed a
Screenshot: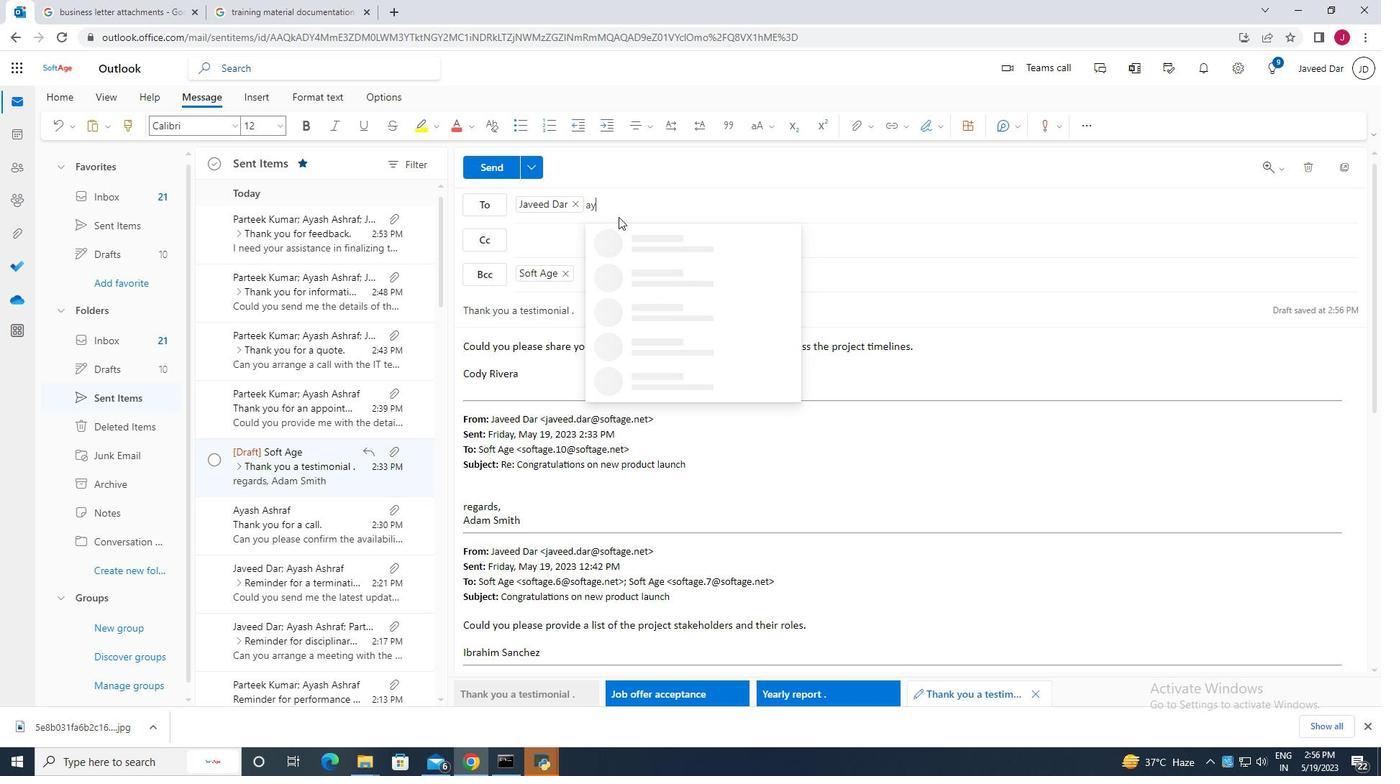 
Action: Mouse moved to (616, 217)
Screenshot: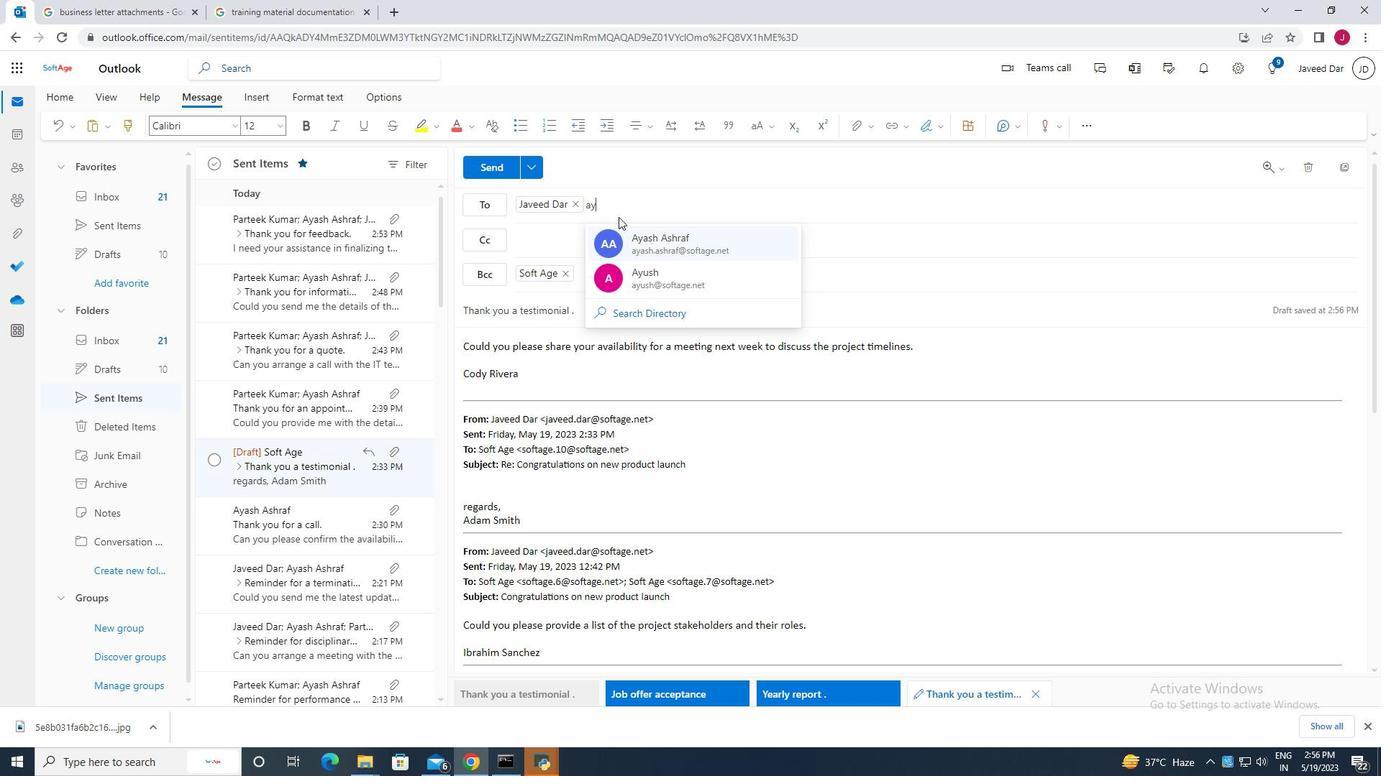 
Action: Key pressed sh
Screenshot: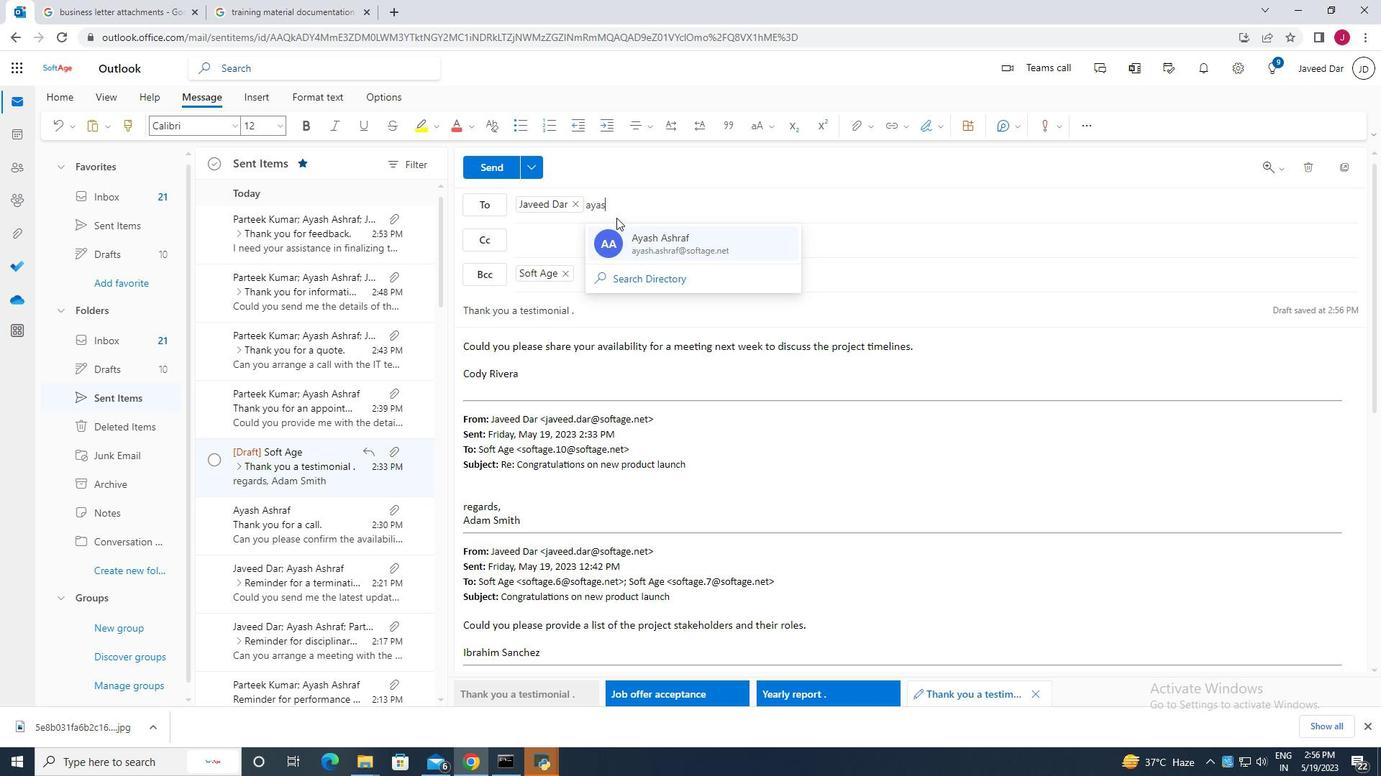 
Action: Mouse moved to (757, 246)
Screenshot: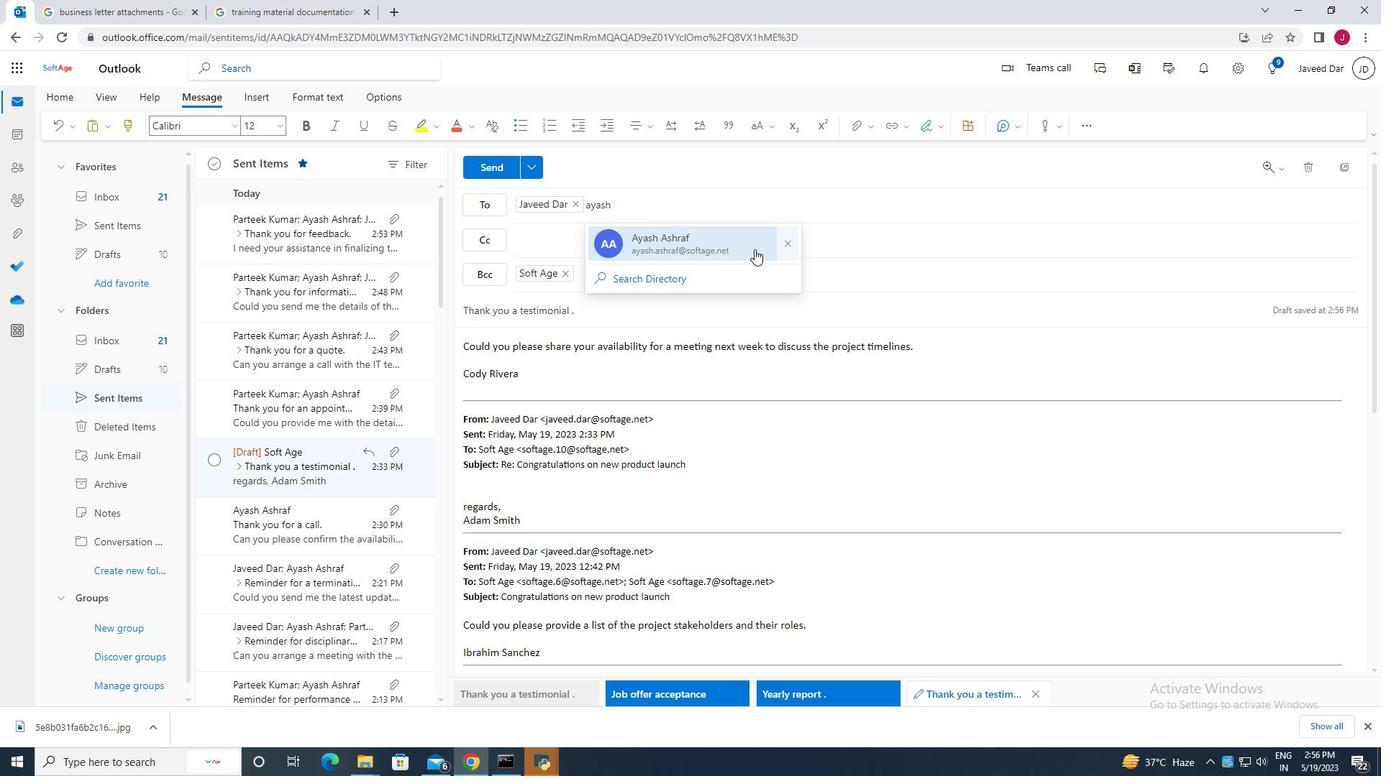 
Action: Mouse pressed left at (757, 246)
Screenshot: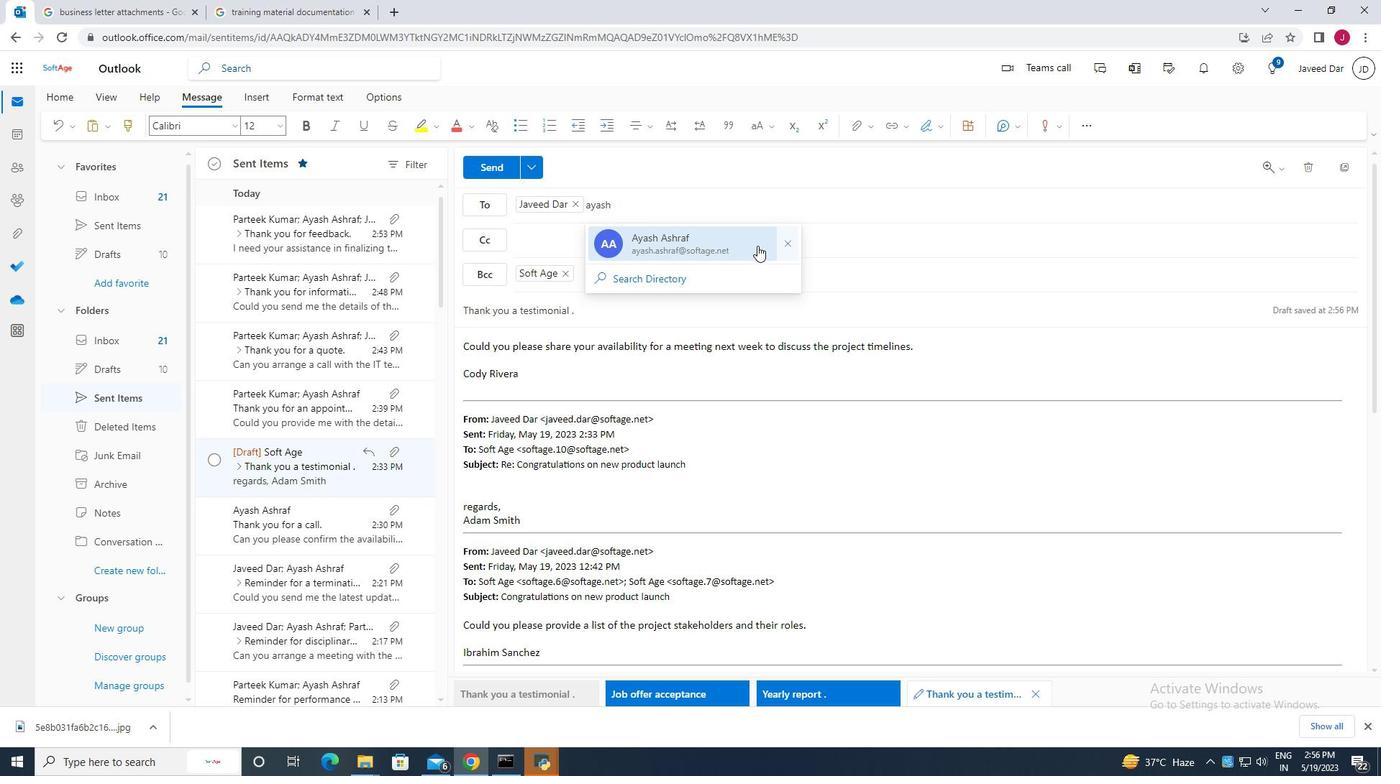 
Action: Mouse moved to (702, 306)
Screenshot: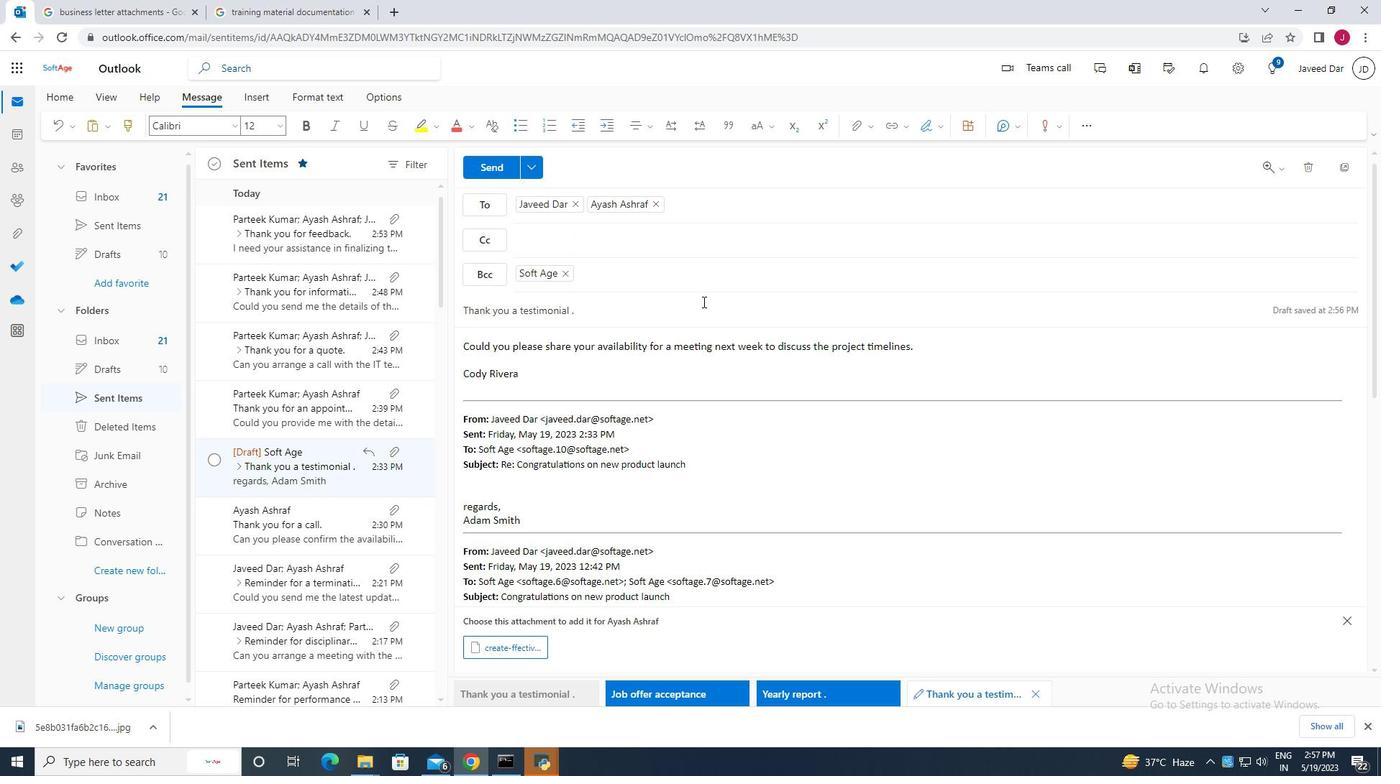 
Action: Mouse scrolled (702, 305) with delta (0, 0)
Screenshot: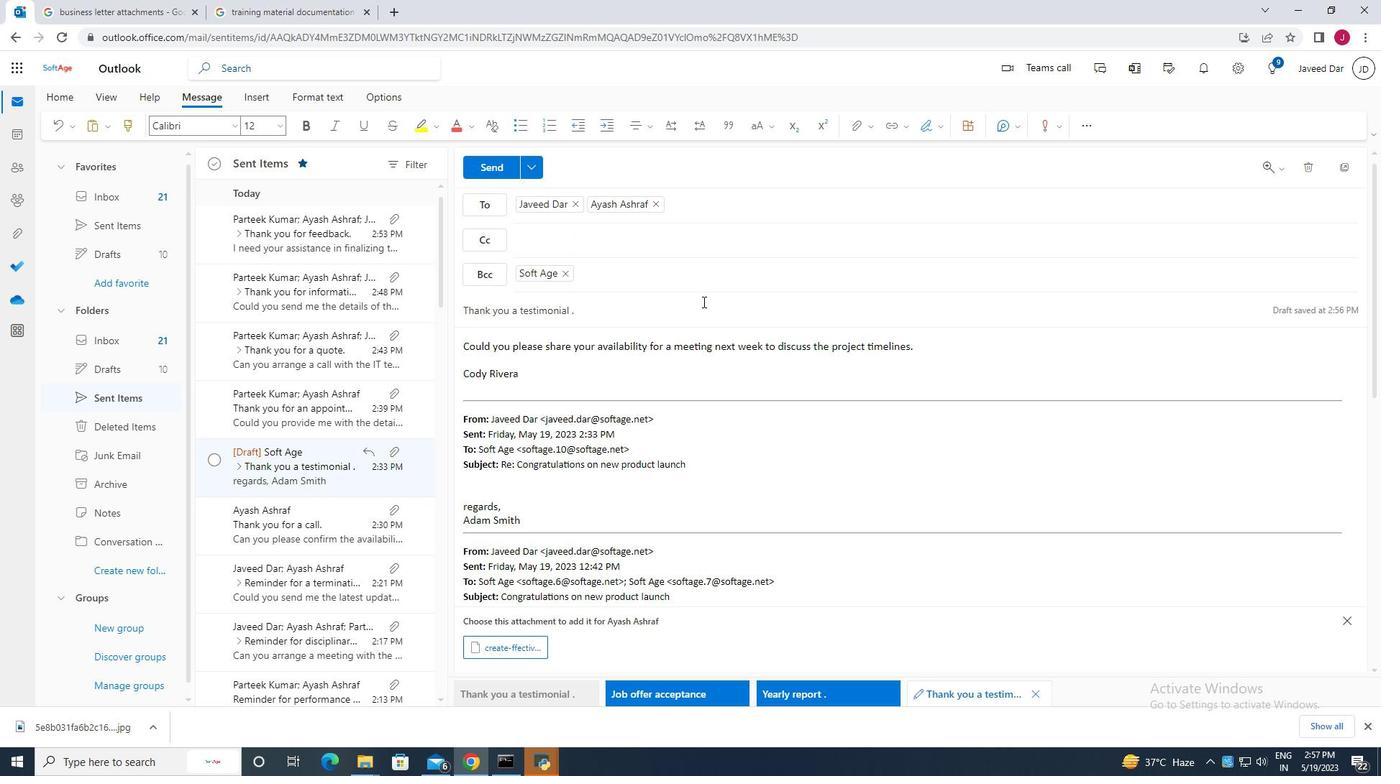 
Action: Mouse moved to (701, 308)
Screenshot: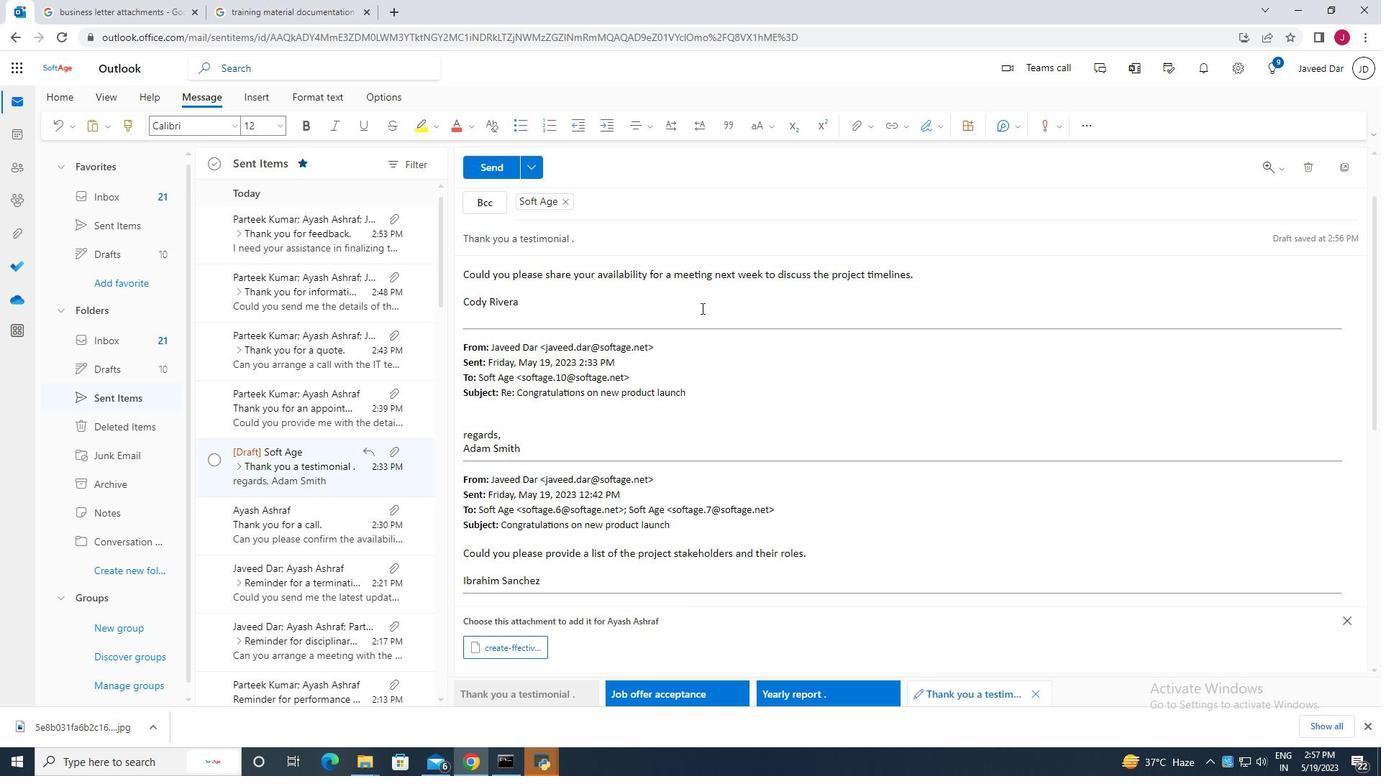 
Action: Mouse scrolled (701, 309) with delta (0, 0)
Screenshot: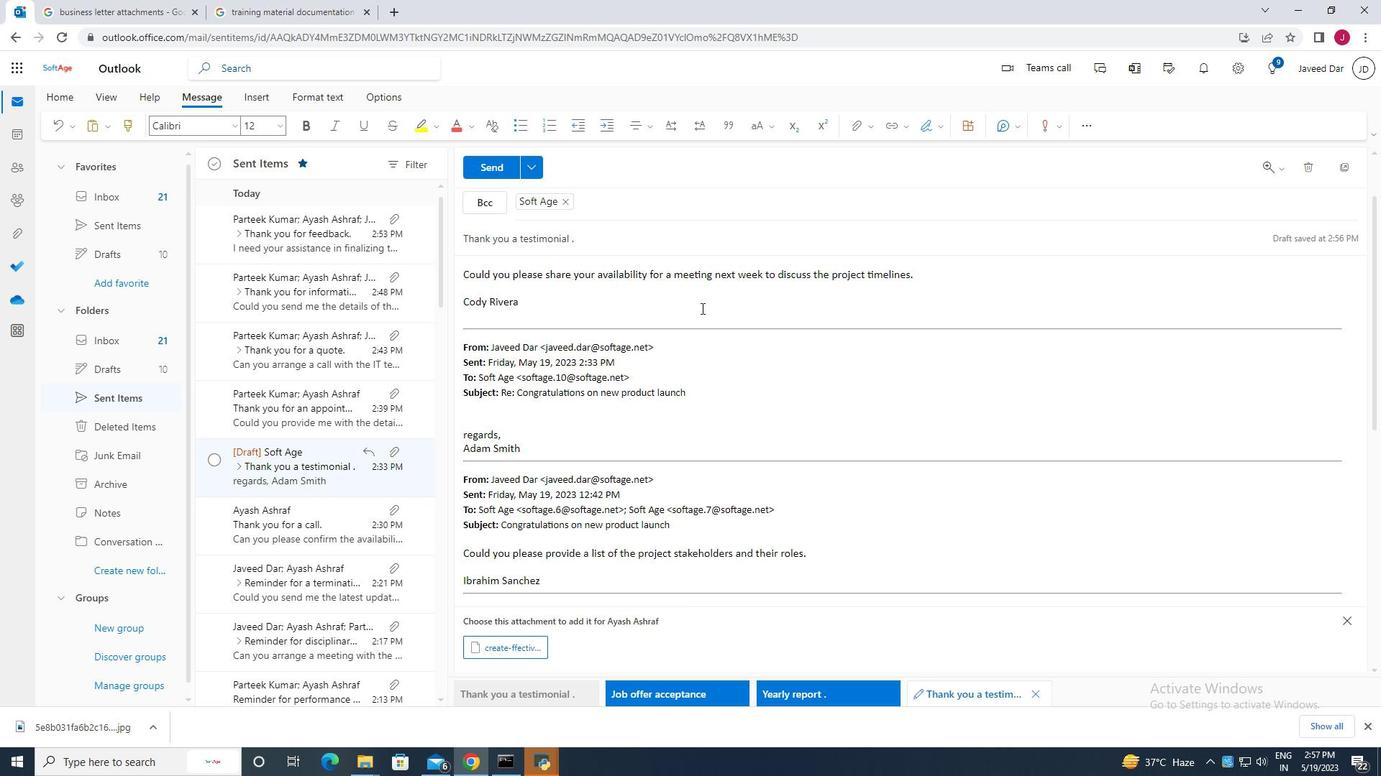 
Action: Mouse scrolled (701, 309) with delta (0, 0)
Screenshot: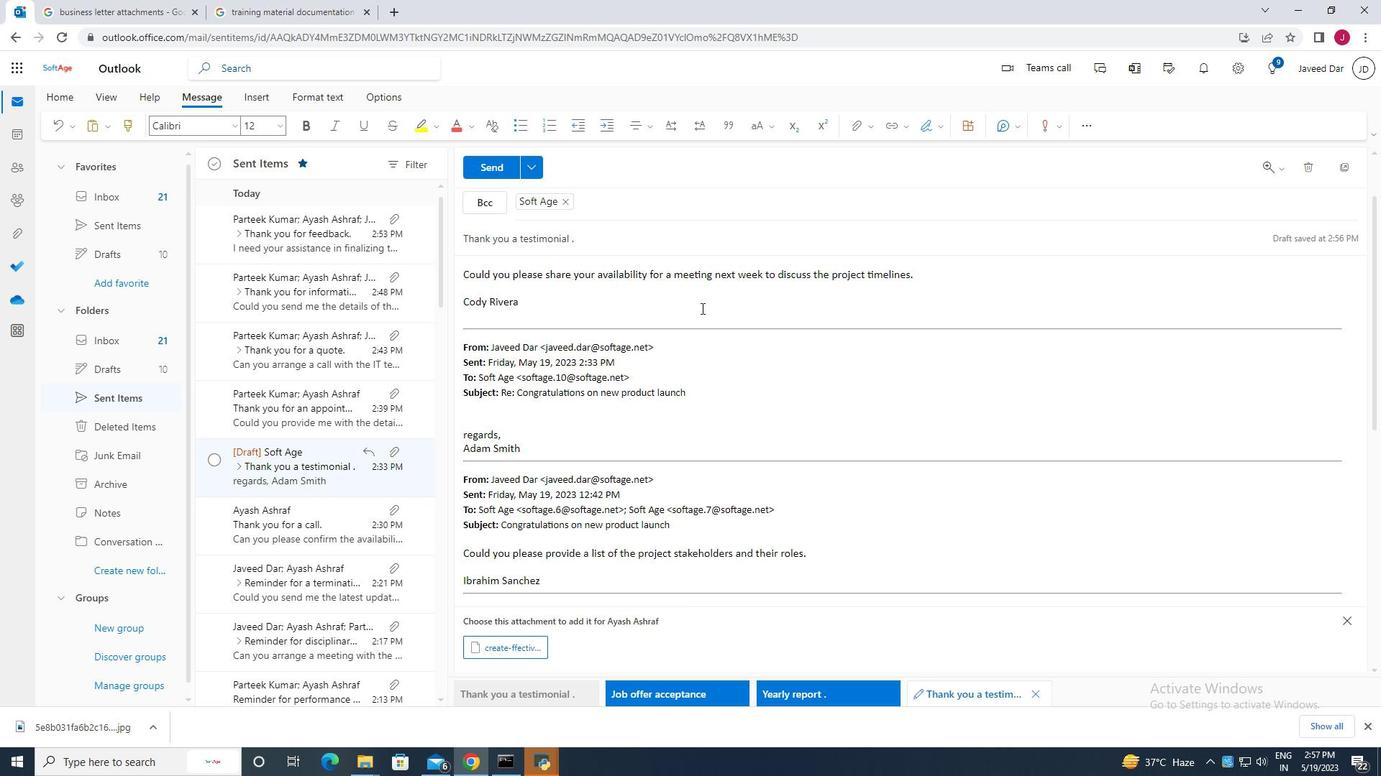 
Action: Mouse scrolled (701, 309) with delta (0, 0)
Screenshot: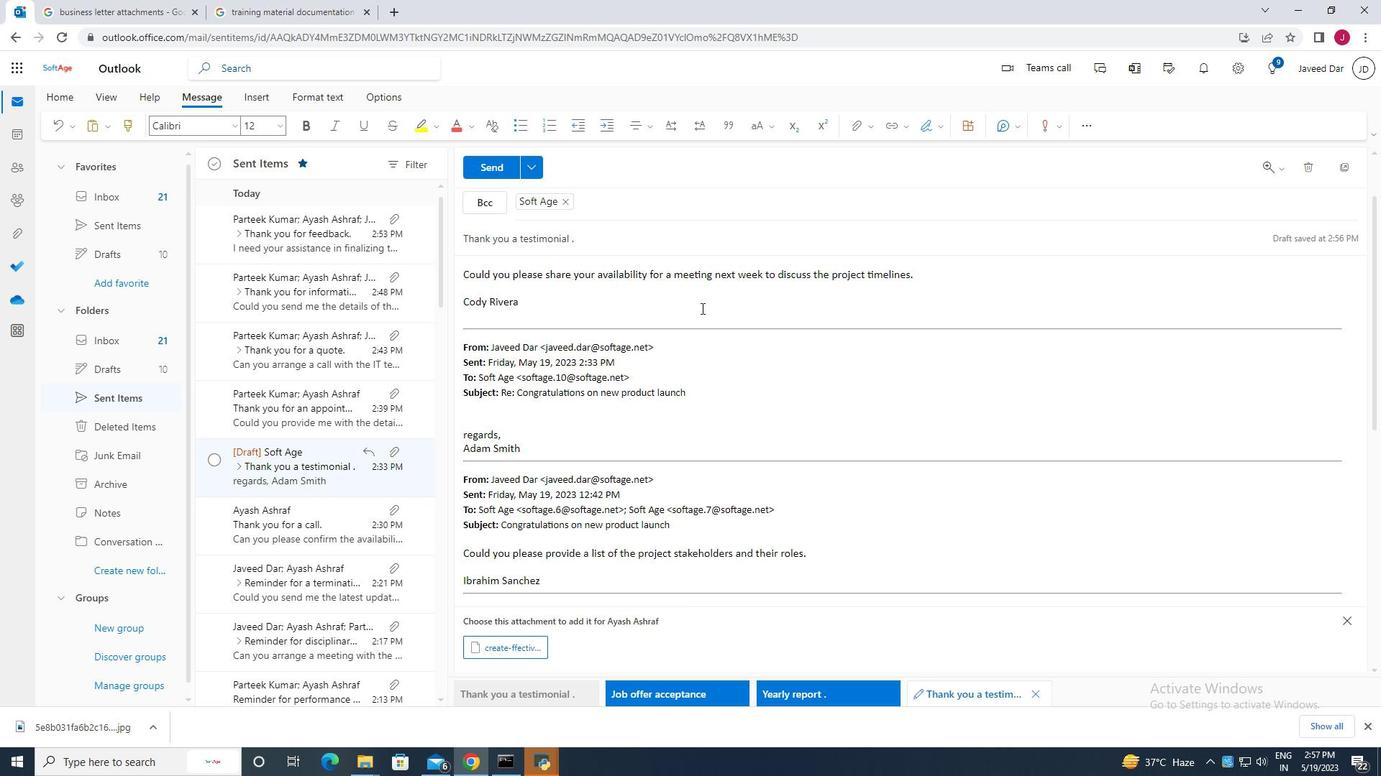 
Action: Mouse moved to (654, 280)
Screenshot: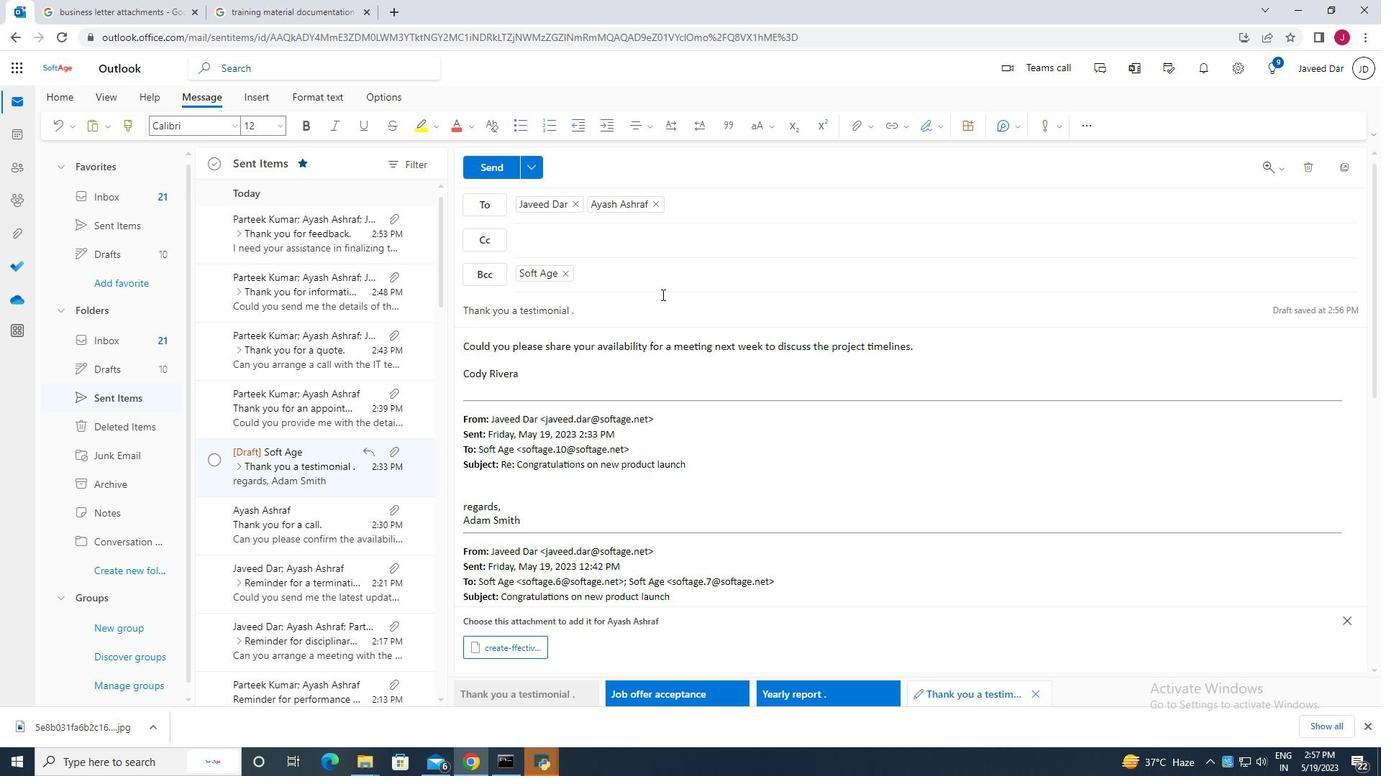 
Action: Mouse scrolled (654, 279) with delta (0, 0)
Screenshot: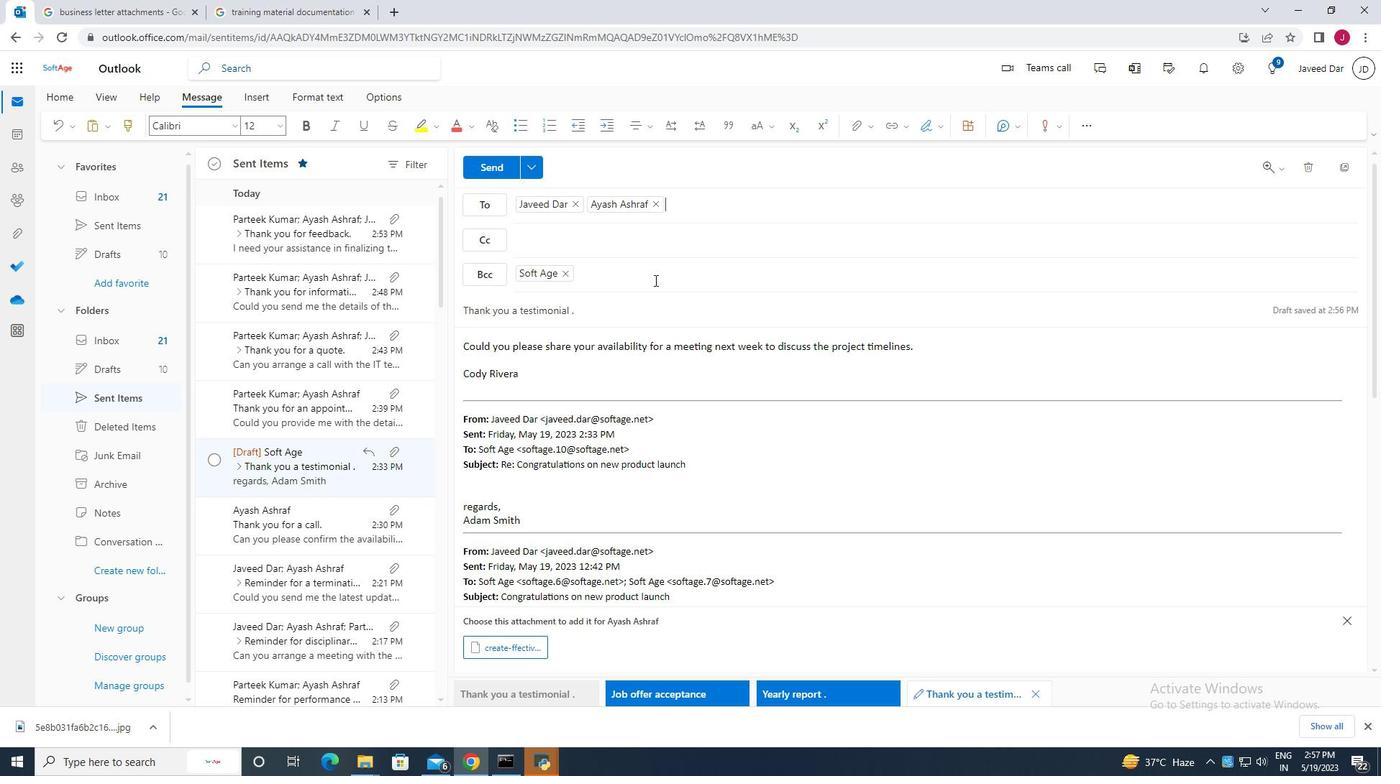 
Action: Mouse scrolled (654, 279) with delta (0, 0)
Screenshot: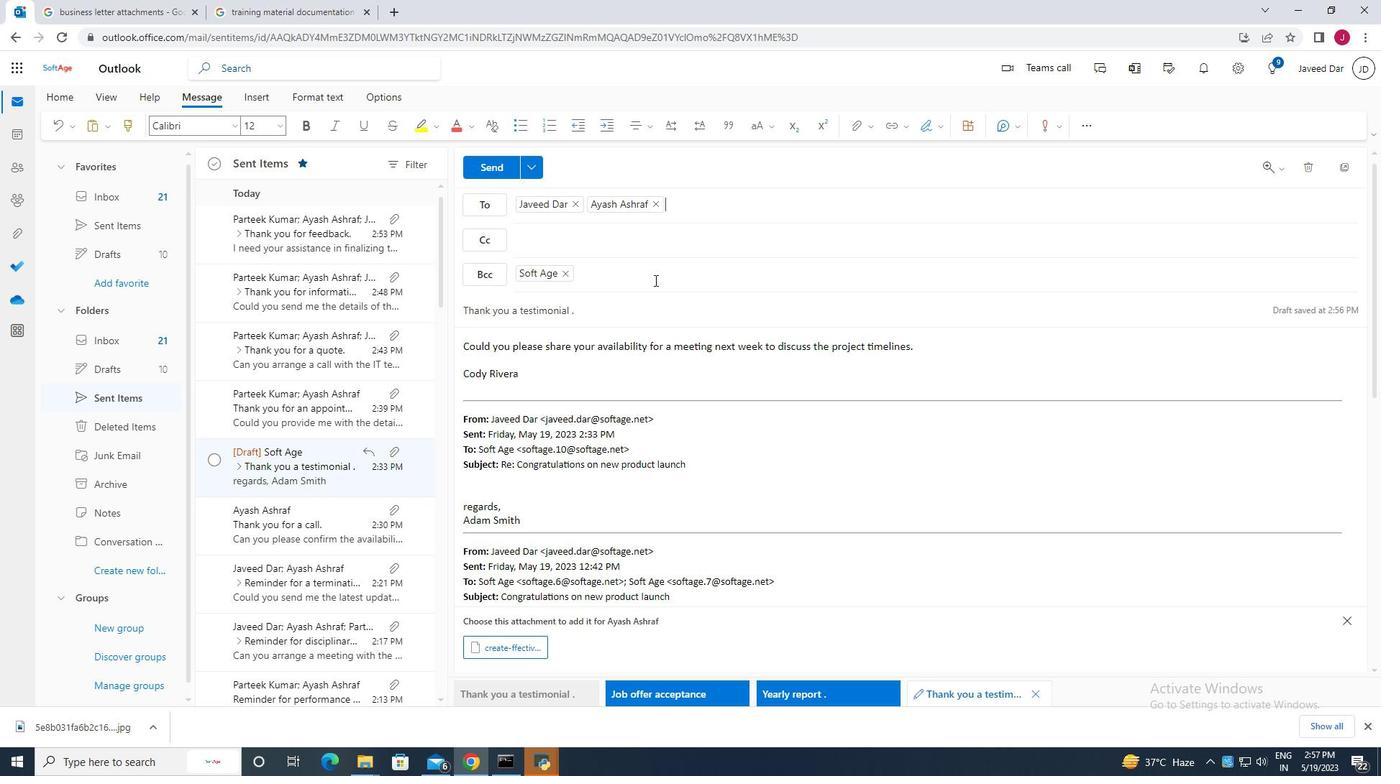 
Action: Mouse moved to (663, 325)
Screenshot: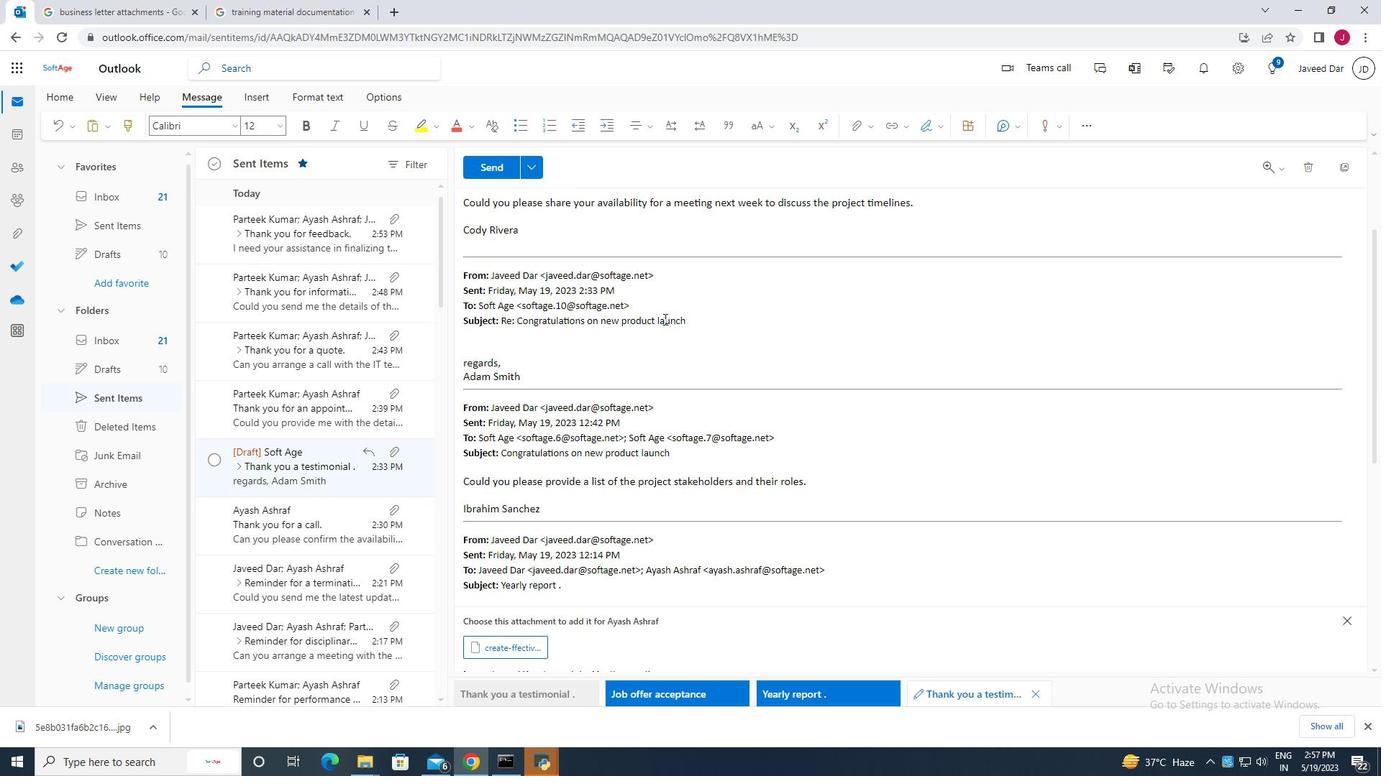 
Action: Mouse scrolled (663, 325) with delta (0, 0)
Screenshot: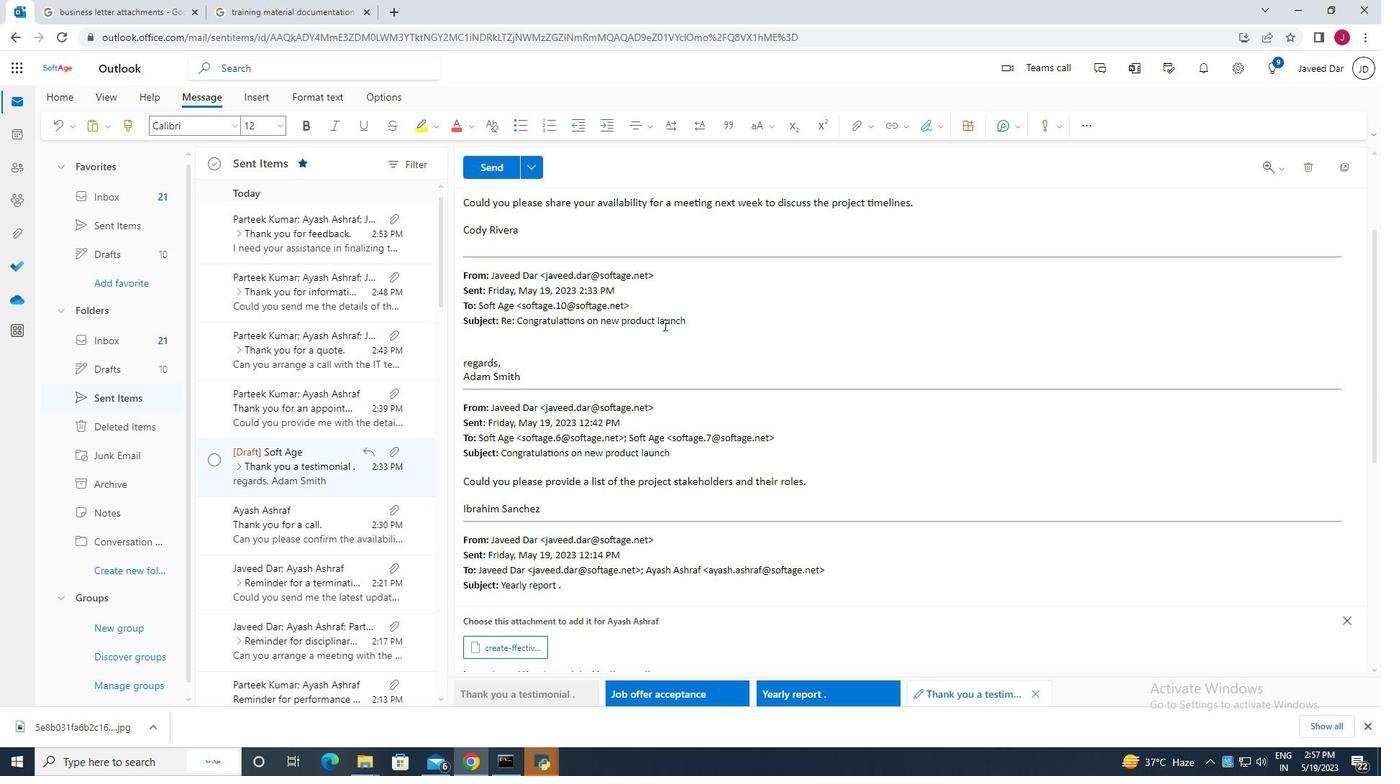 
Action: Mouse scrolled (663, 325) with delta (0, 0)
Screenshot: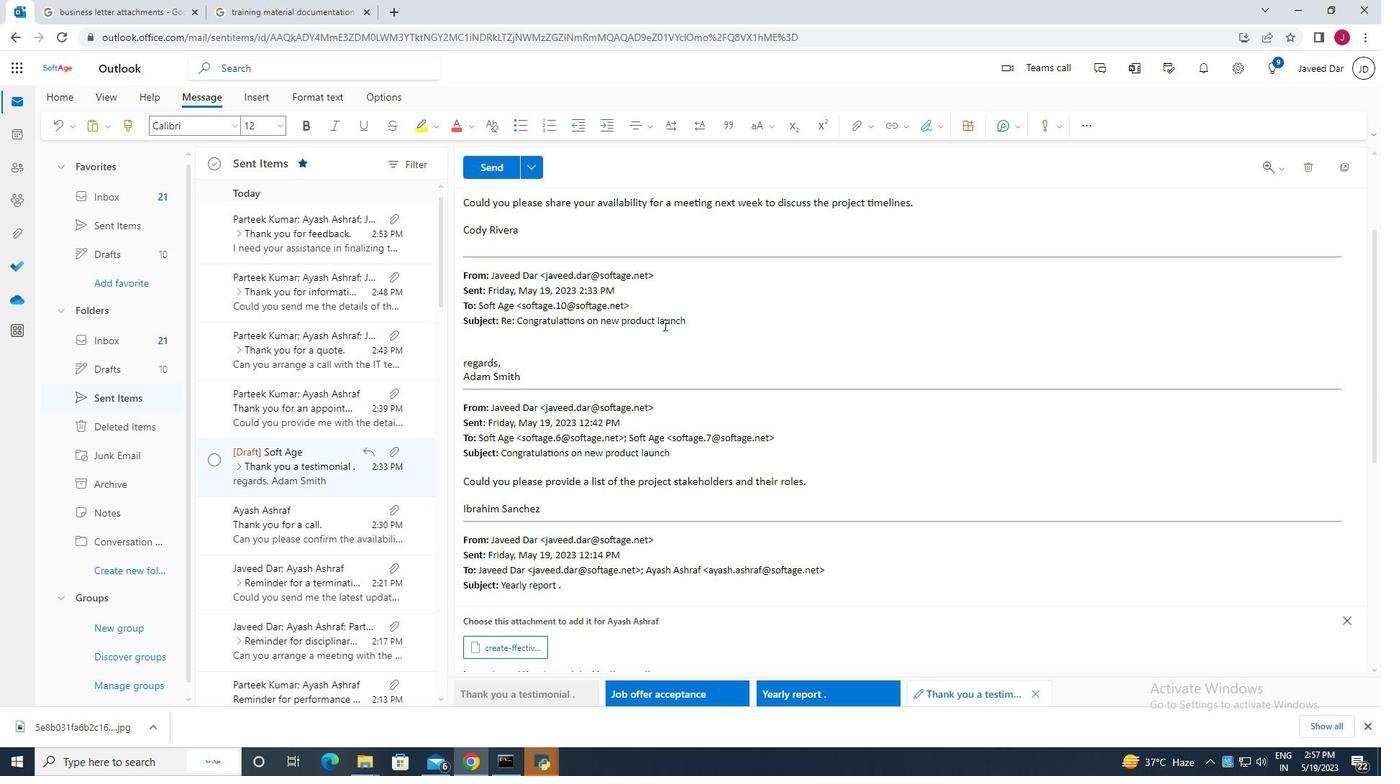 
Action: Mouse scrolled (663, 325) with delta (0, 0)
Screenshot: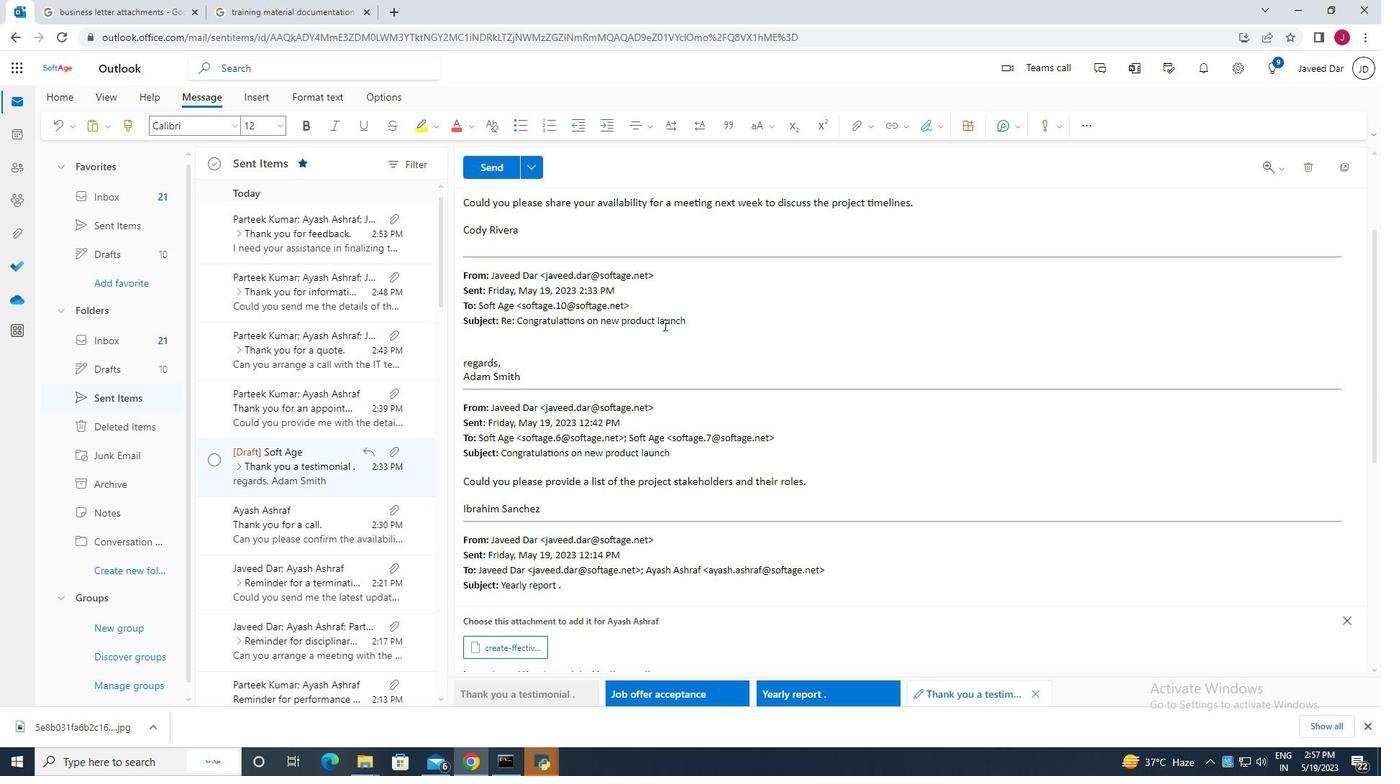 
Action: Mouse scrolled (663, 325) with delta (0, 0)
Screenshot: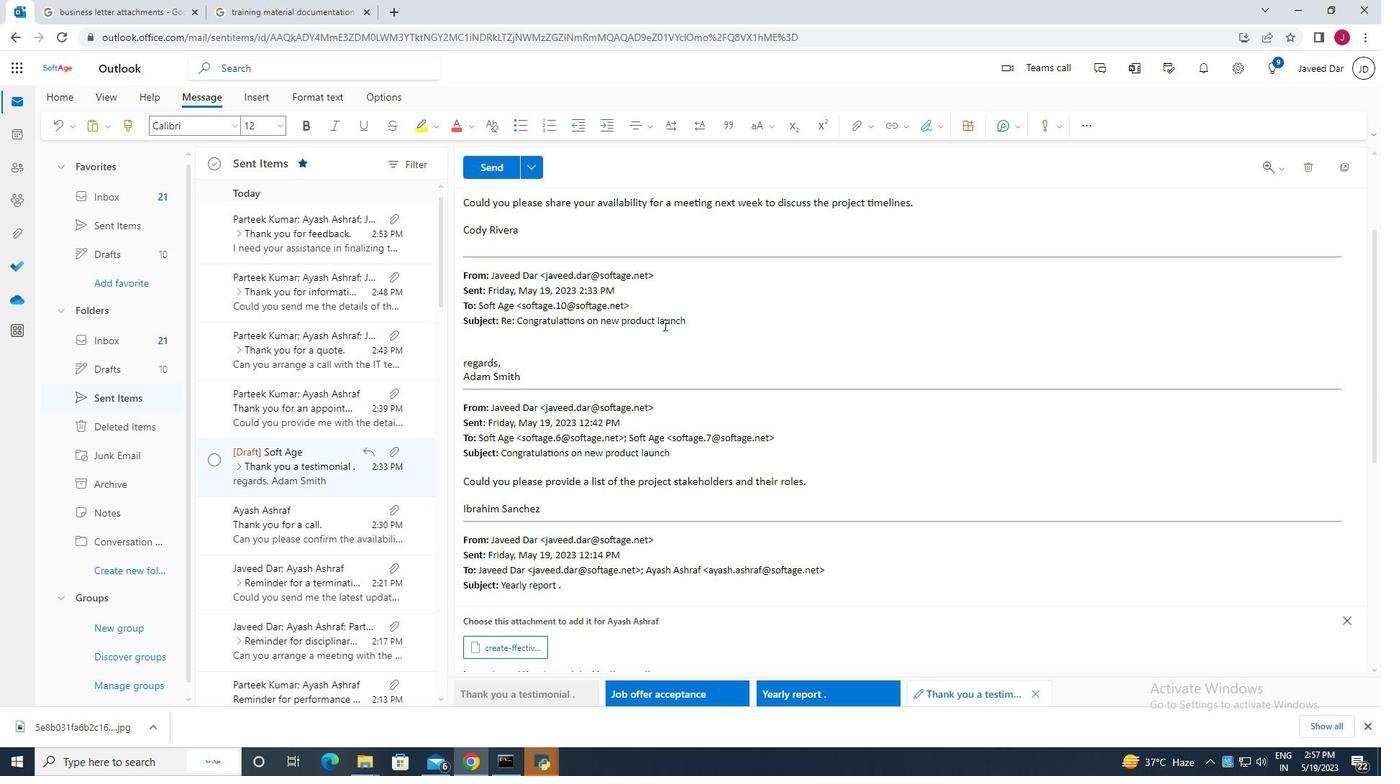 
Action: Mouse moved to (861, 126)
Screenshot: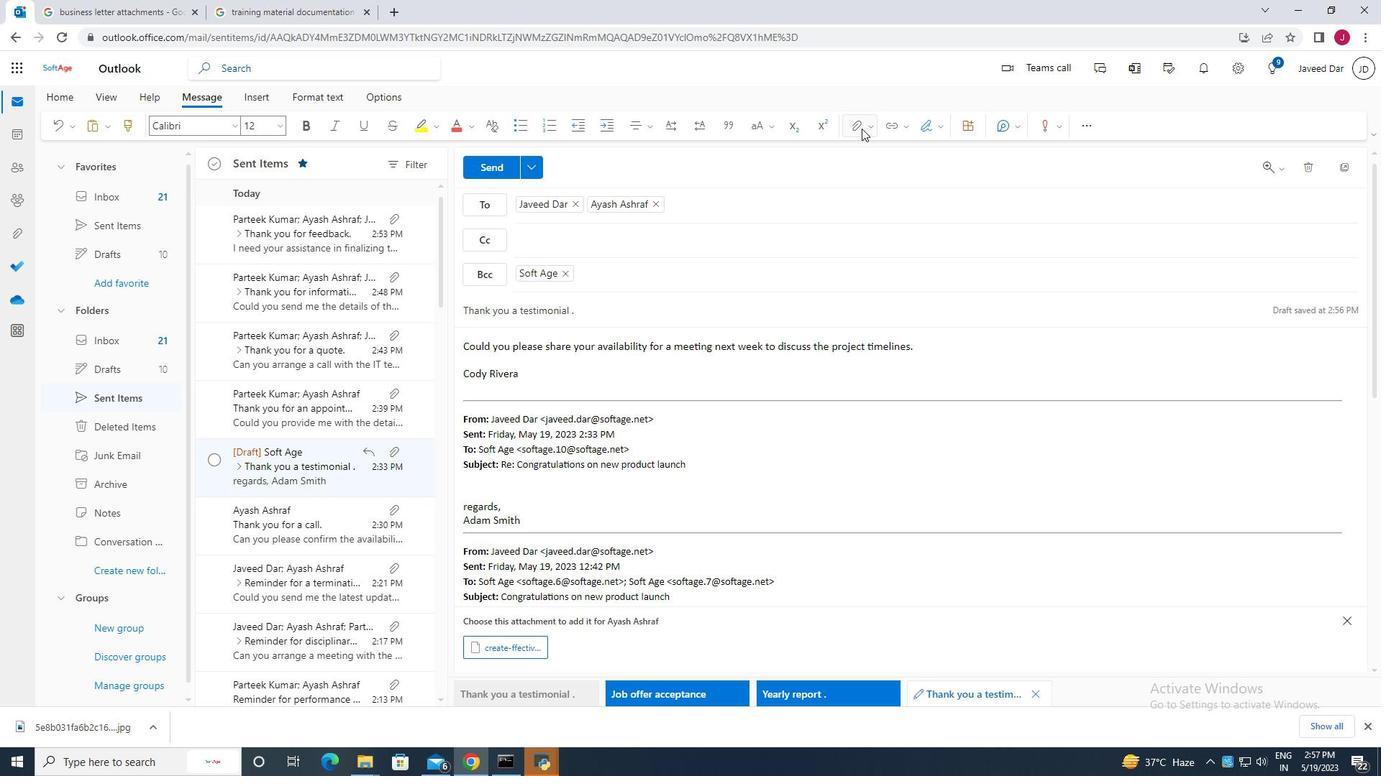 
Action: Mouse pressed left at (861, 126)
Screenshot: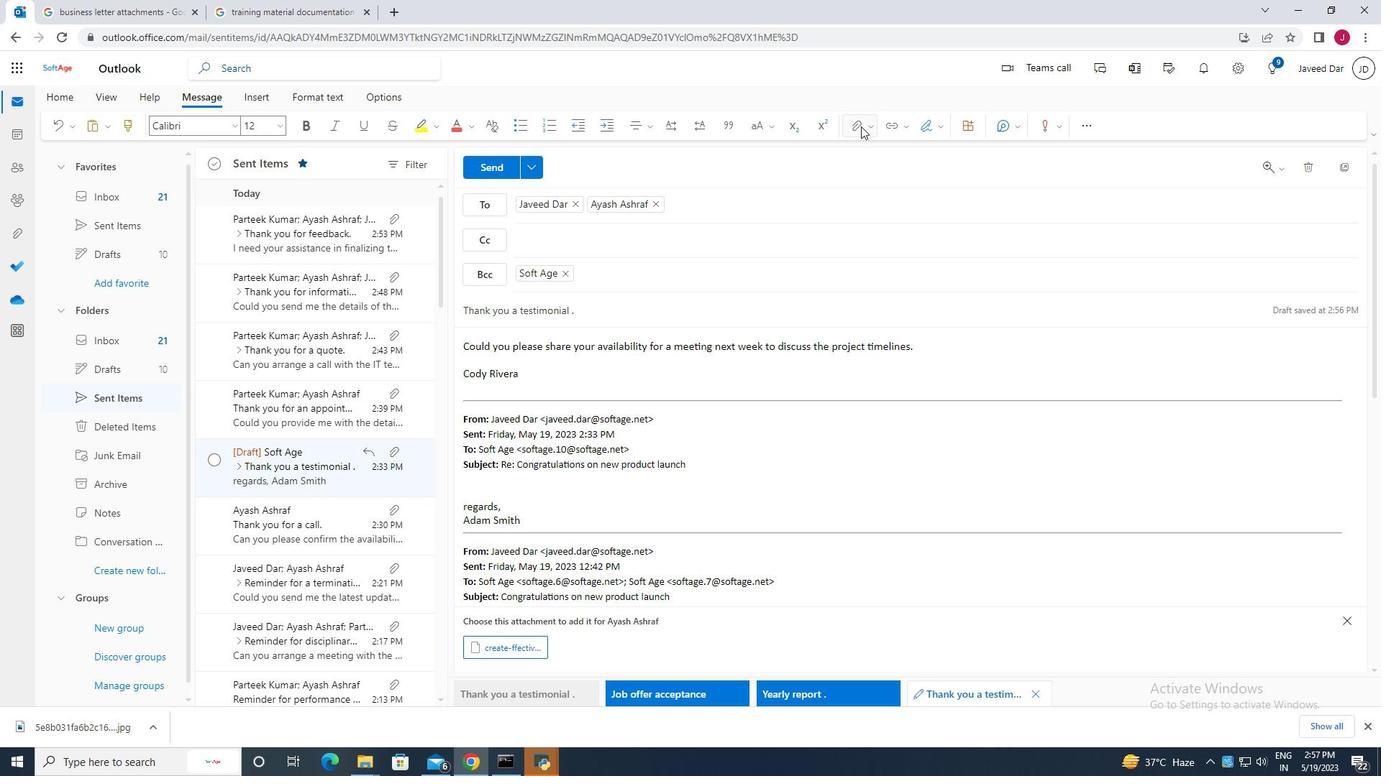 
Action: Mouse moved to (781, 159)
Screenshot: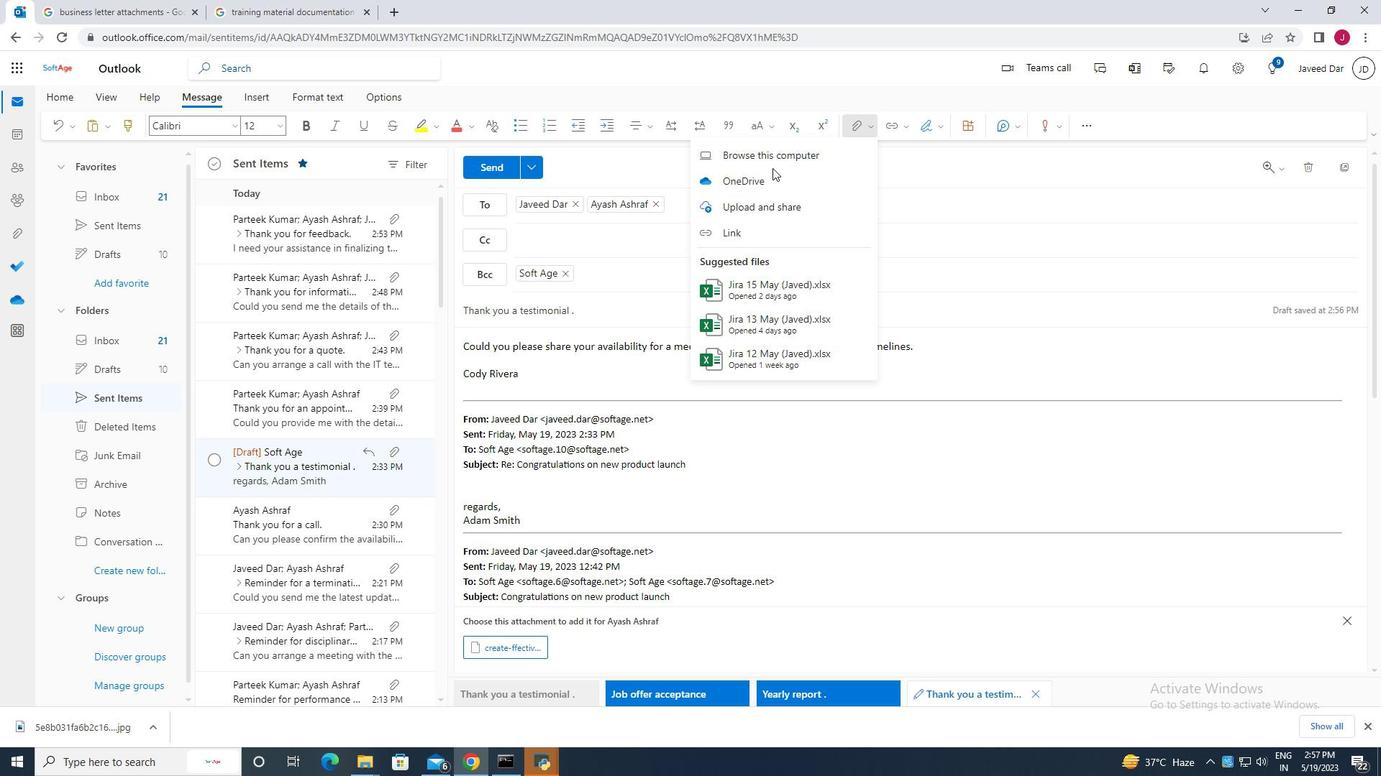 
Action: Mouse pressed left at (781, 159)
Screenshot: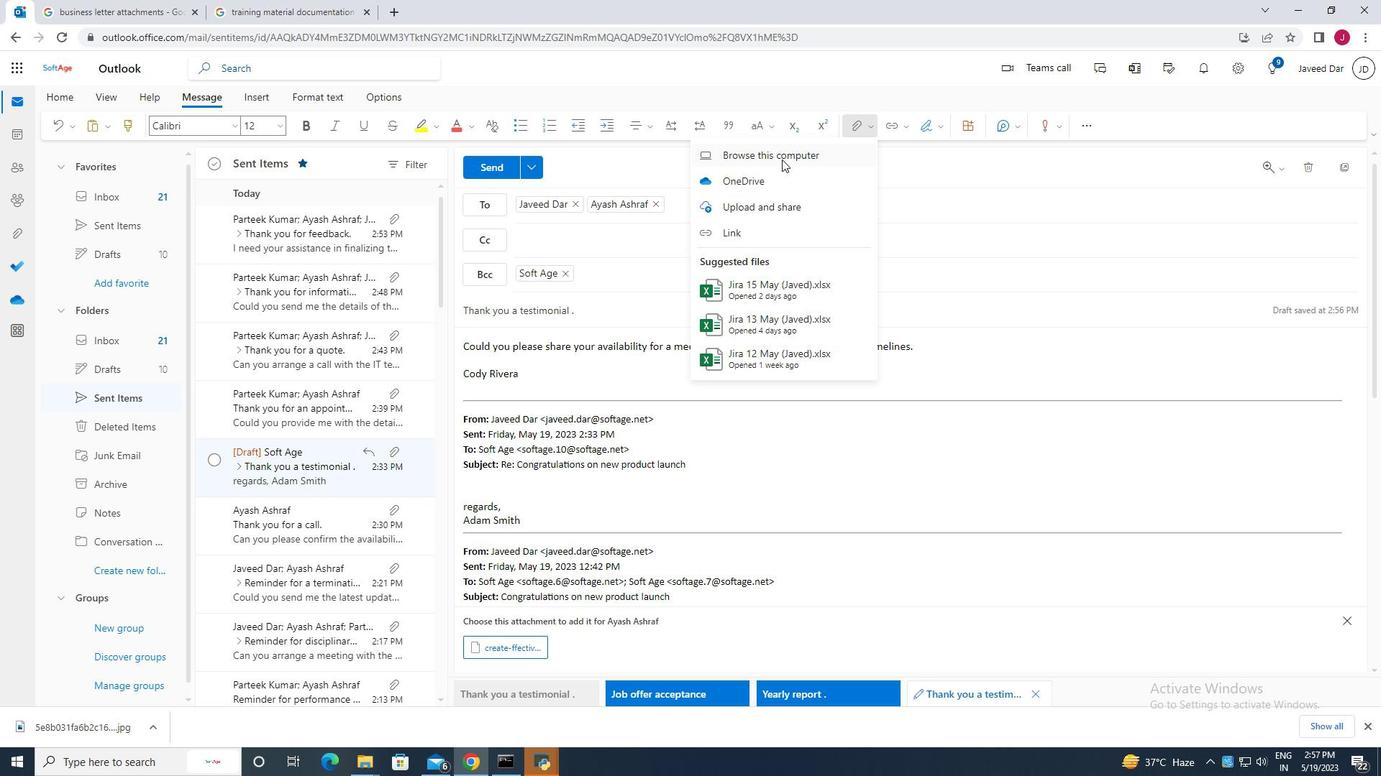 
Action: Mouse moved to (278, 145)
Screenshot: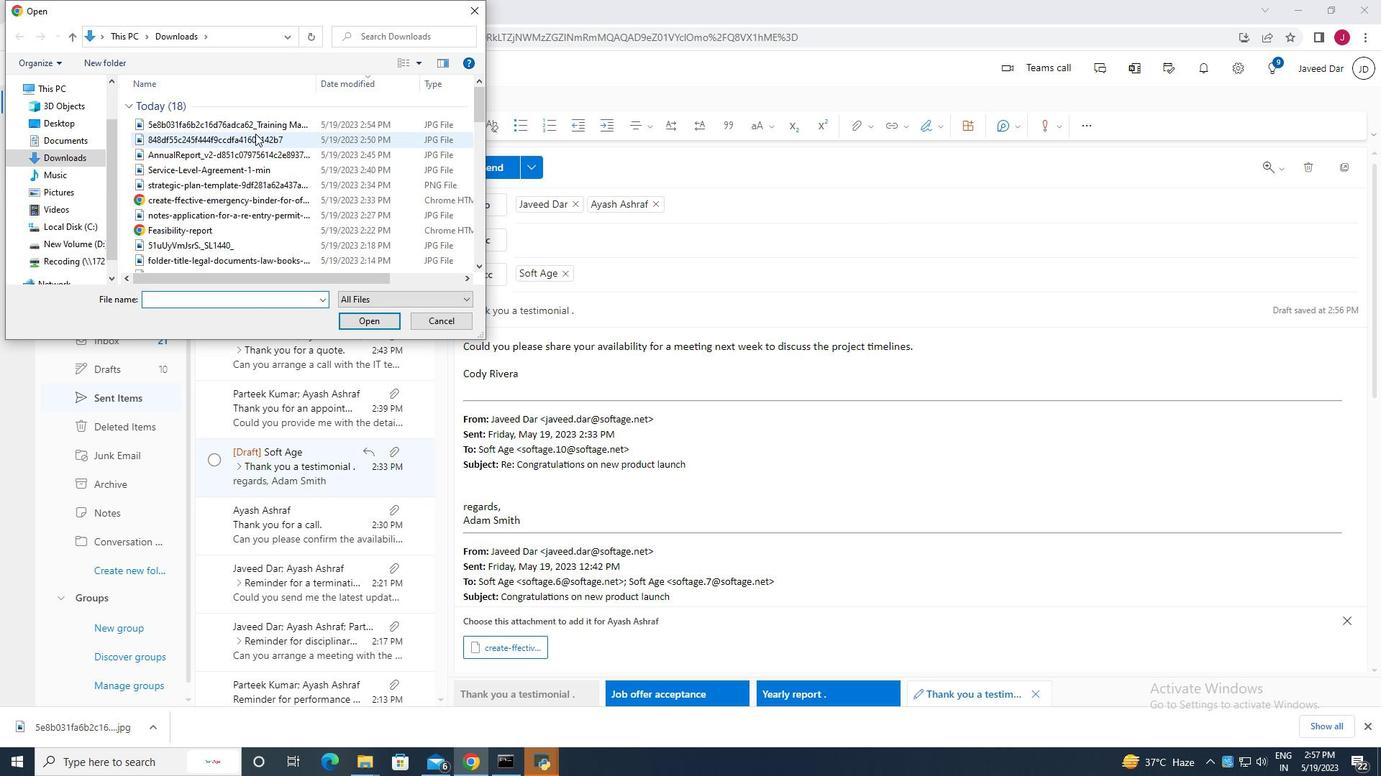 
Action: Mouse scrolled (278, 146) with delta (0, 0)
Screenshot: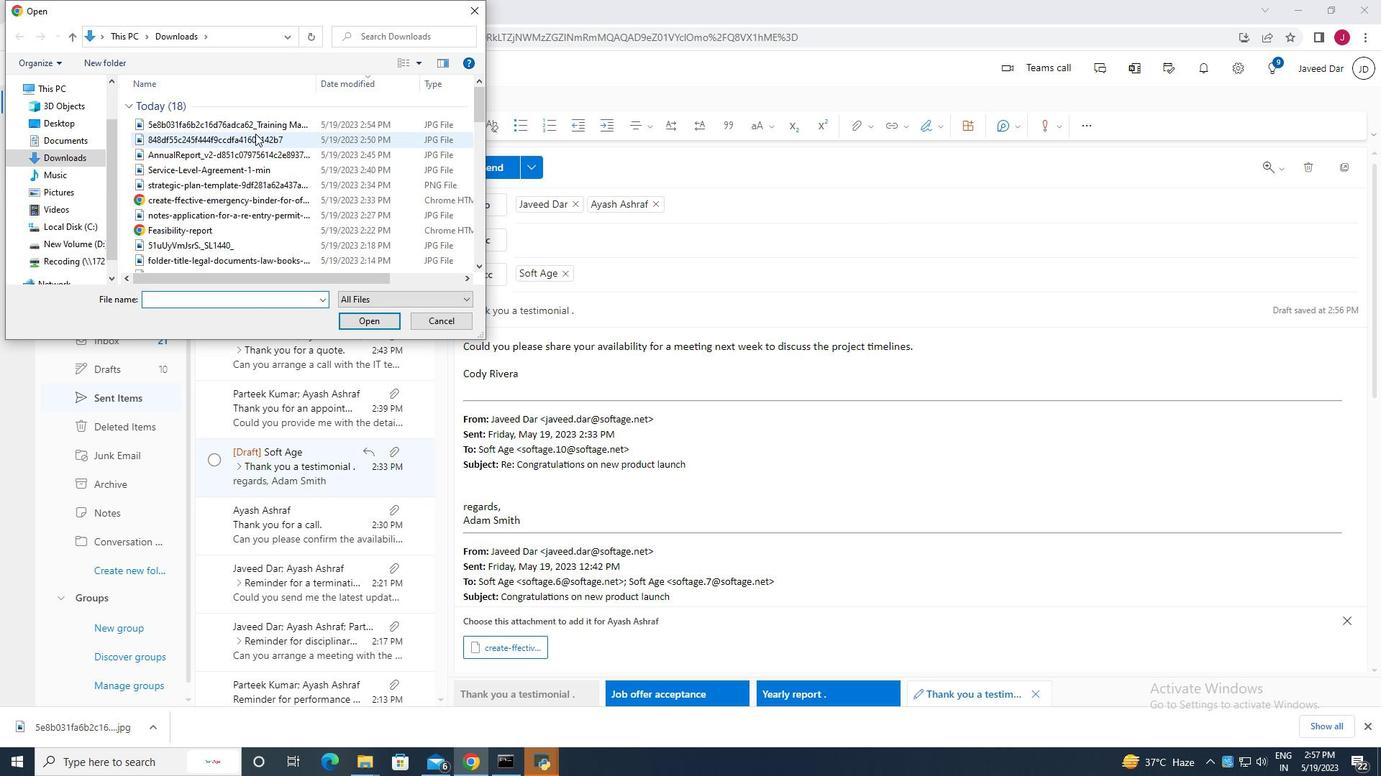 
Action: Mouse scrolled (278, 146) with delta (0, 0)
Screenshot: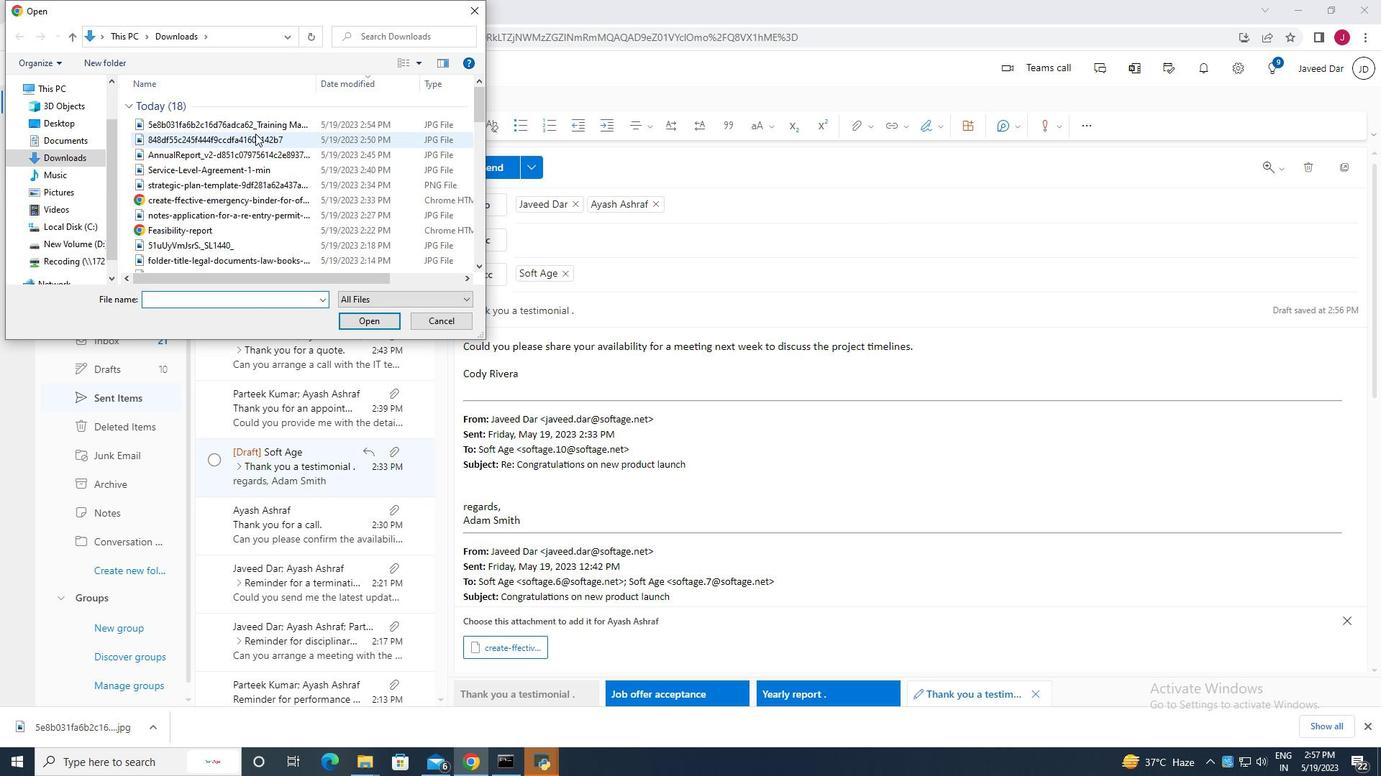 
Action: Mouse scrolled (278, 146) with delta (0, 0)
Screenshot: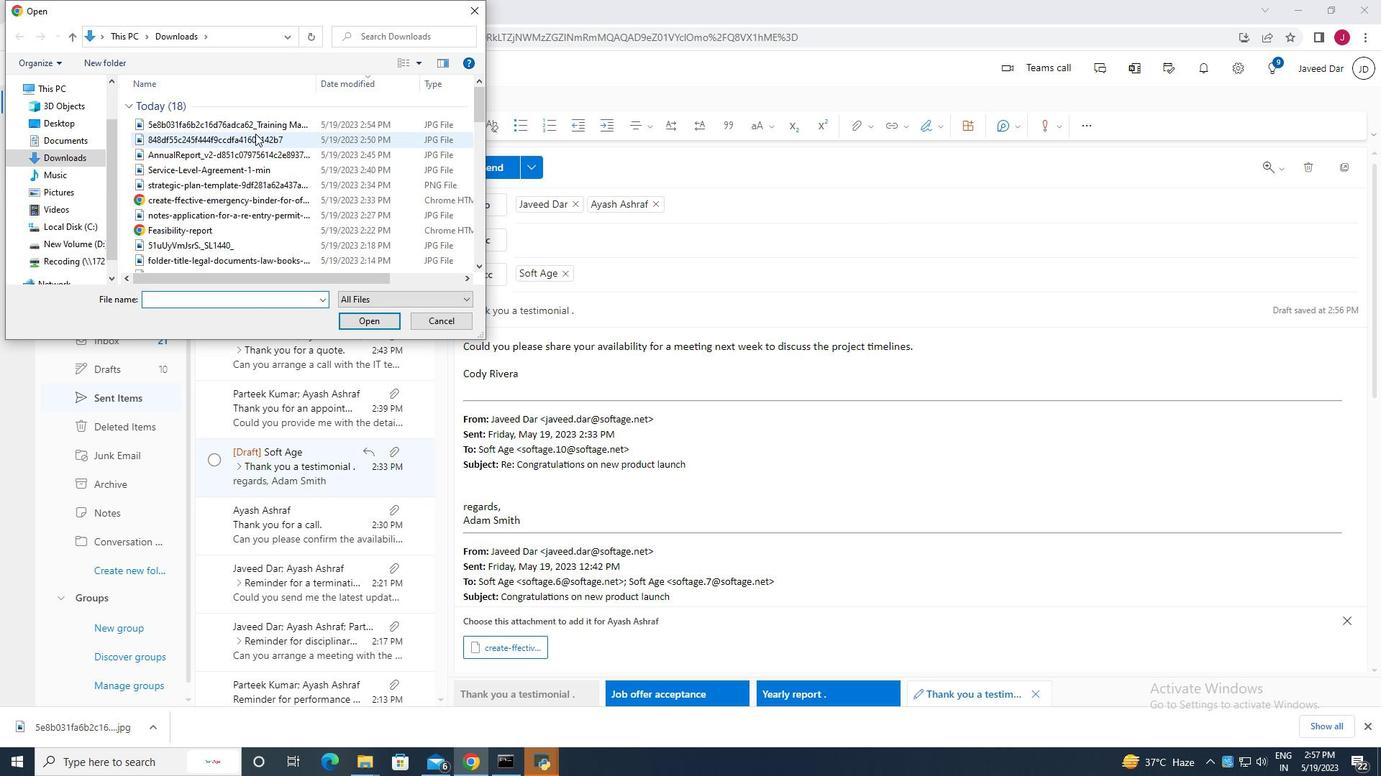 
Action: Mouse scrolled (278, 146) with delta (0, 0)
Screenshot: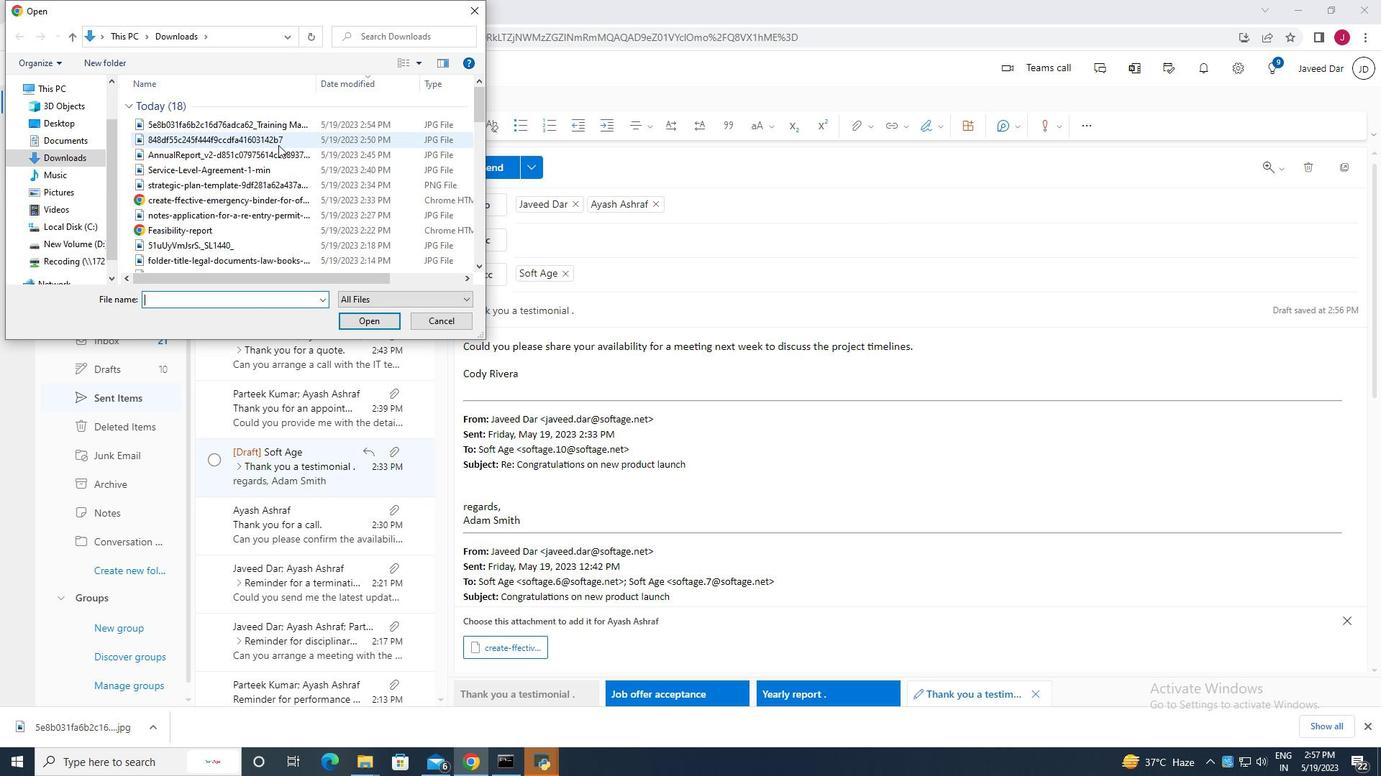 
Action: Mouse moved to (369, 125)
Screenshot: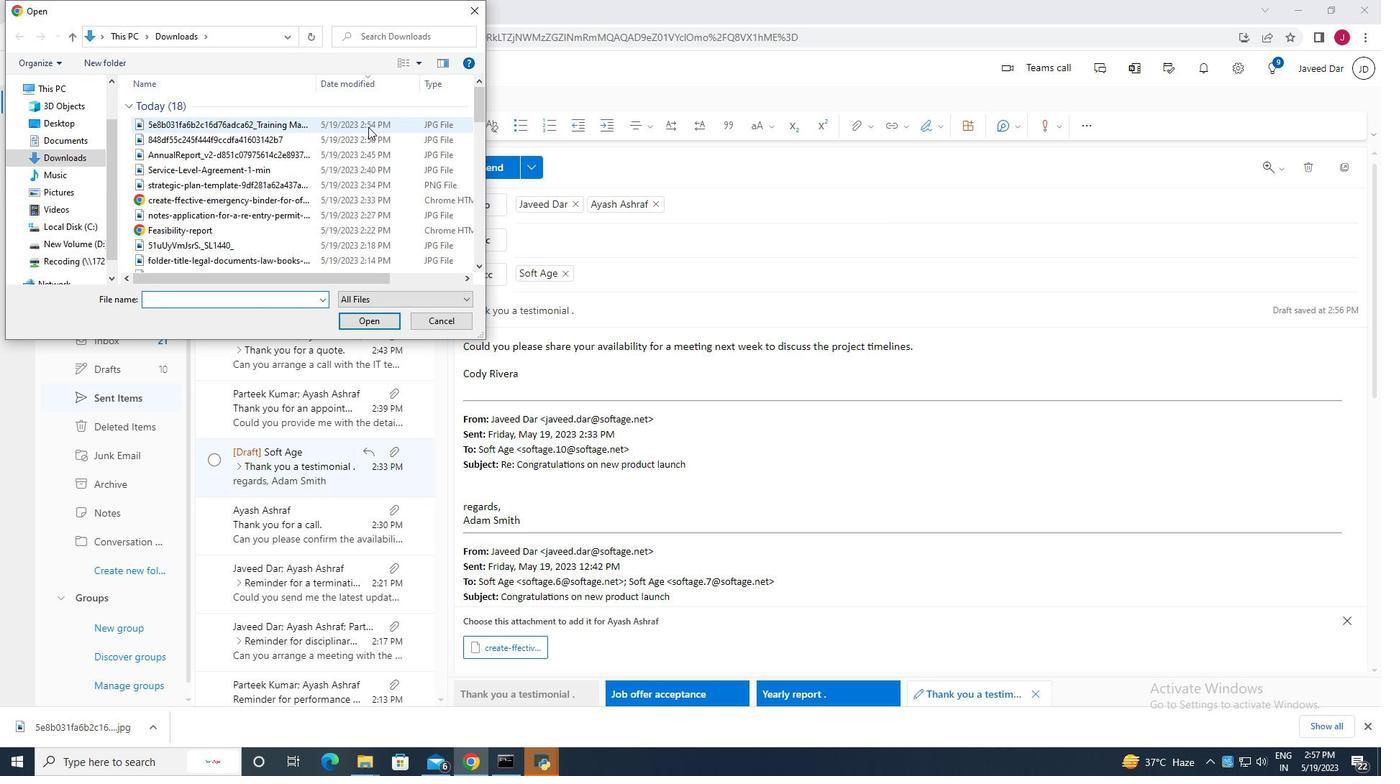 
Action: Mouse pressed left at (369, 125)
Screenshot: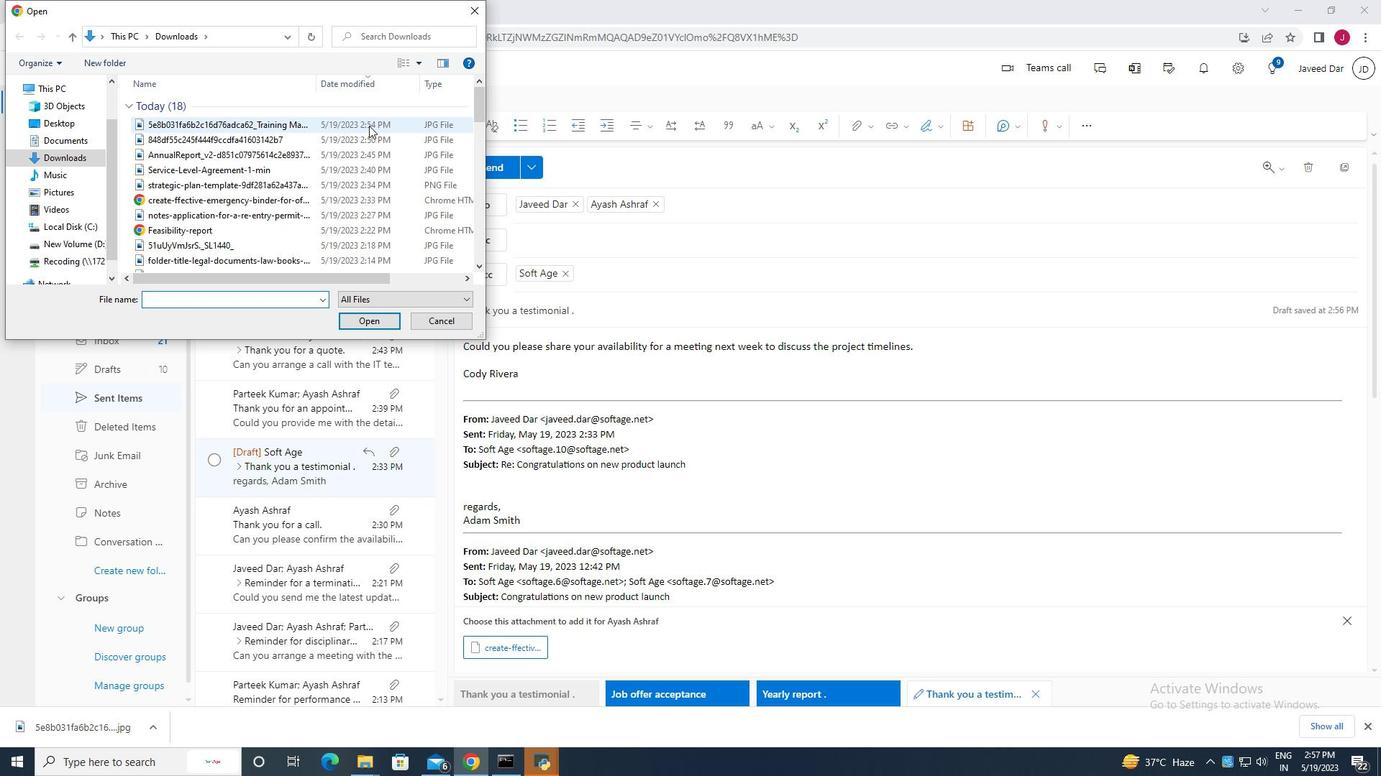 
Action: Mouse moved to (374, 322)
Screenshot: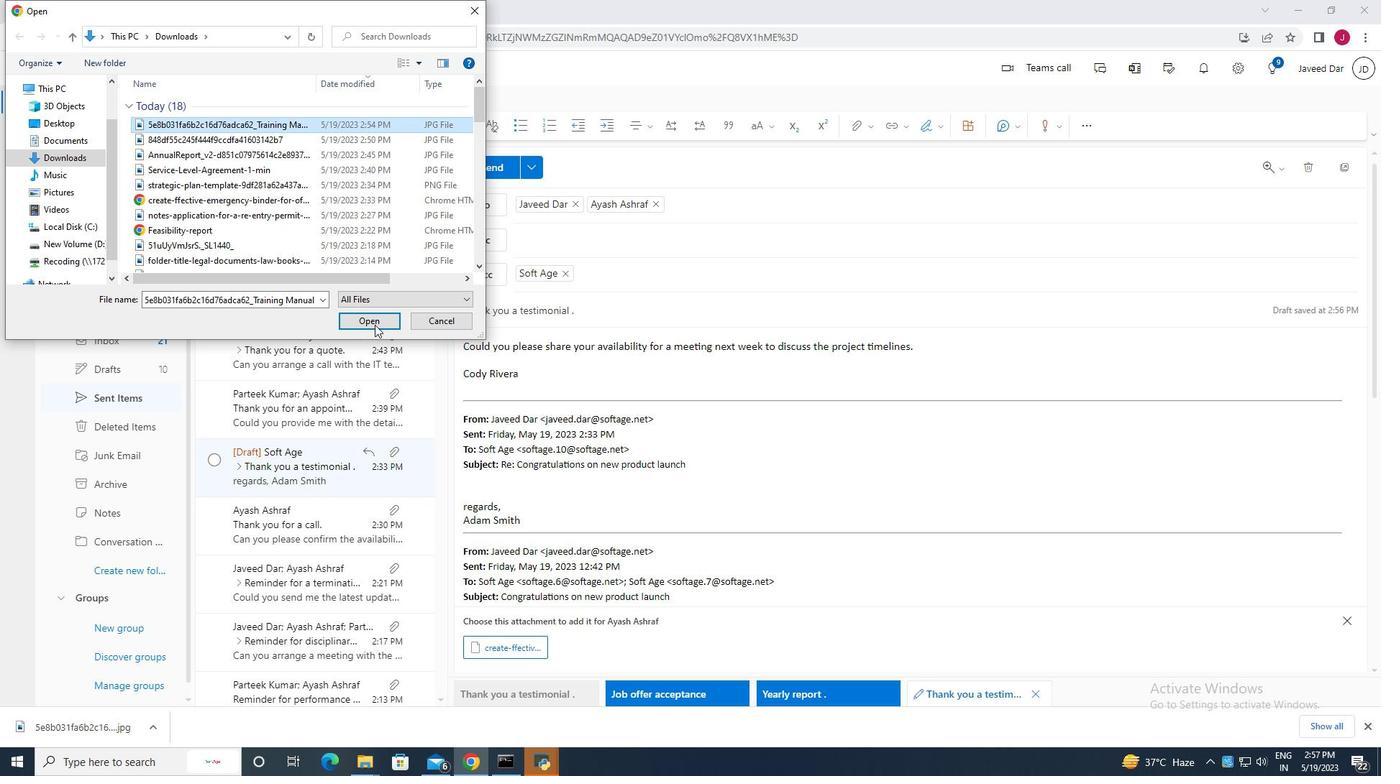 
Action: Mouse pressed left at (374, 322)
Screenshot: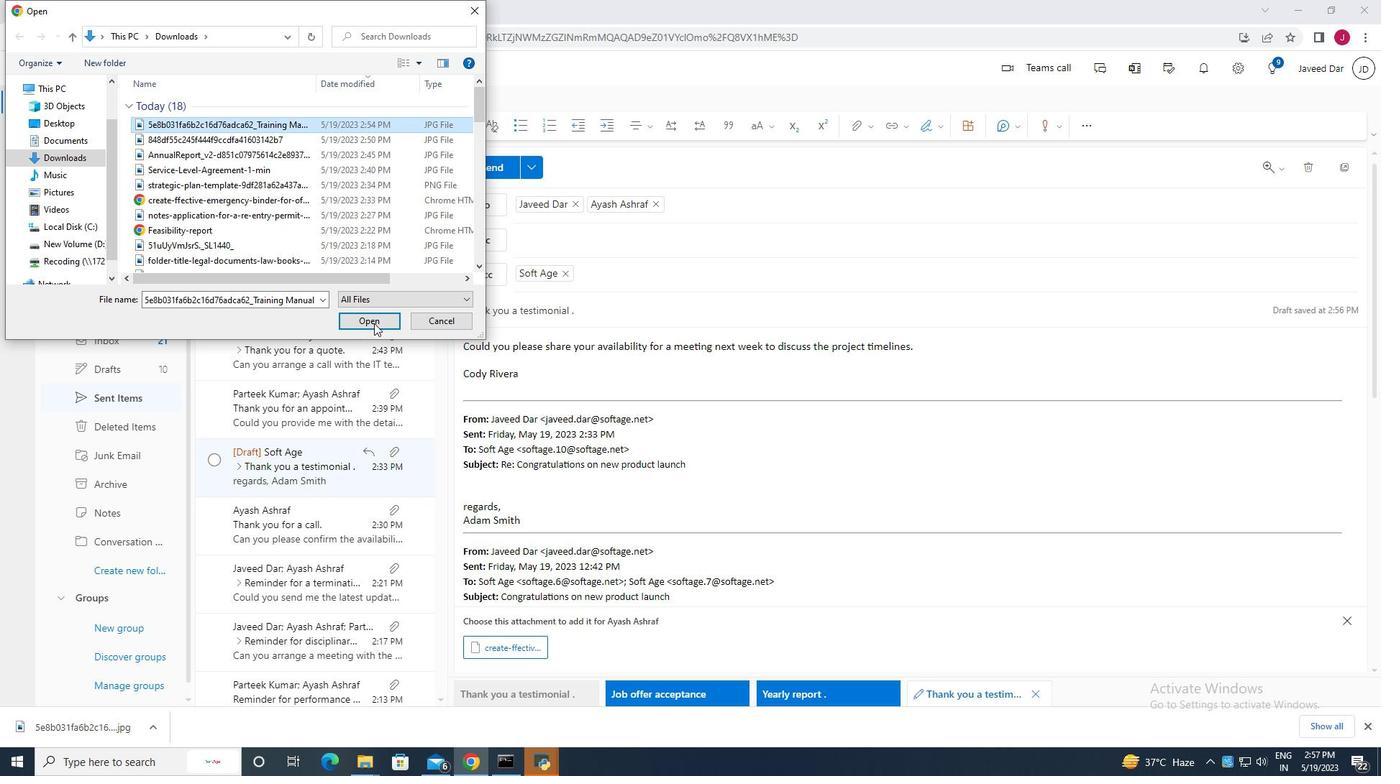 
Action: Mouse moved to (611, 322)
Screenshot: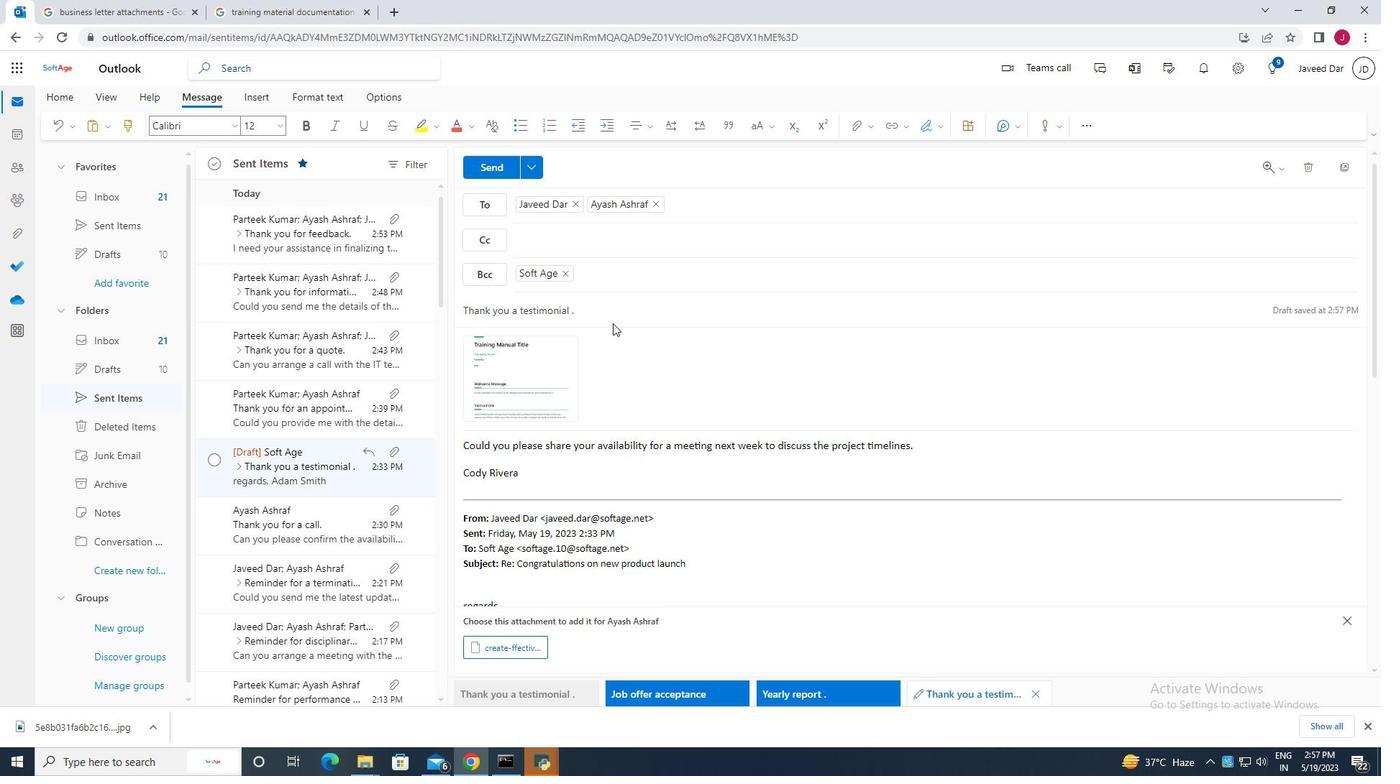 
Action: Mouse scrolled (611, 322) with delta (0, 0)
Screenshot: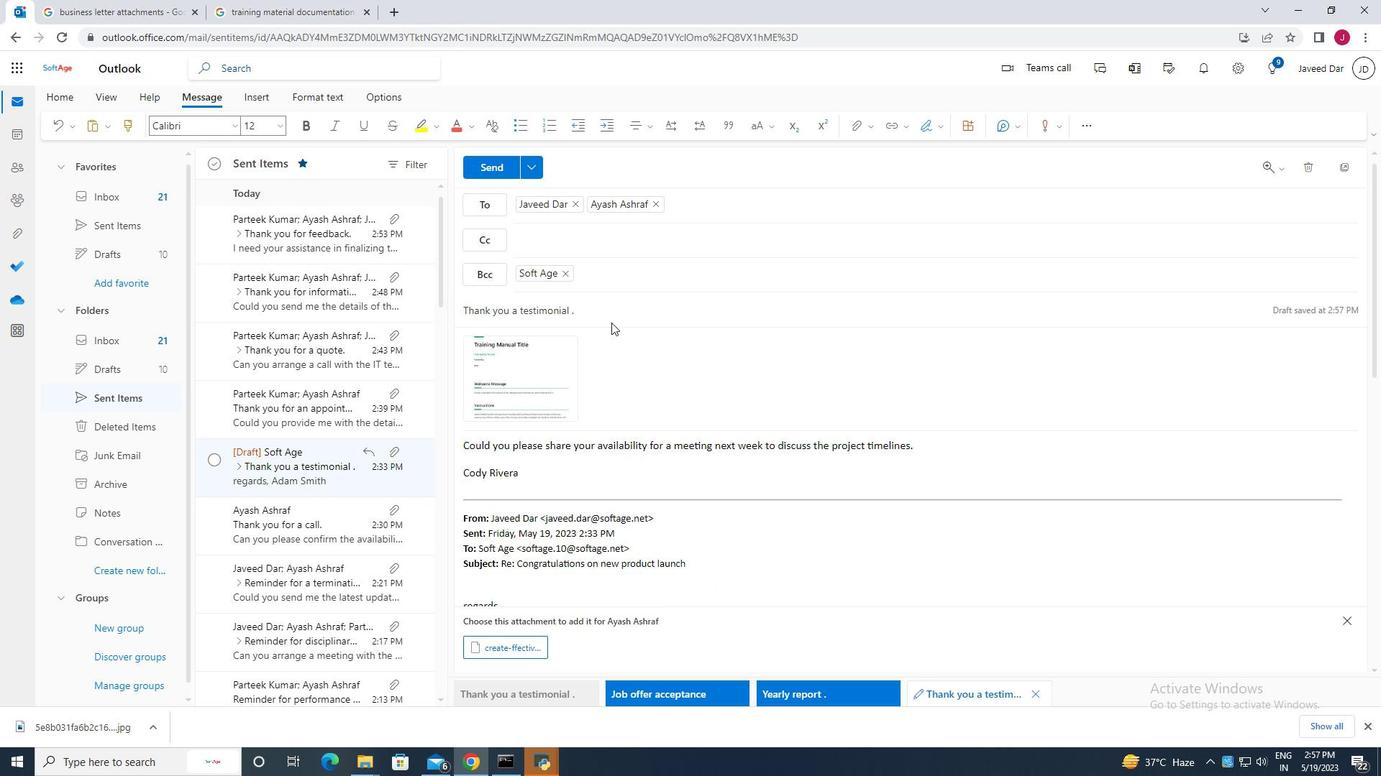 
Action: Mouse scrolled (611, 322) with delta (0, 0)
Screenshot: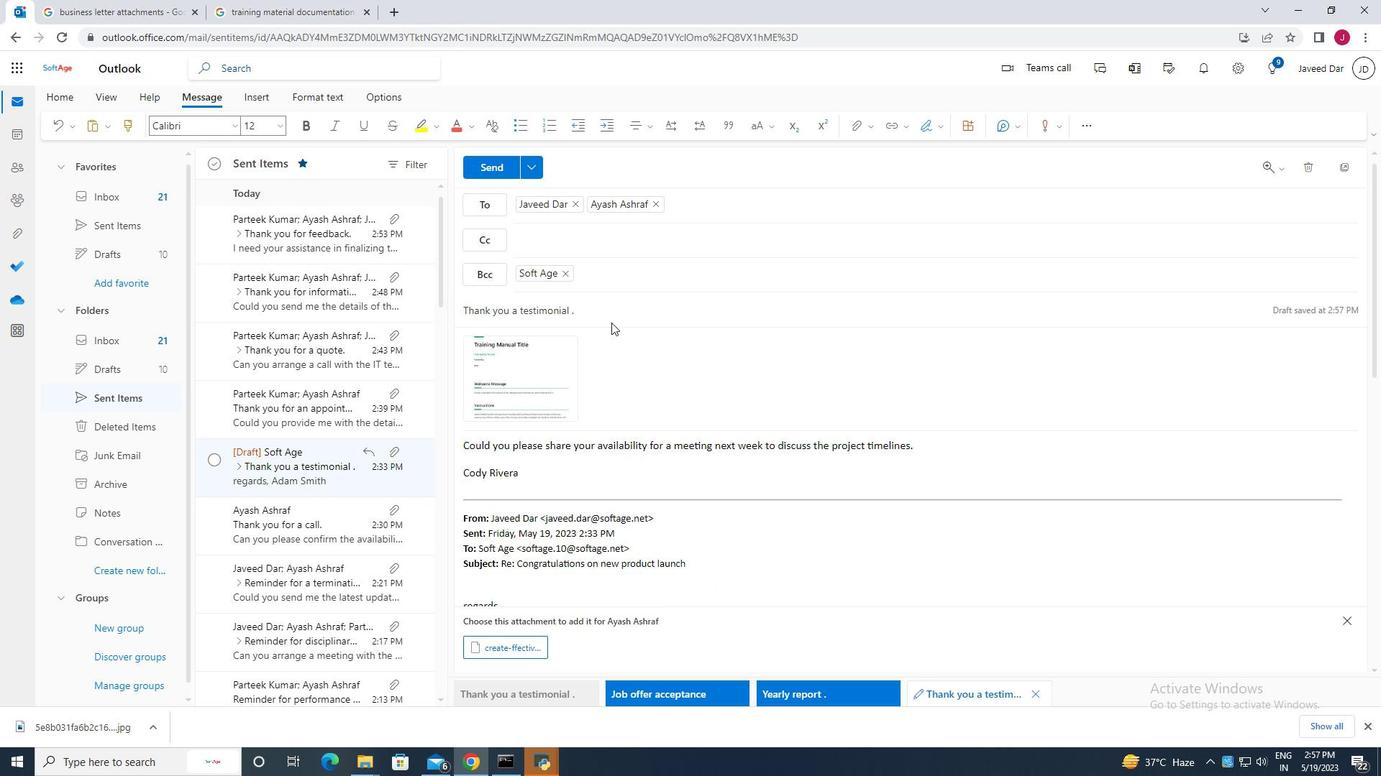 
Action: Mouse scrolled (611, 322) with delta (0, 0)
Screenshot: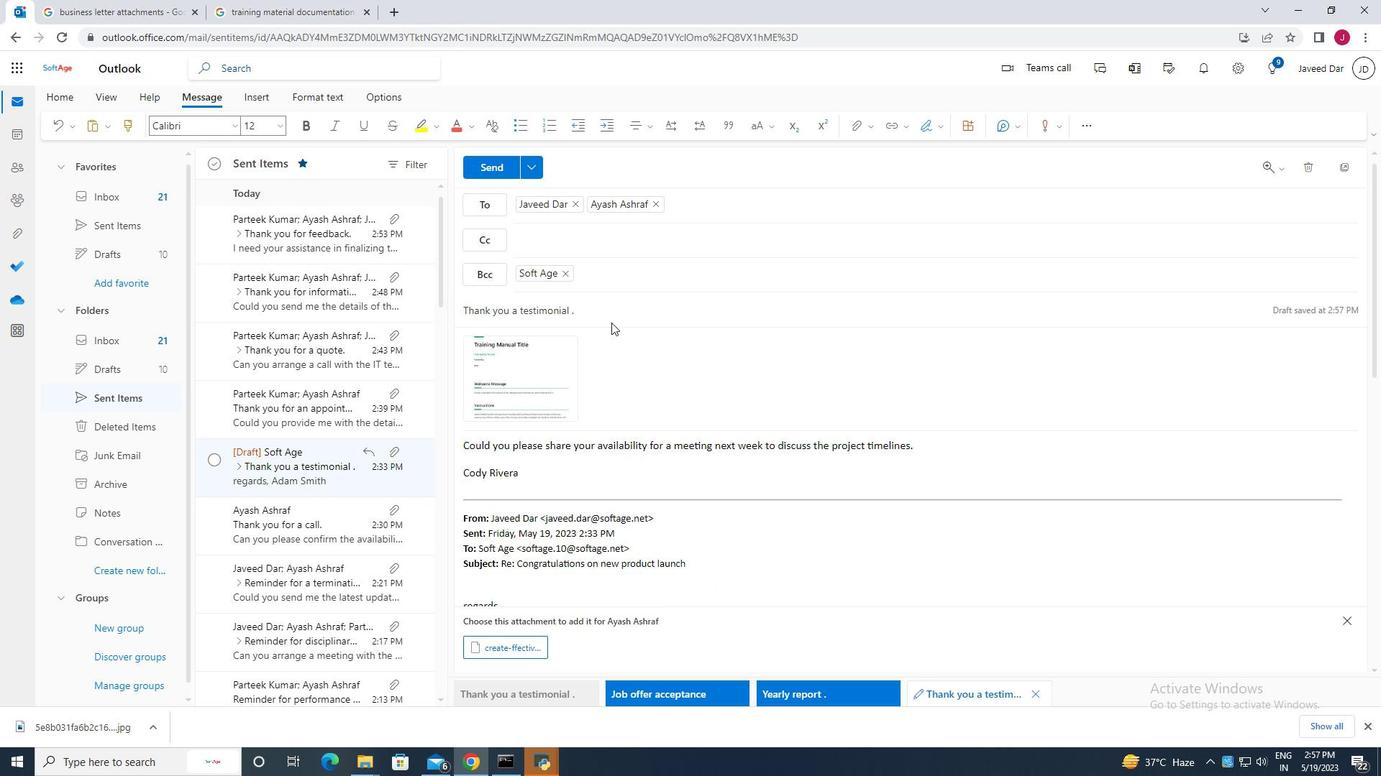 
Action: Mouse scrolled (611, 322) with delta (0, 0)
Screenshot: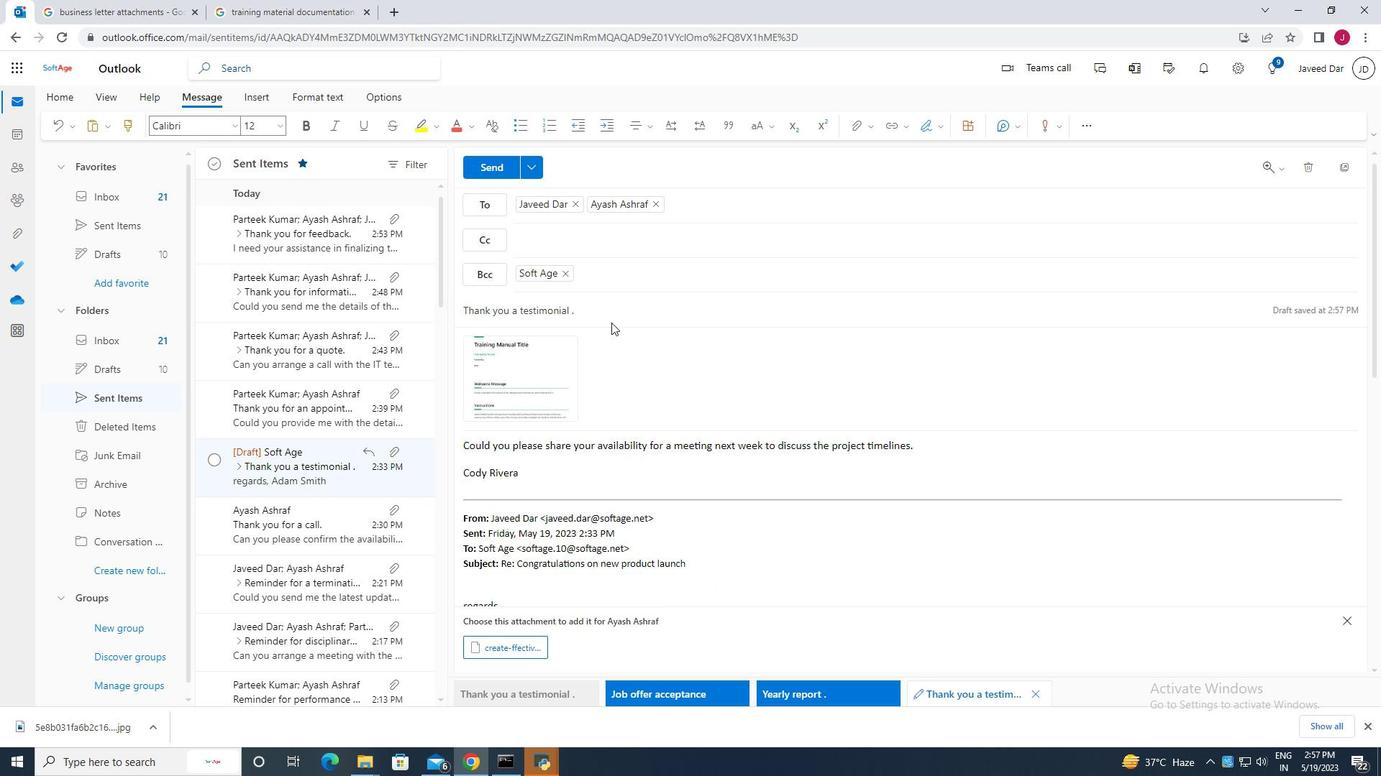 
Action: Mouse scrolled (611, 323) with delta (0, 0)
Screenshot: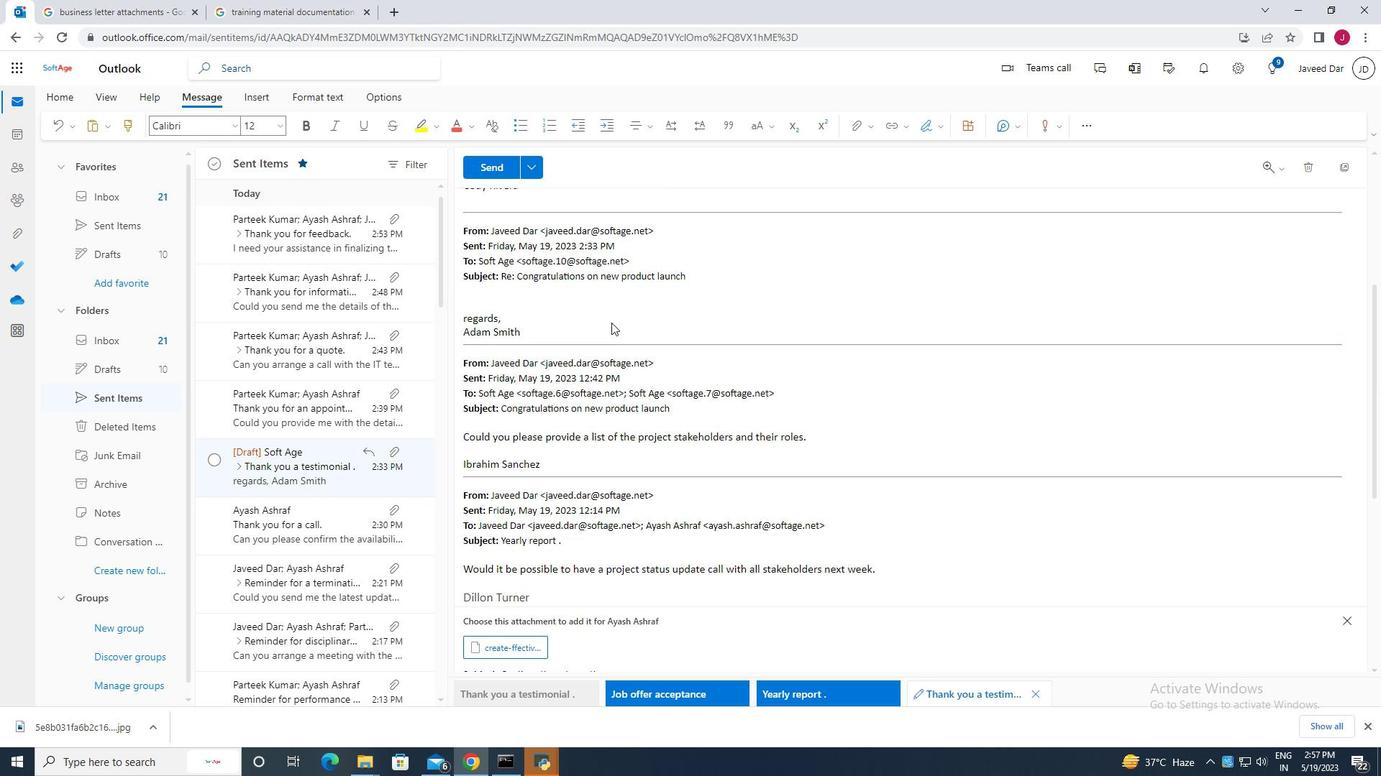 
Action: Mouse scrolled (611, 323) with delta (0, 0)
Screenshot: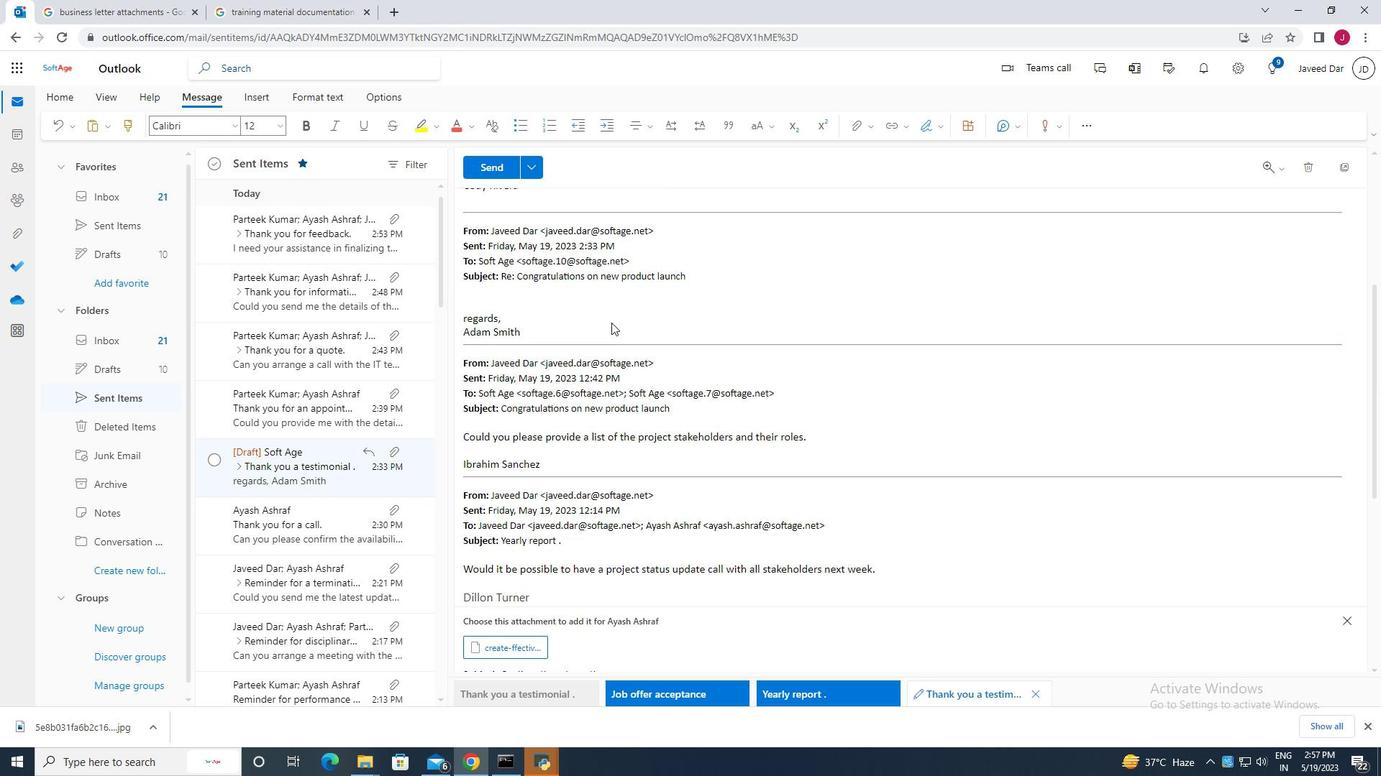 
Action: Mouse scrolled (611, 323) with delta (0, 0)
Screenshot: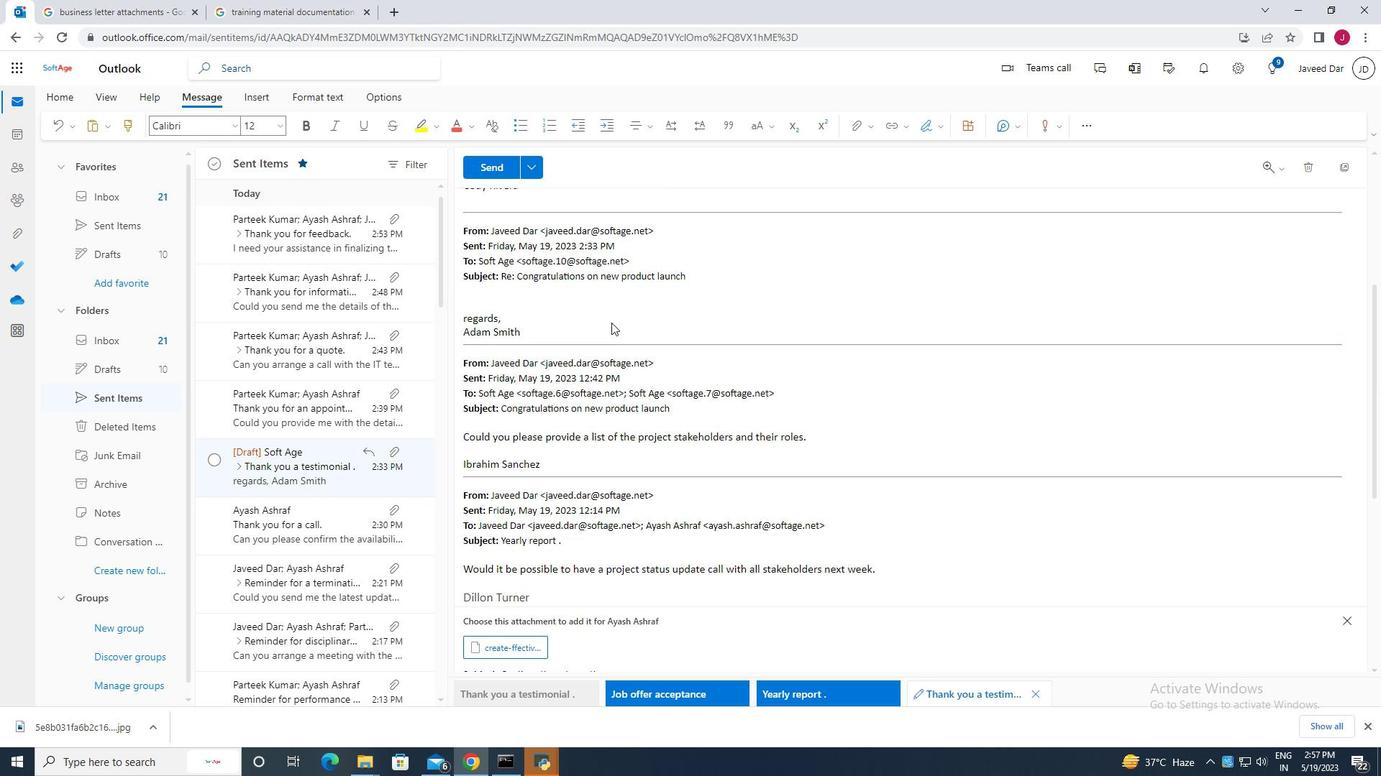 
Action: Mouse scrolled (611, 323) with delta (0, 0)
Screenshot: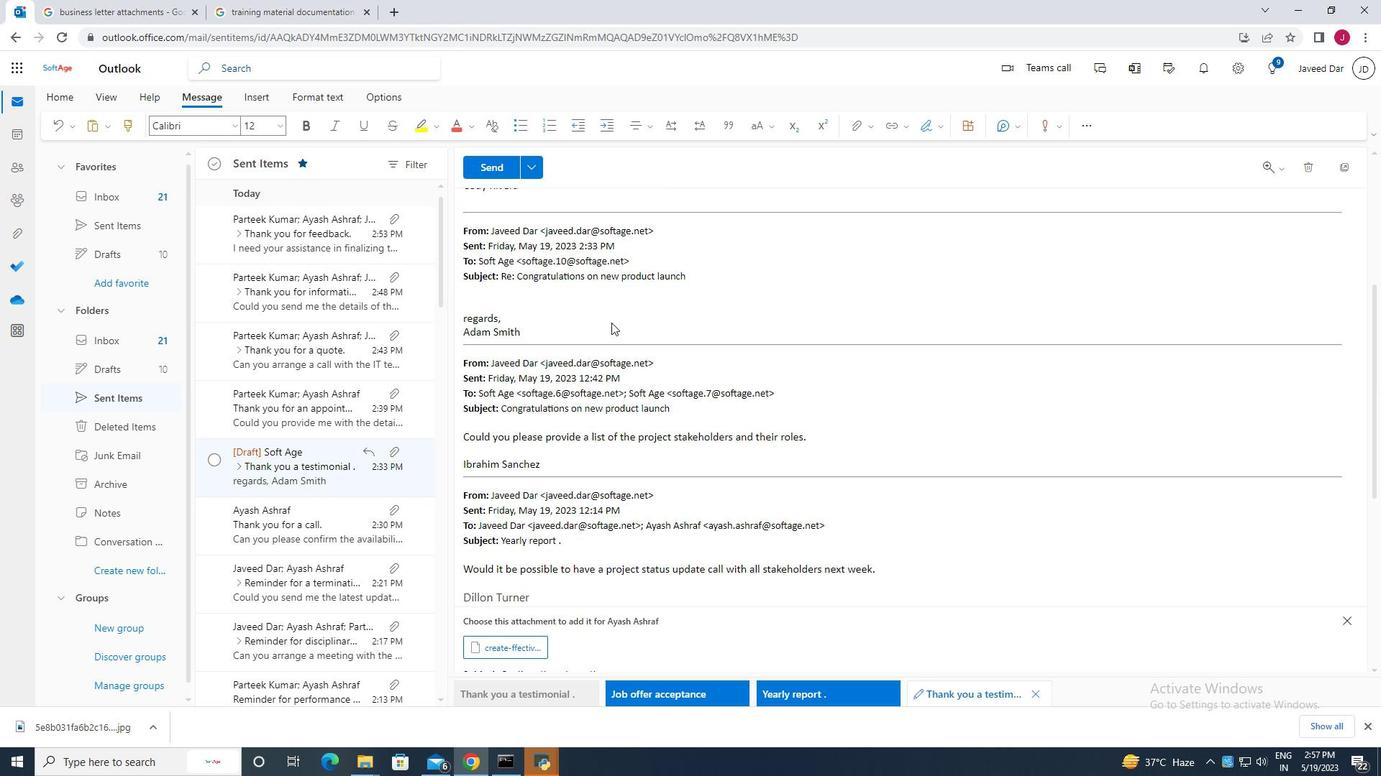 
Action: Mouse scrolled (611, 323) with delta (0, 0)
Screenshot: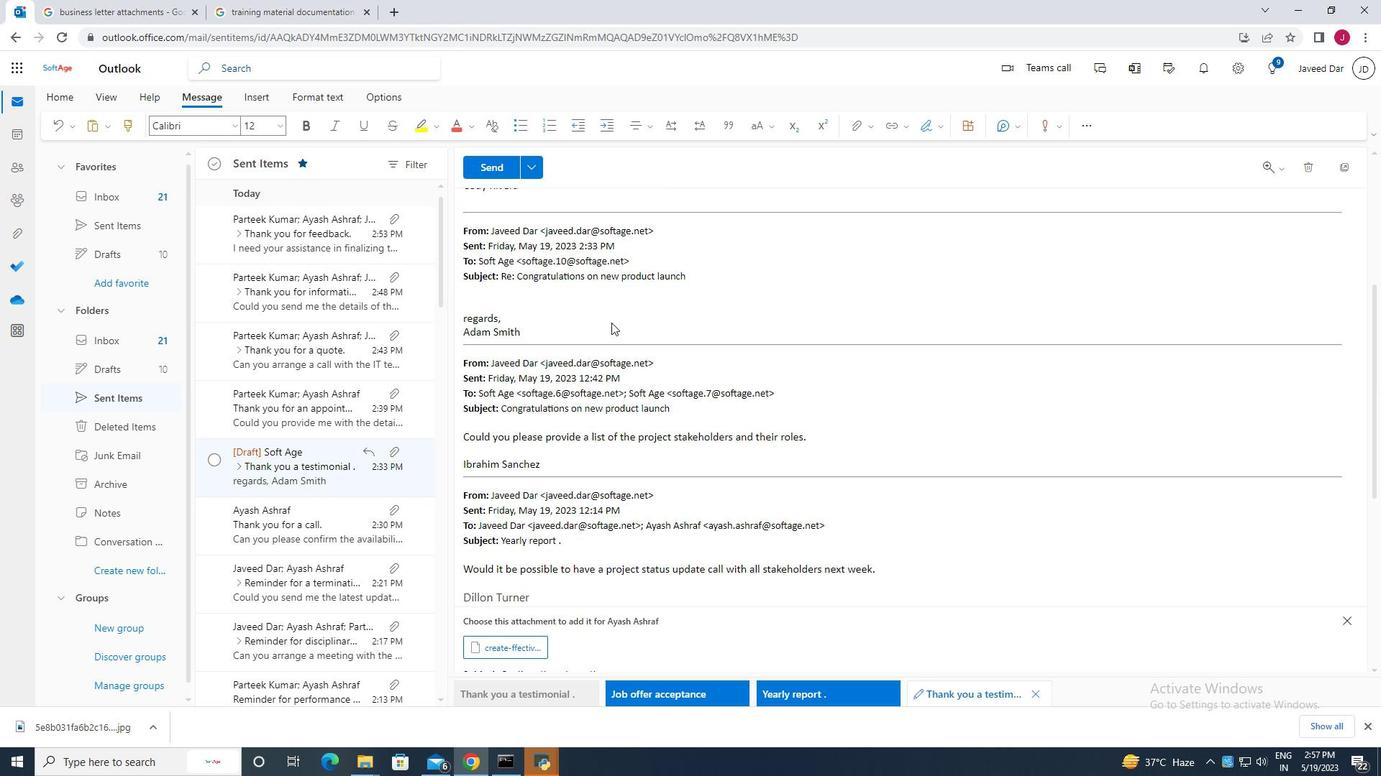 
Action: Mouse scrolled (611, 323) with delta (0, 0)
Screenshot: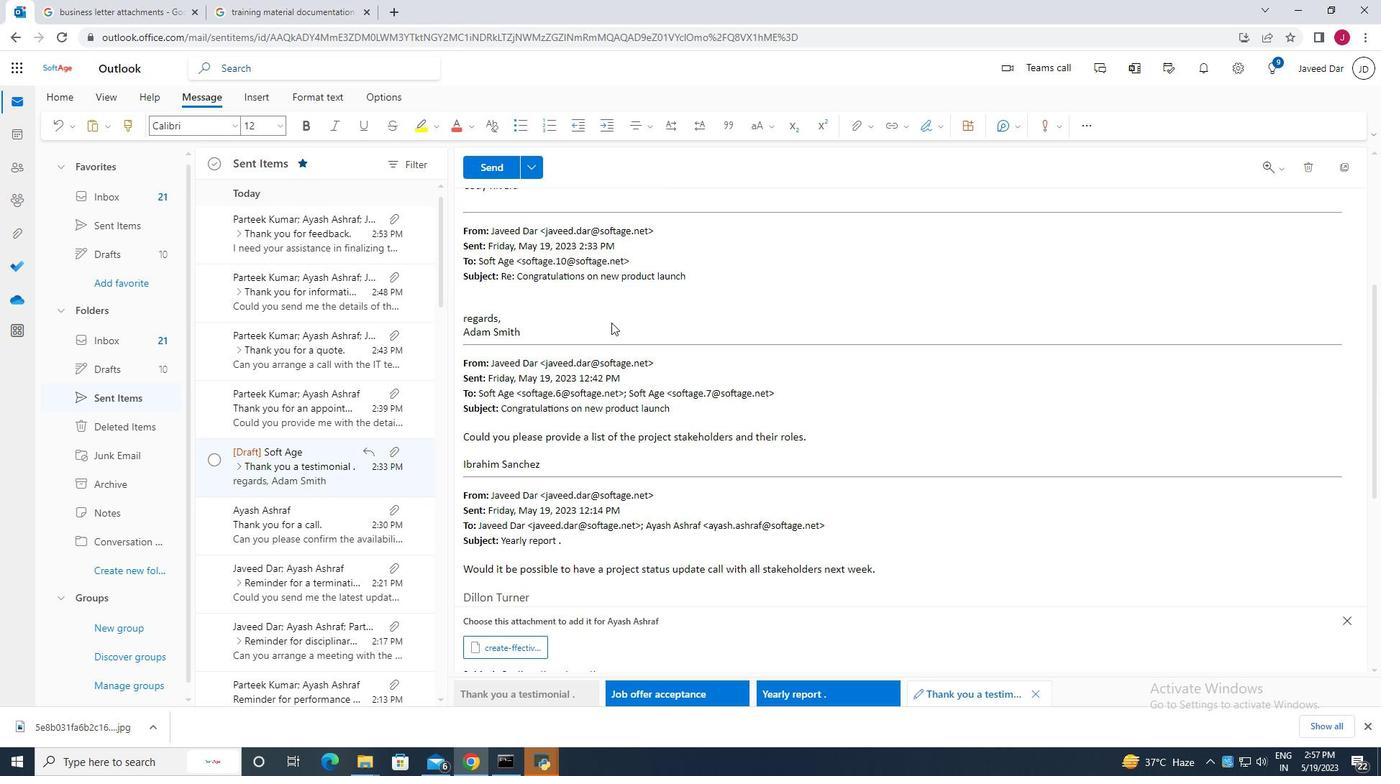 
Action: Mouse scrolled (611, 323) with delta (0, 0)
Screenshot: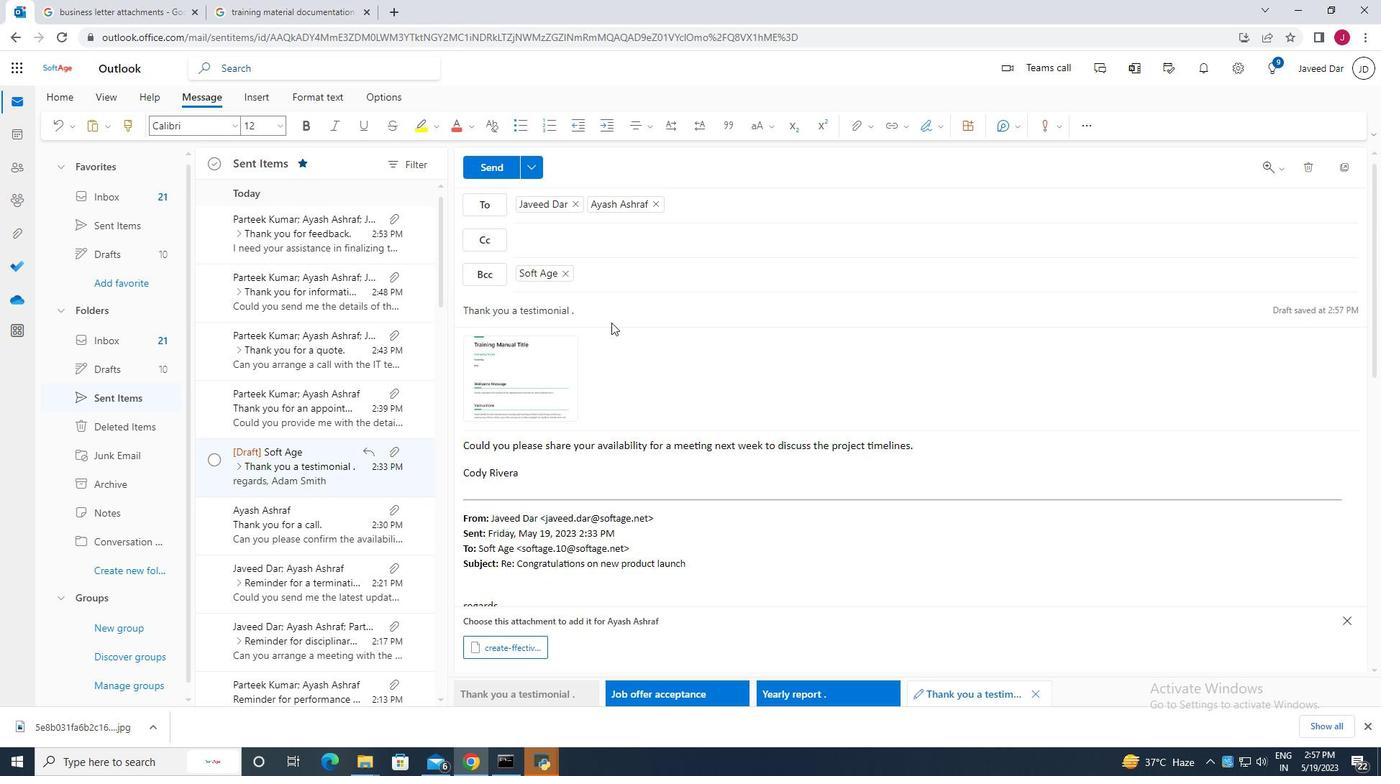 
Action: Mouse scrolled (611, 323) with delta (0, 0)
Screenshot: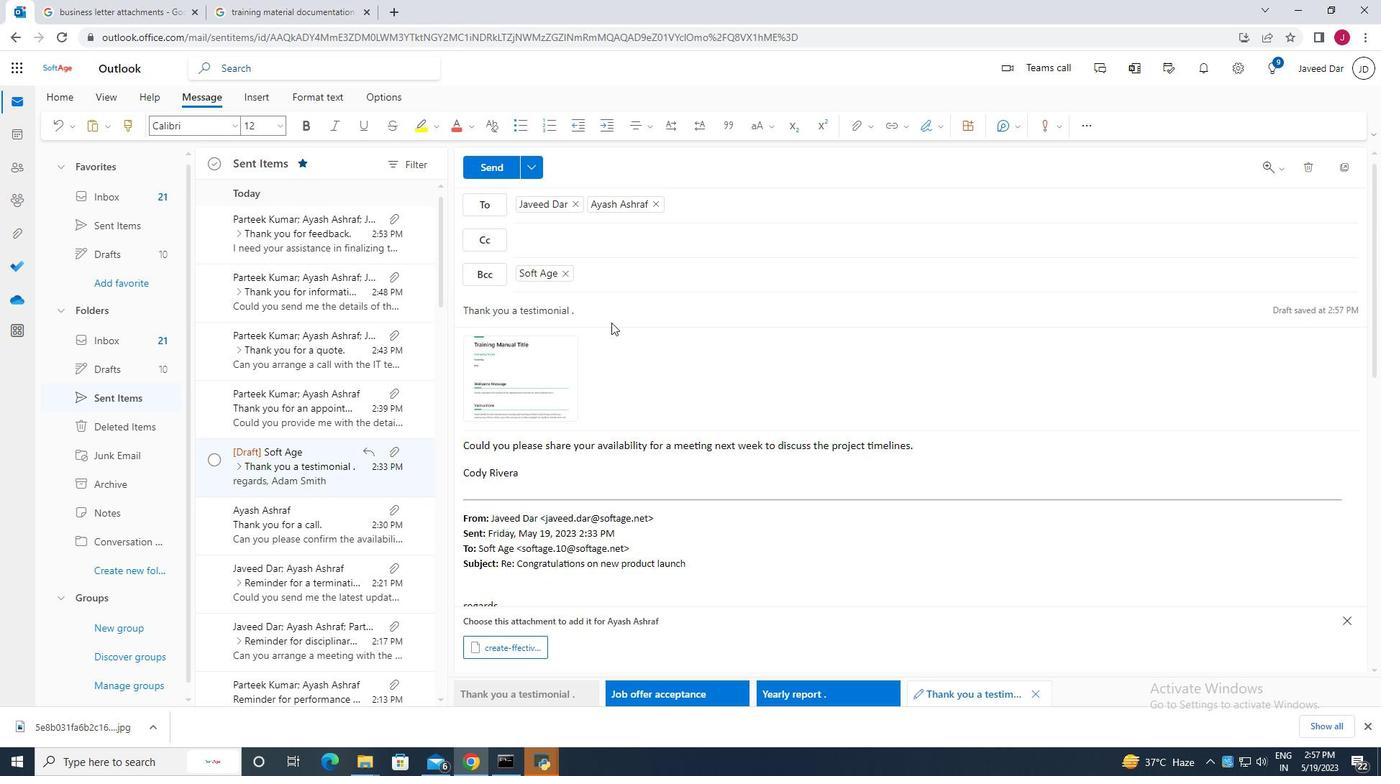 
Action: Mouse scrolled (611, 323) with delta (0, 0)
Screenshot: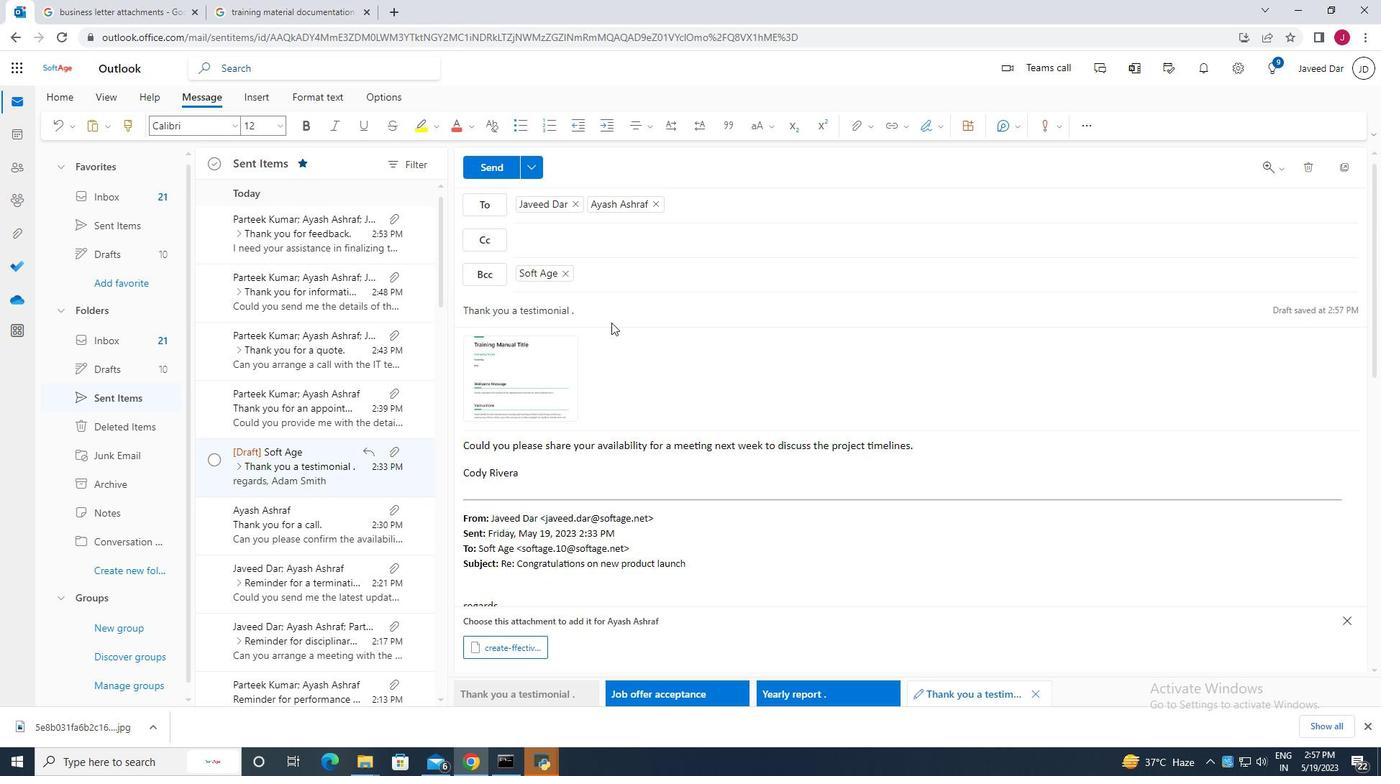 
Action: Mouse moved to (633, 352)
Screenshot: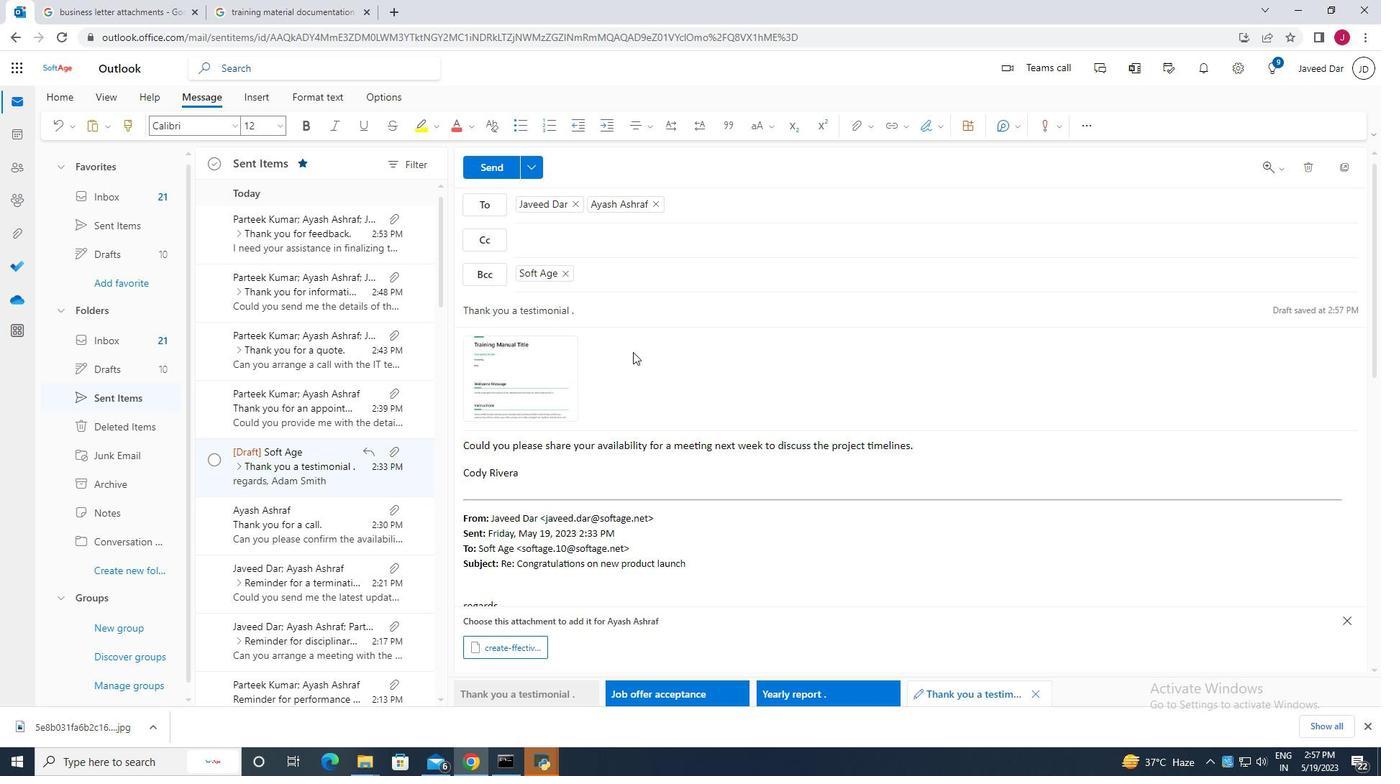 
Action: Mouse scrolled (633, 351) with delta (0, 0)
Screenshot: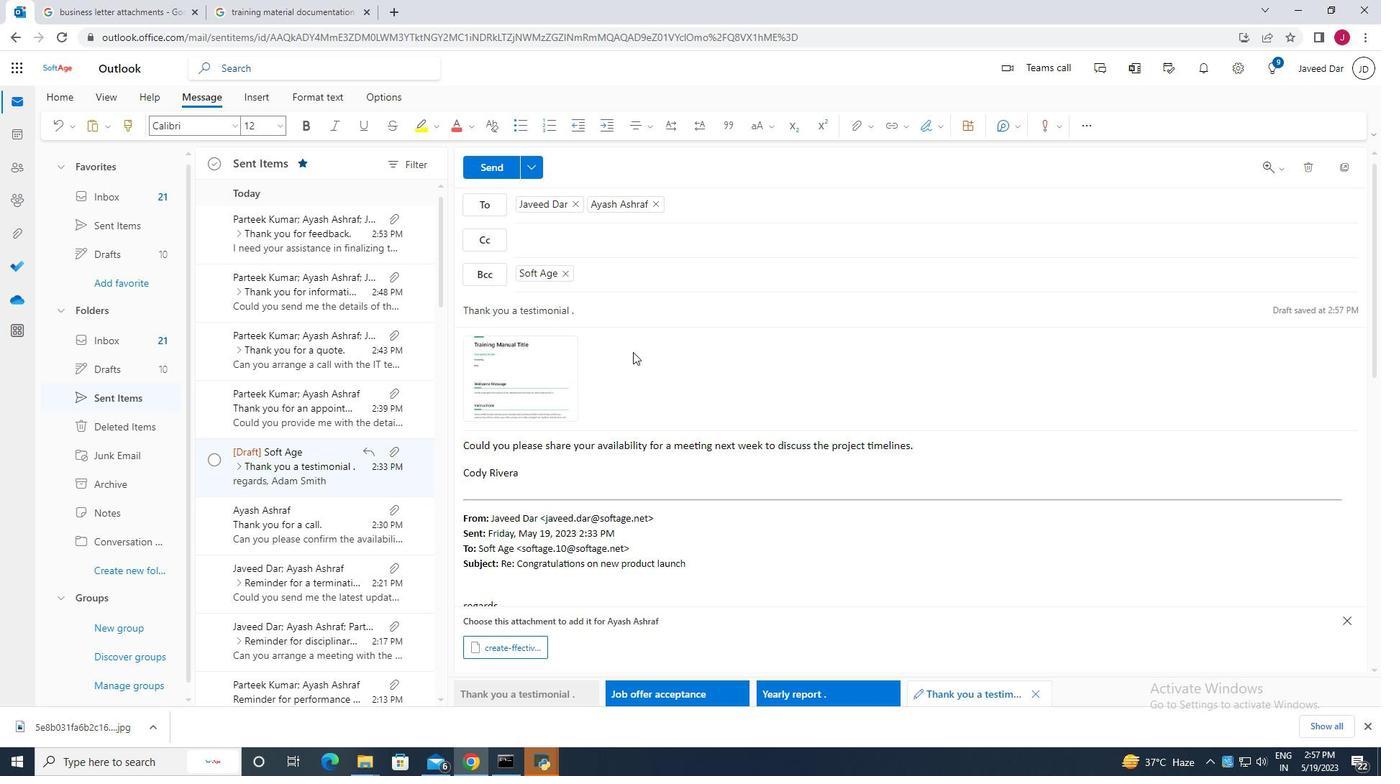 
Action: Mouse scrolled (633, 351) with delta (0, 0)
Screenshot: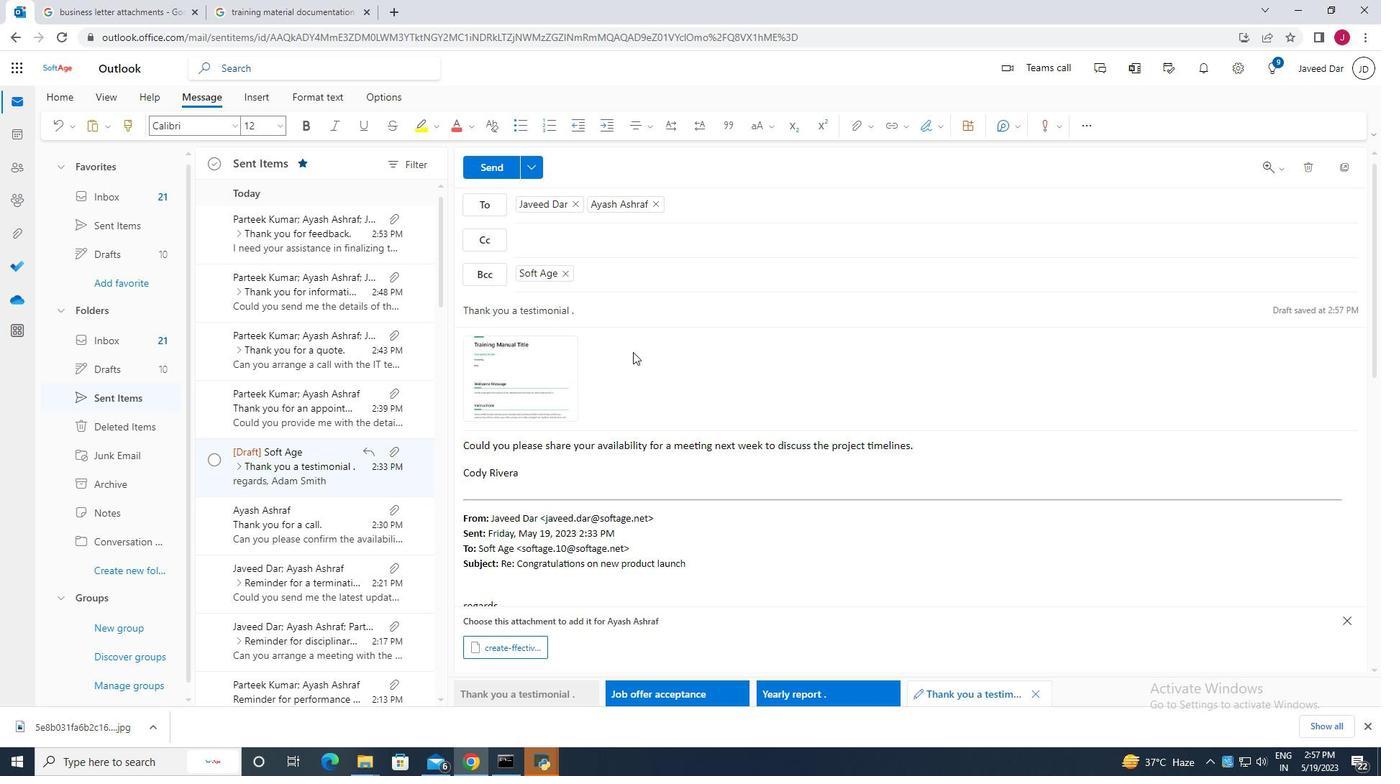 
Action: Mouse scrolled (633, 351) with delta (0, 0)
Screenshot: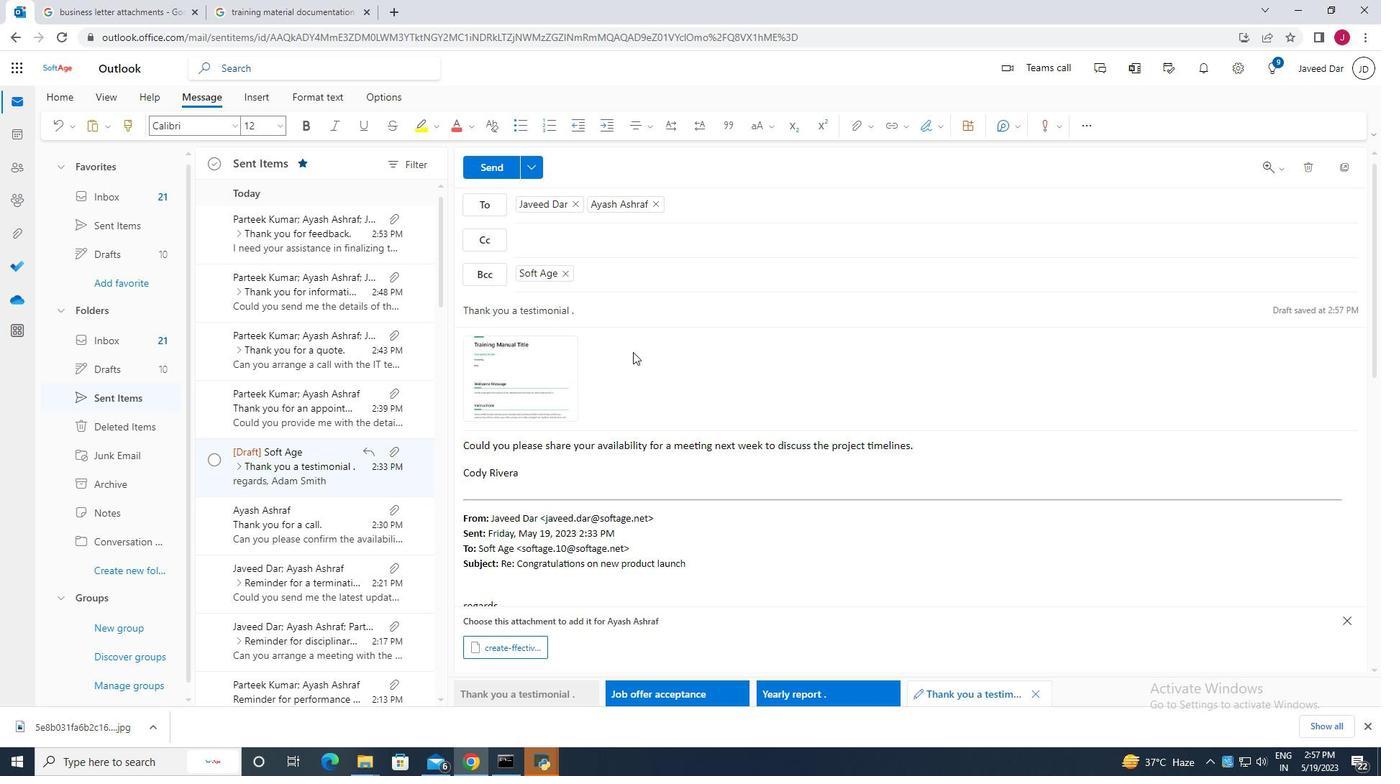 
Action: Mouse scrolled (633, 351) with delta (0, 0)
Screenshot: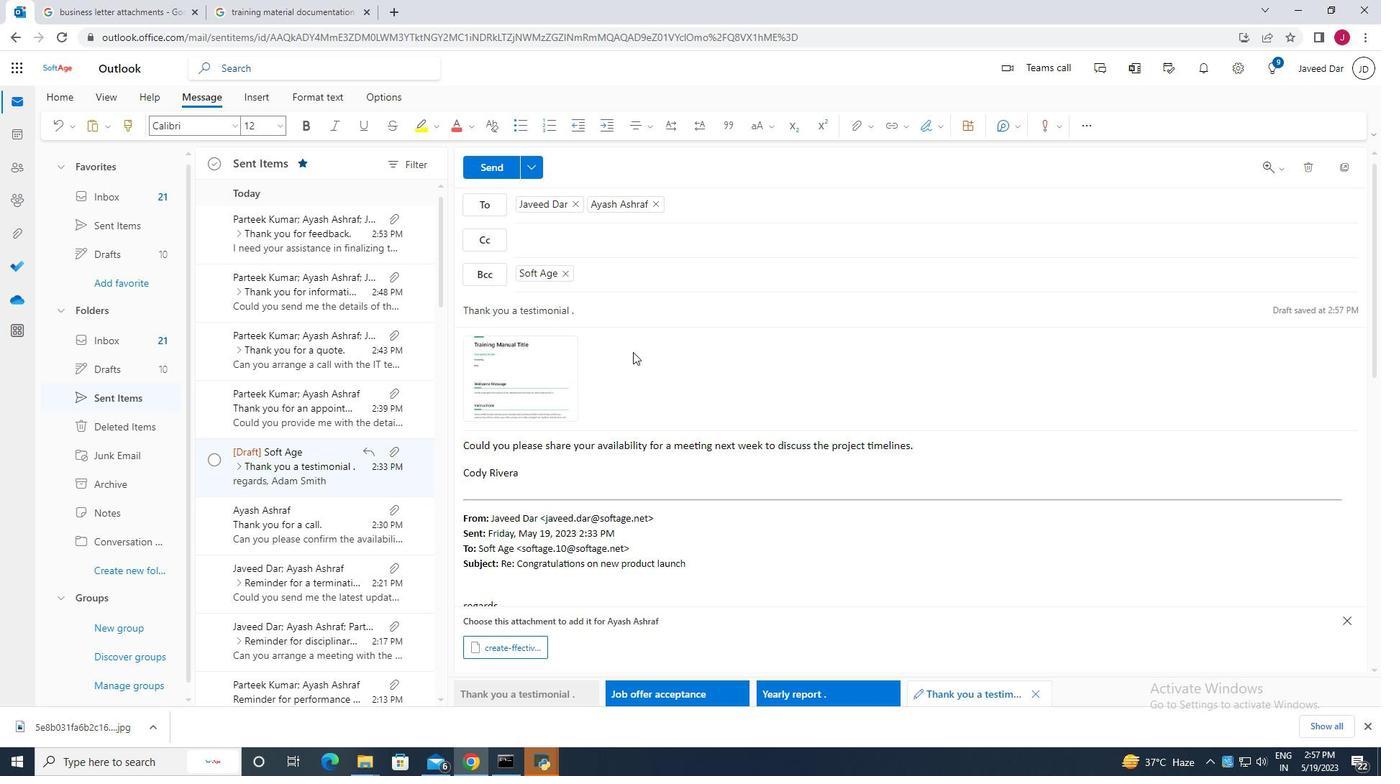 
Action: Mouse scrolled (633, 351) with delta (0, 0)
Screenshot: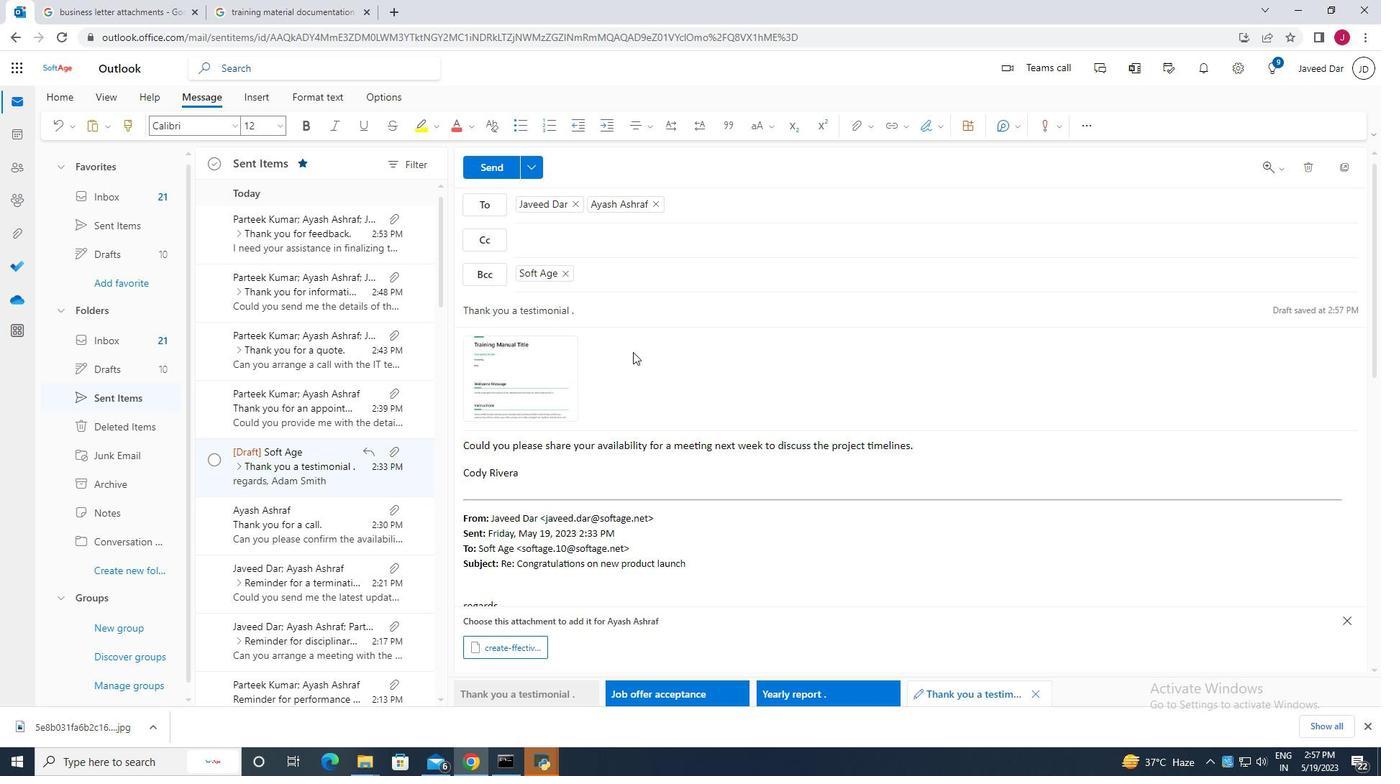 
Action: Mouse scrolled (633, 353) with delta (0, 0)
Screenshot: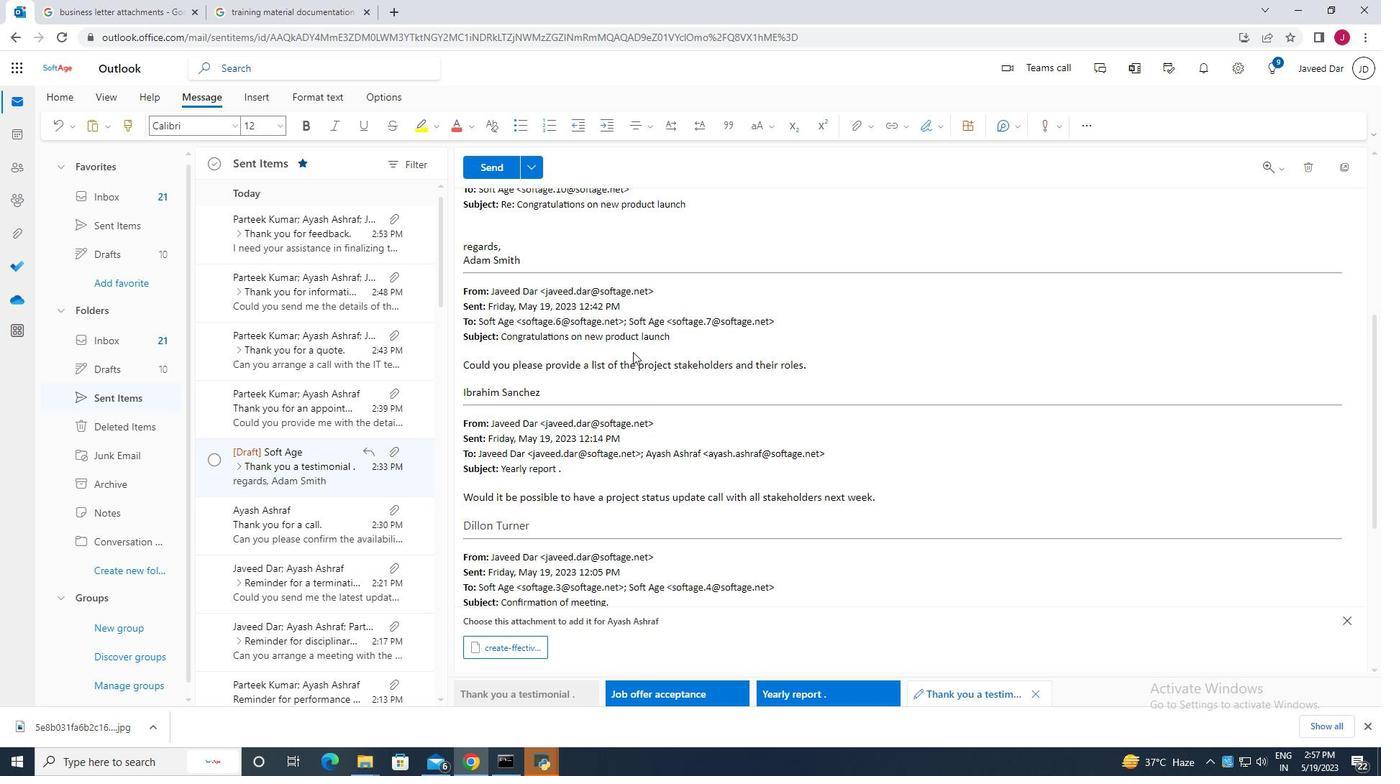 
Action: Mouse scrolled (633, 353) with delta (0, 0)
Screenshot: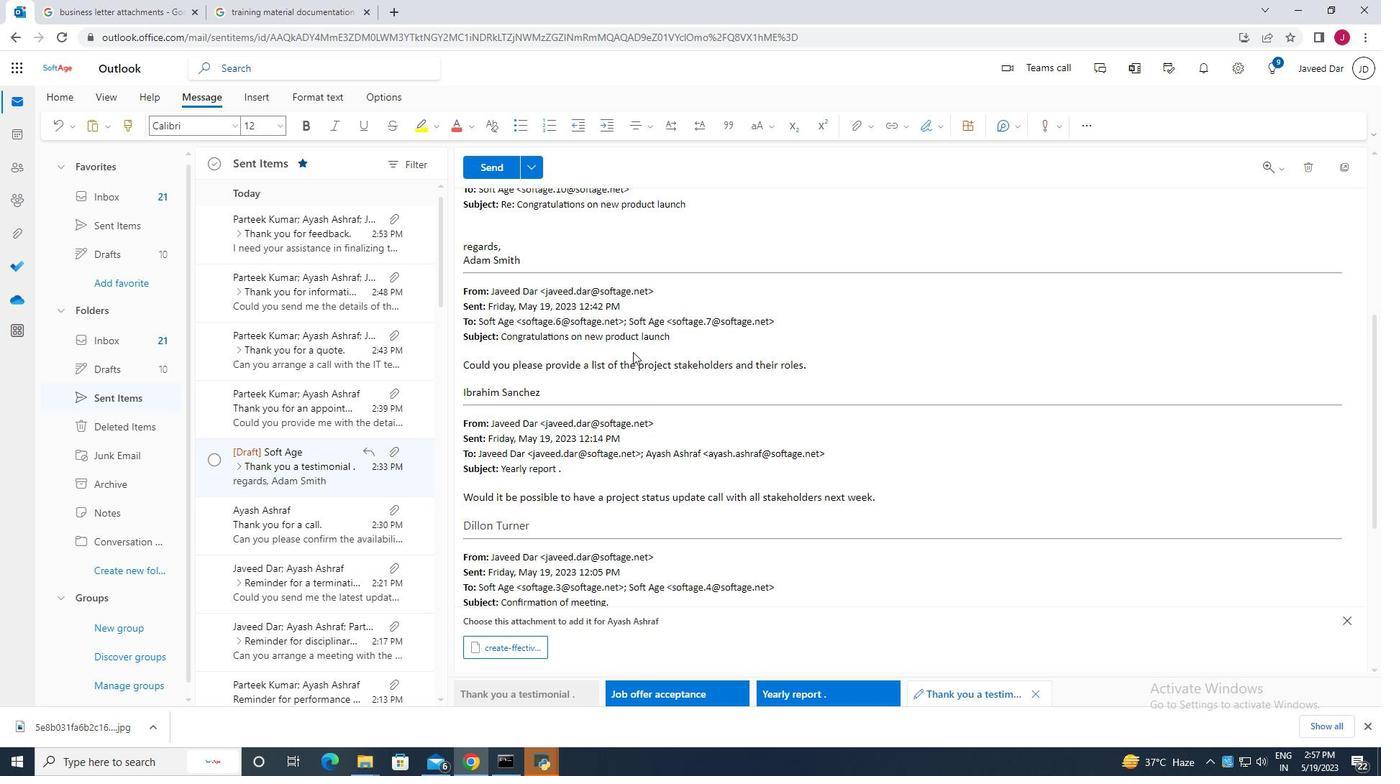 
Action: Mouse scrolled (633, 353) with delta (0, 0)
Screenshot: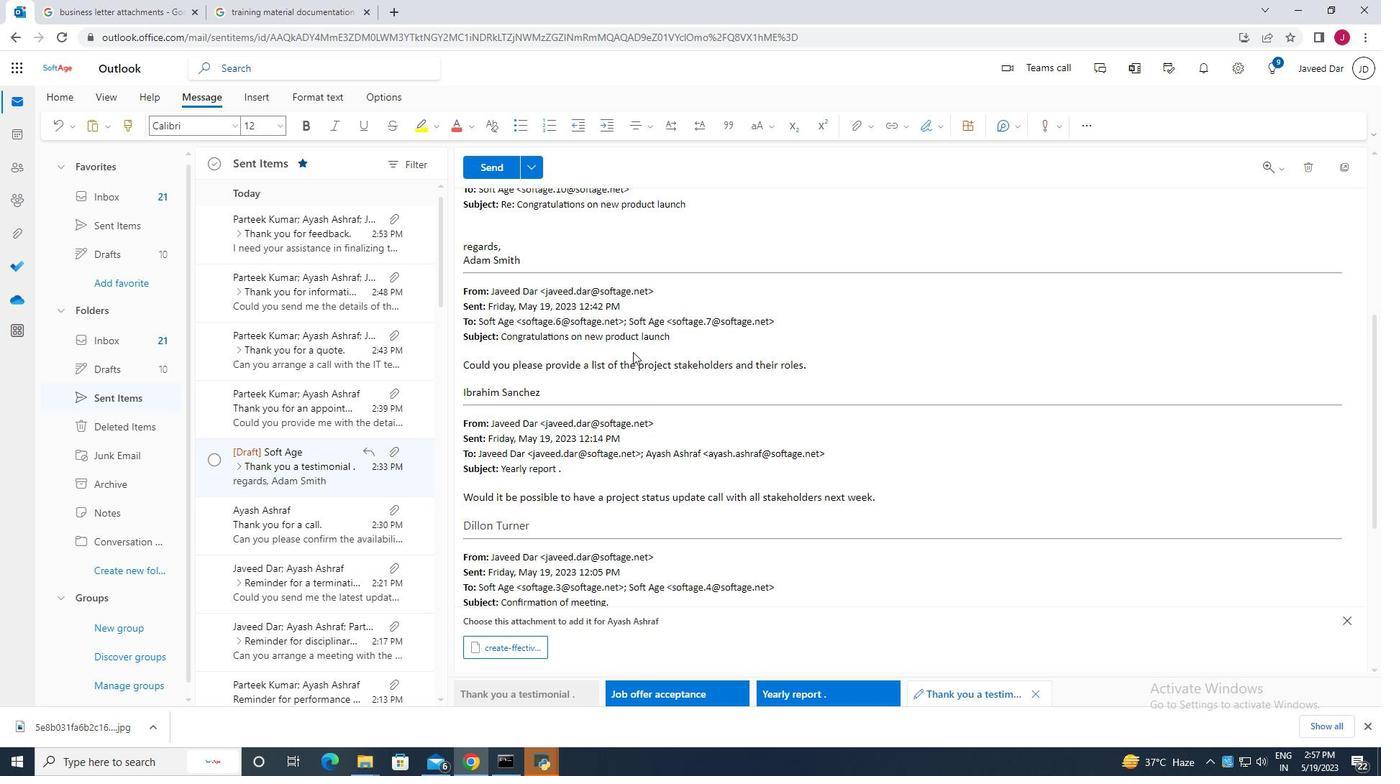 
Action: Mouse scrolled (633, 353) with delta (0, 0)
Screenshot: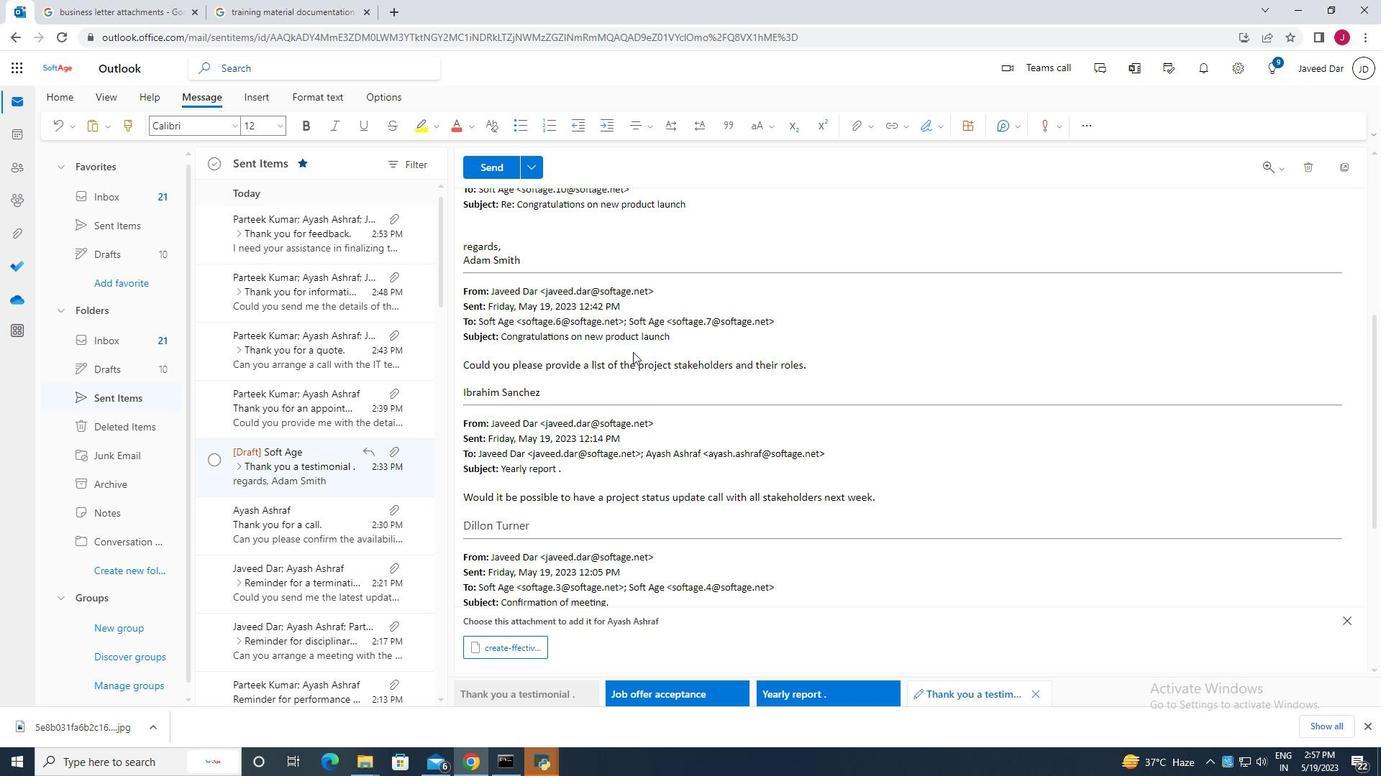 
Action: Mouse scrolled (633, 353) with delta (0, 0)
Screenshot: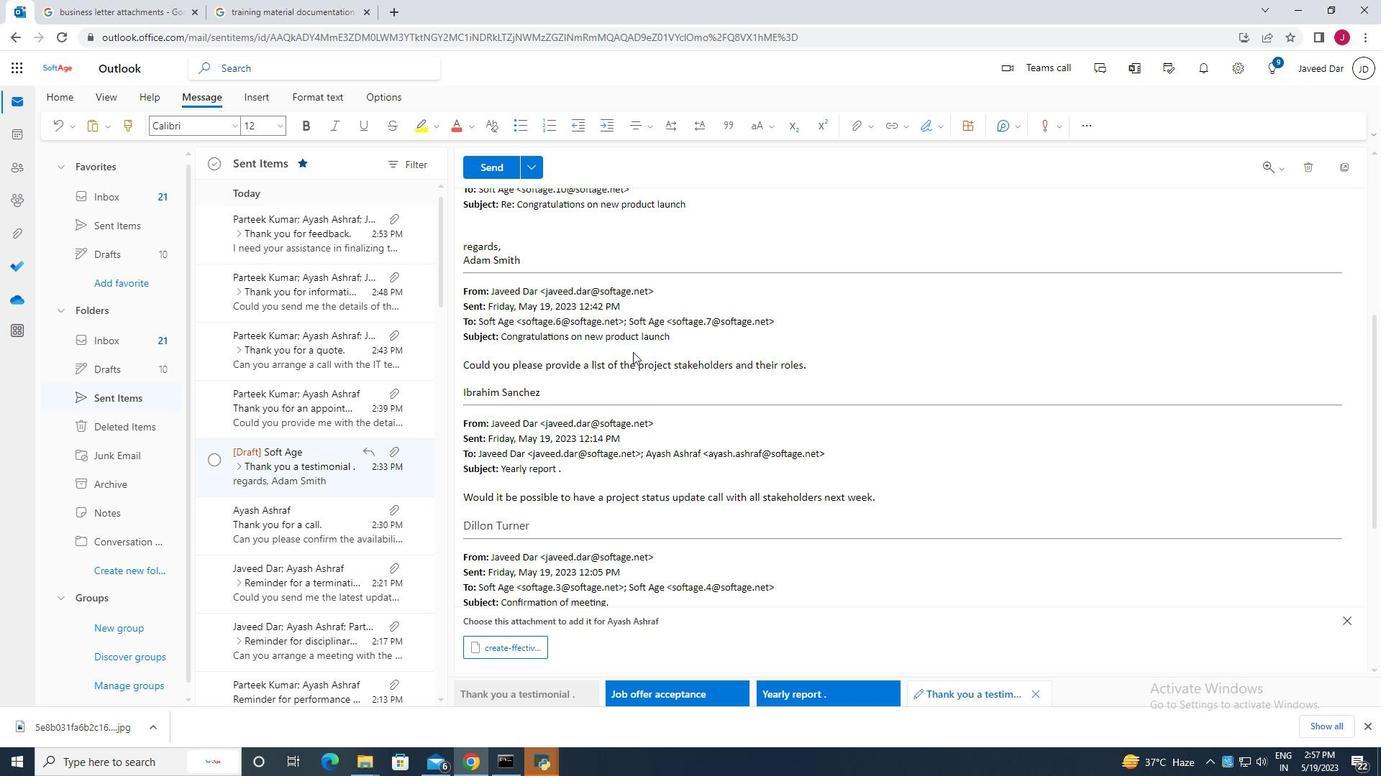
Action: Mouse scrolled (633, 353) with delta (0, 0)
Screenshot: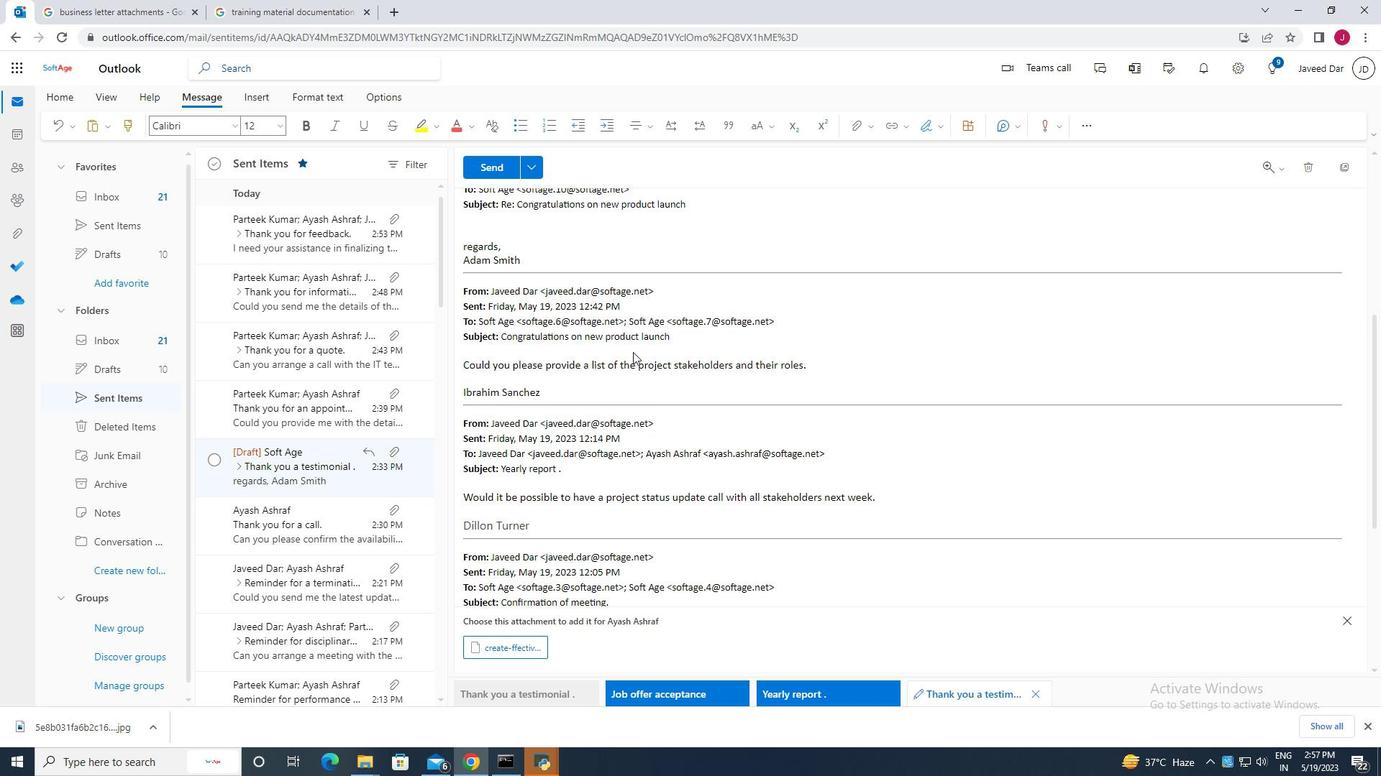 
Action: Mouse moved to (625, 348)
Screenshot: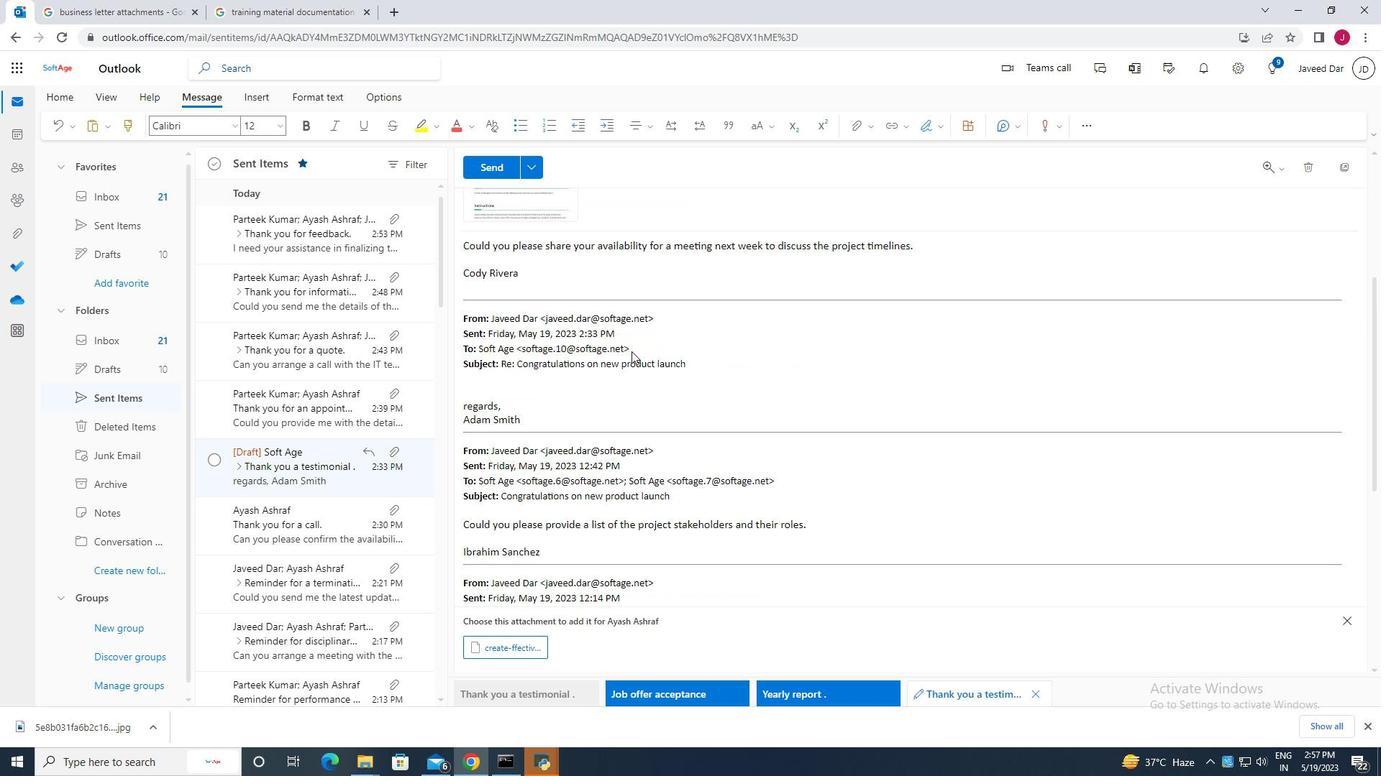 
Action: Mouse scrolled (625, 349) with delta (0, 0)
Screenshot: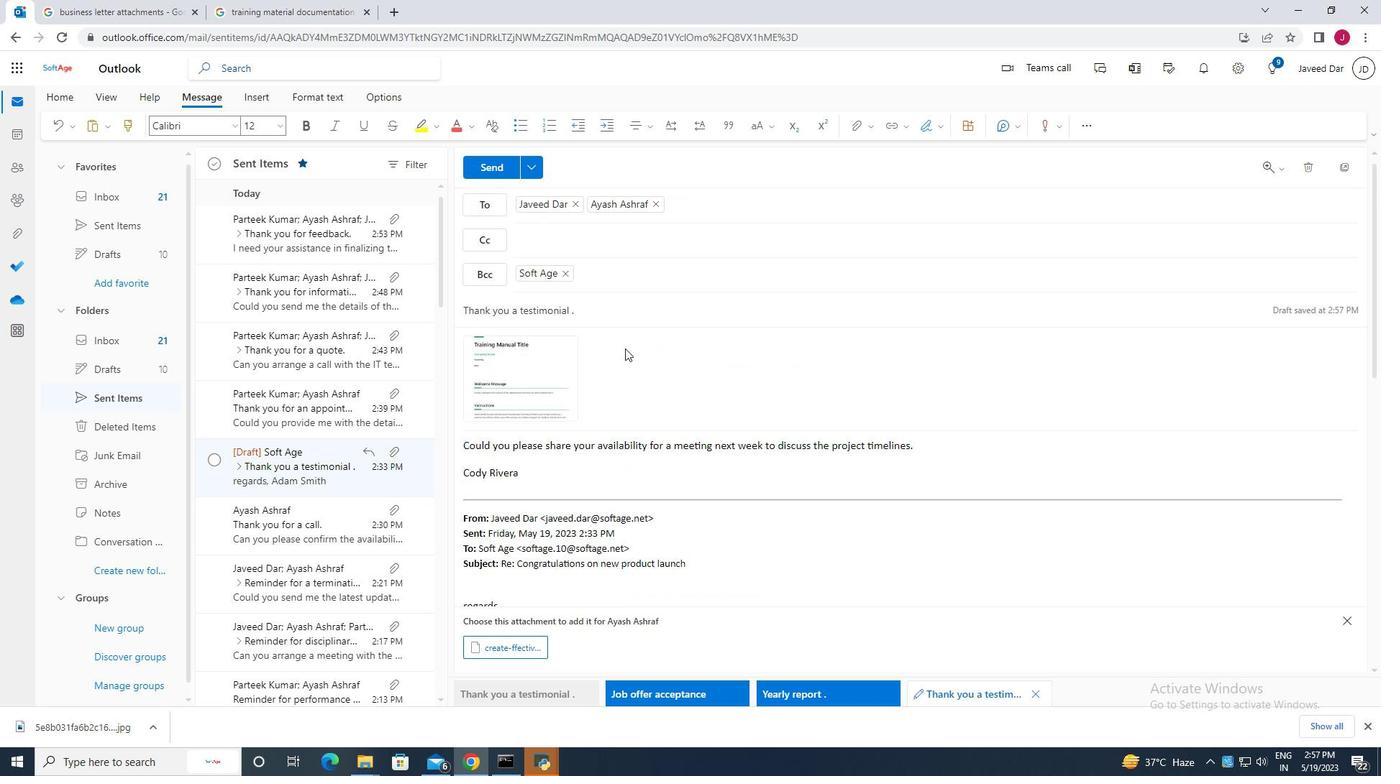 
Action: Mouse scrolled (625, 349) with delta (0, 0)
Screenshot: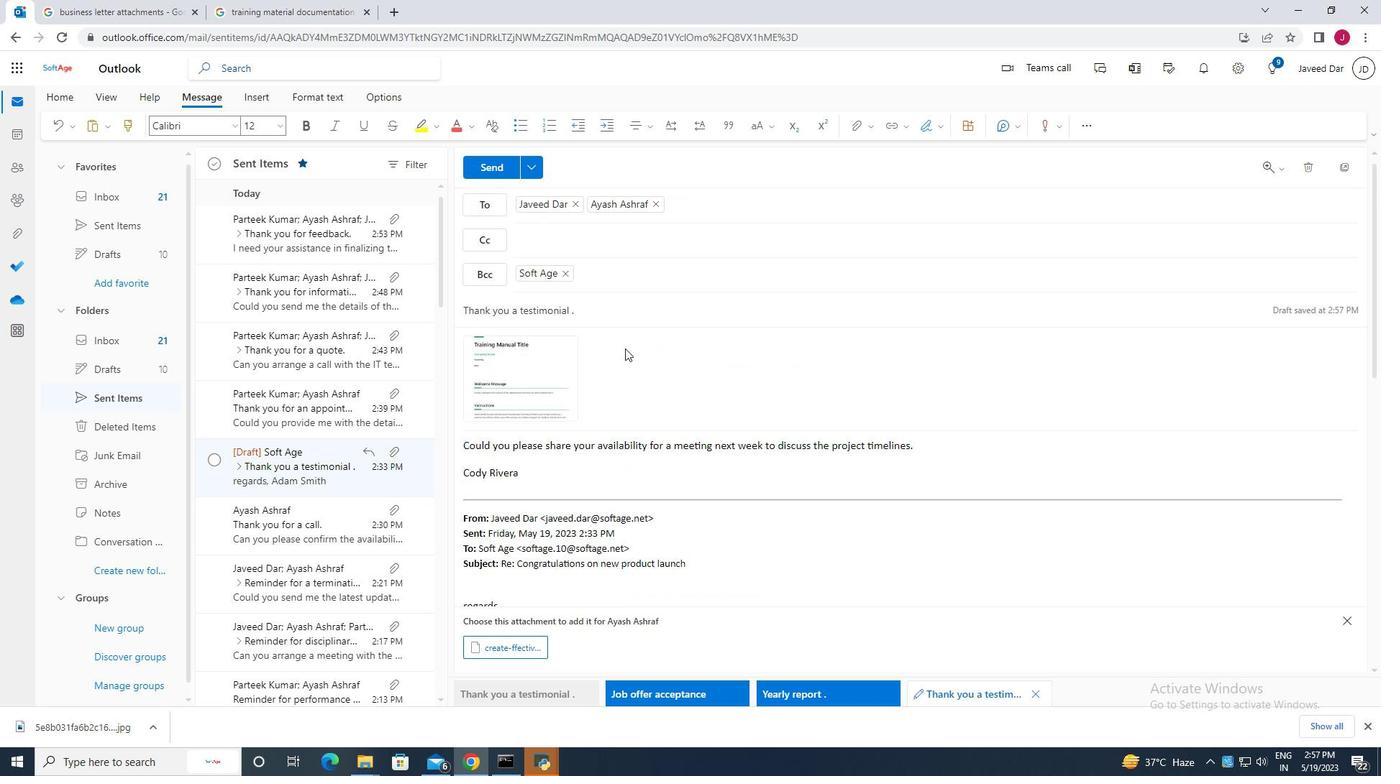 
Action: Mouse scrolled (625, 349) with delta (0, 0)
Screenshot: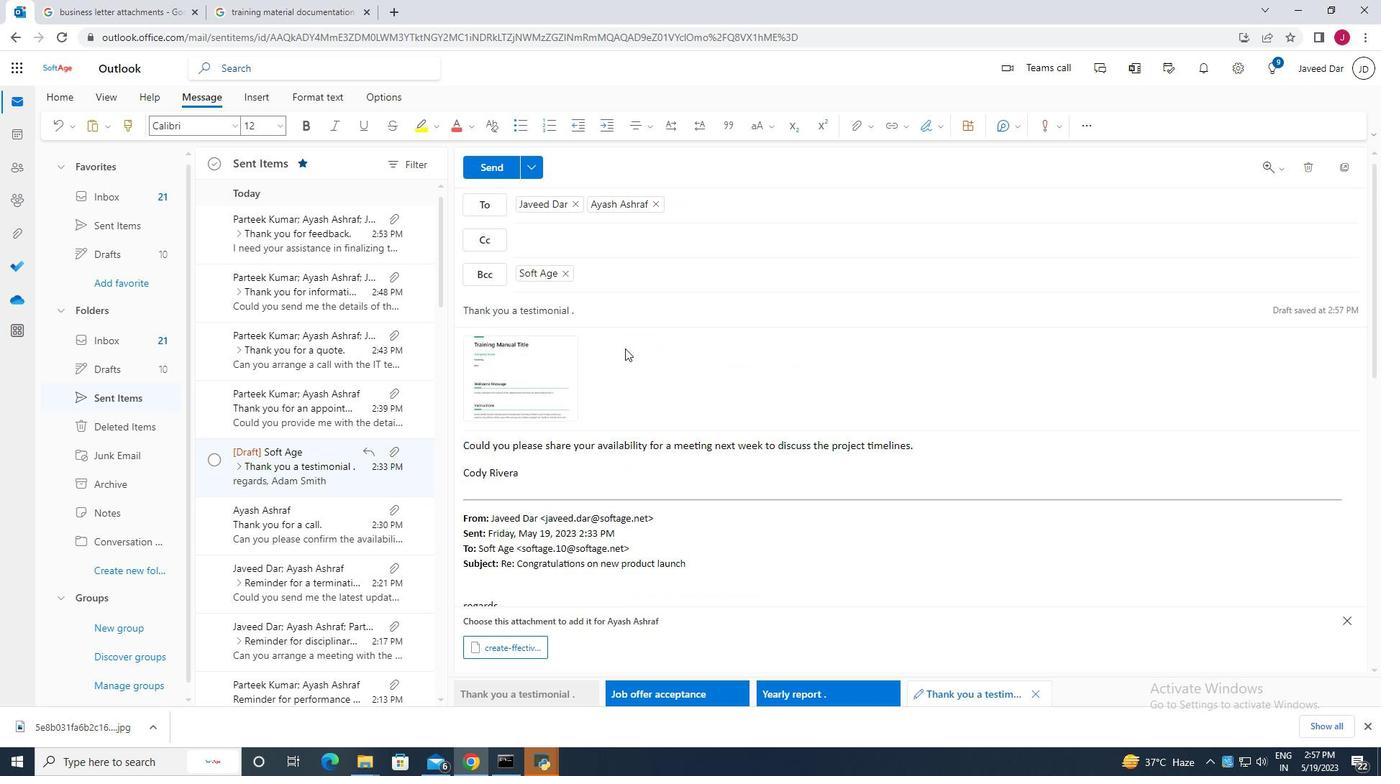 
Action: Mouse scrolled (625, 349) with delta (0, 0)
Screenshot: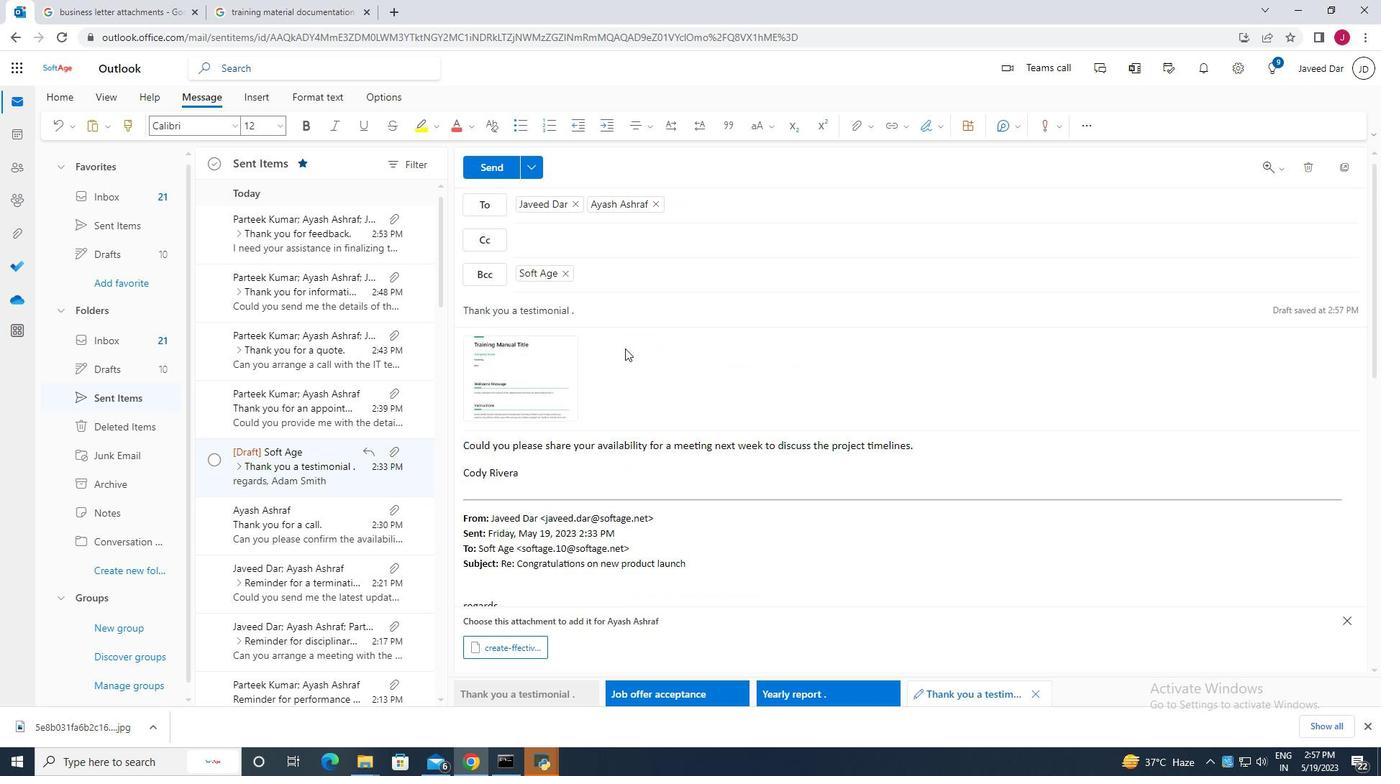 
Action: Mouse scrolled (625, 349) with delta (0, 0)
Screenshot: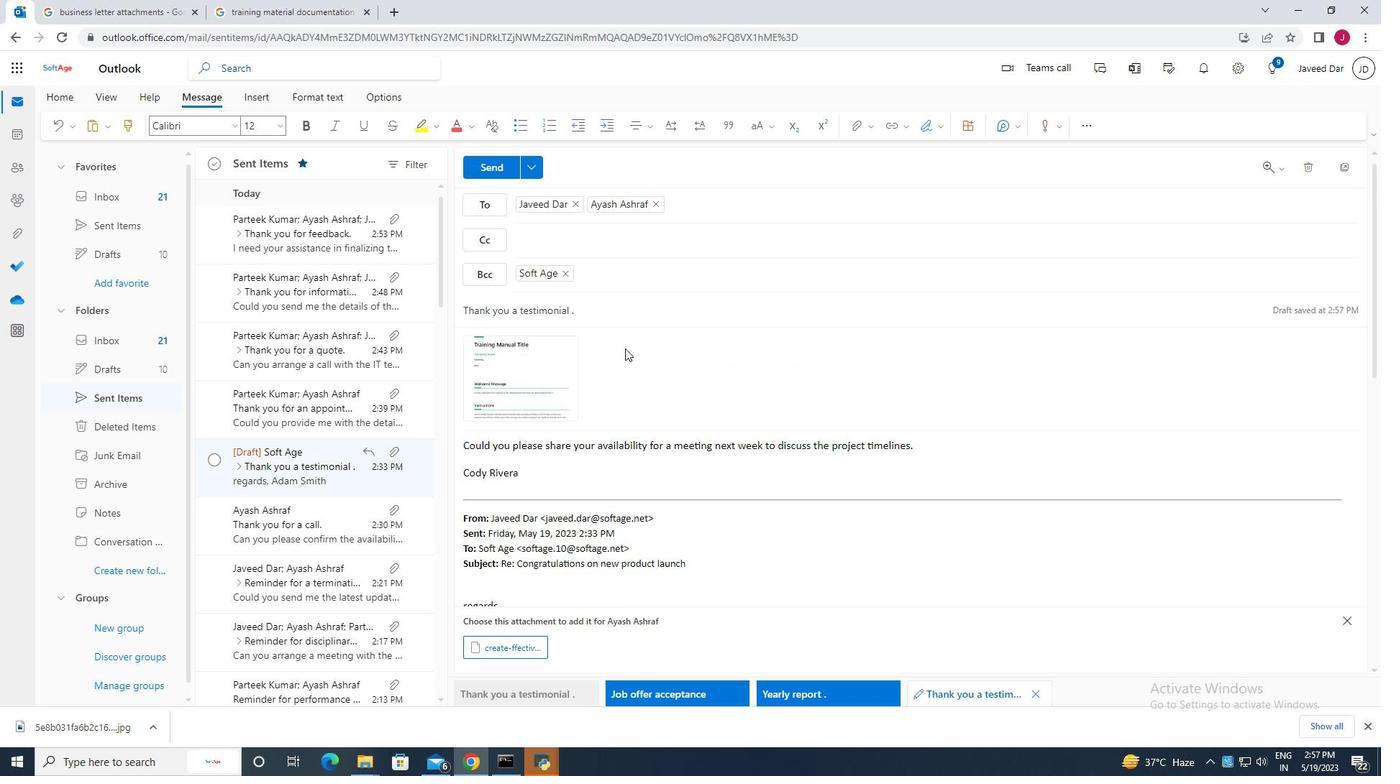 
Action: Mouse moved to (489, 169)
Screenshot: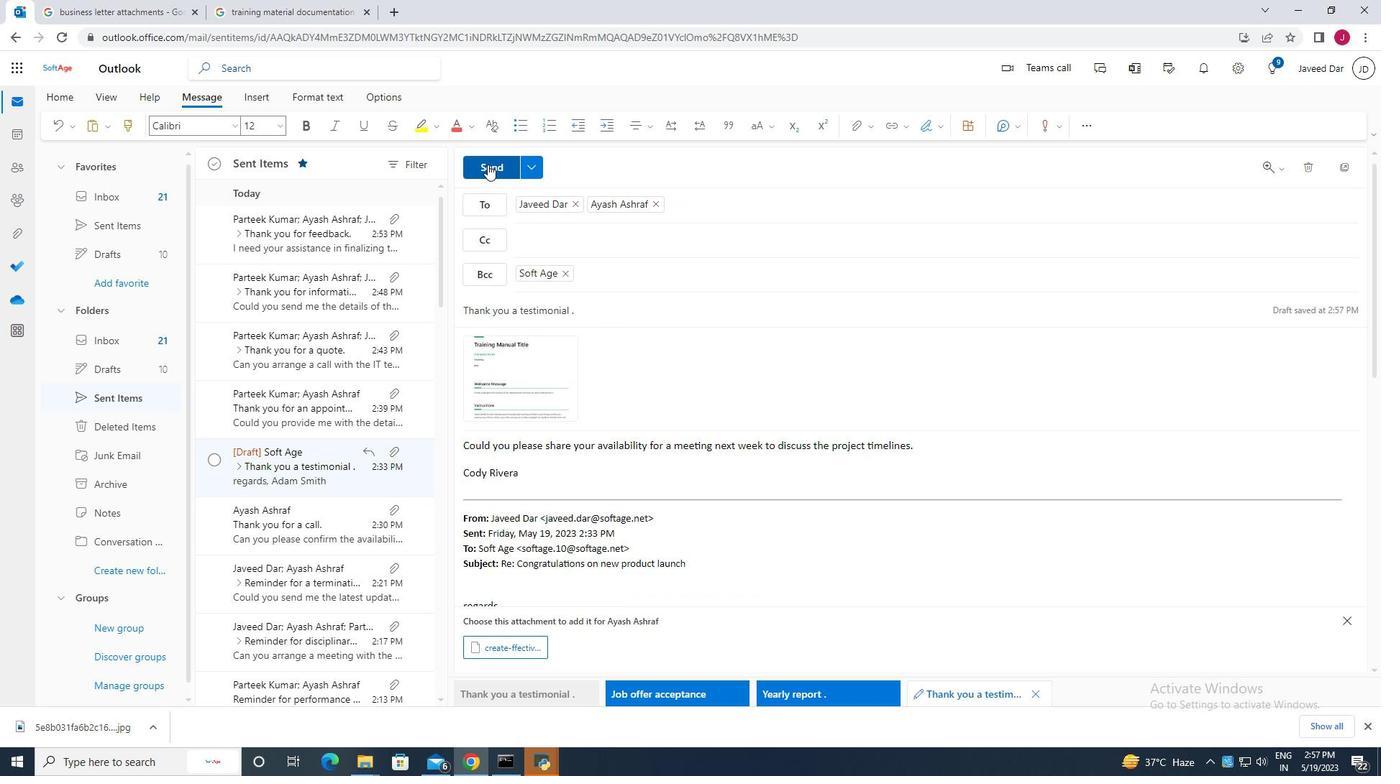 
Action: Mouse pressed left at (489, 169)
Screenshot: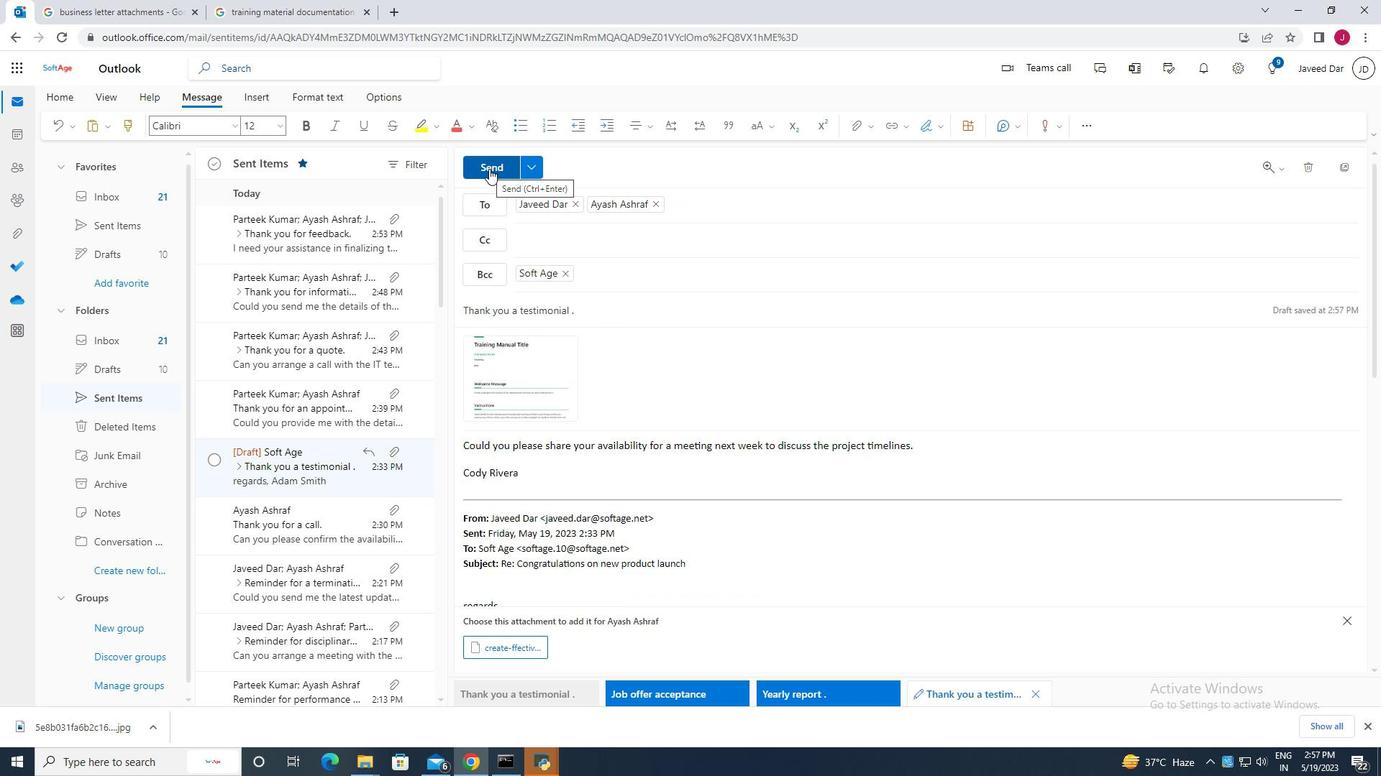 
